 Task: Reply All to email with the signature Elijah Davis with the subject Request for a reference check from softage.1@softage.net with the message Please provide me with an update on the projects communications management plan., select first sentence, change the font color from current to maroon and background color to red Send the email
Action: Mouse moved to (831, 72)
Screenshot: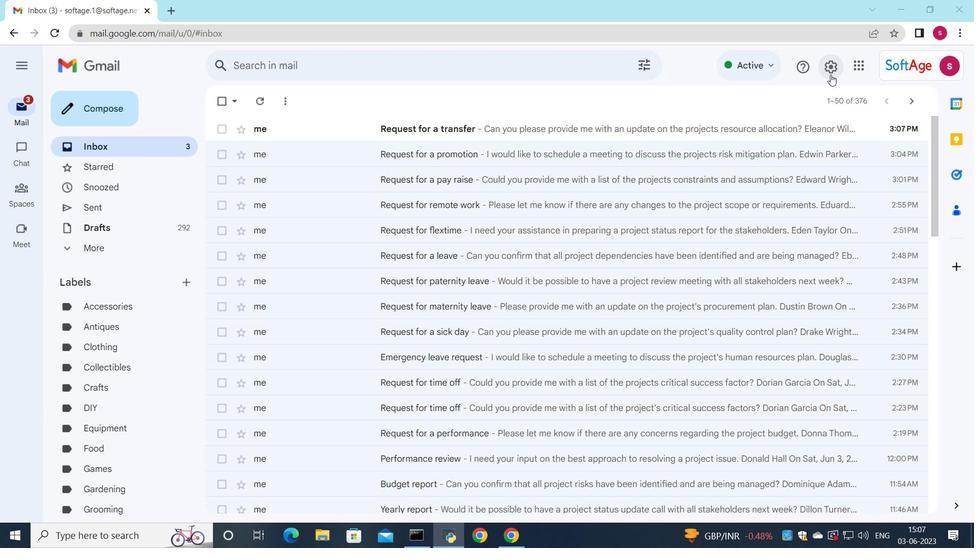 
Action: Mouse pressed left at (831, 72)
Screenshot: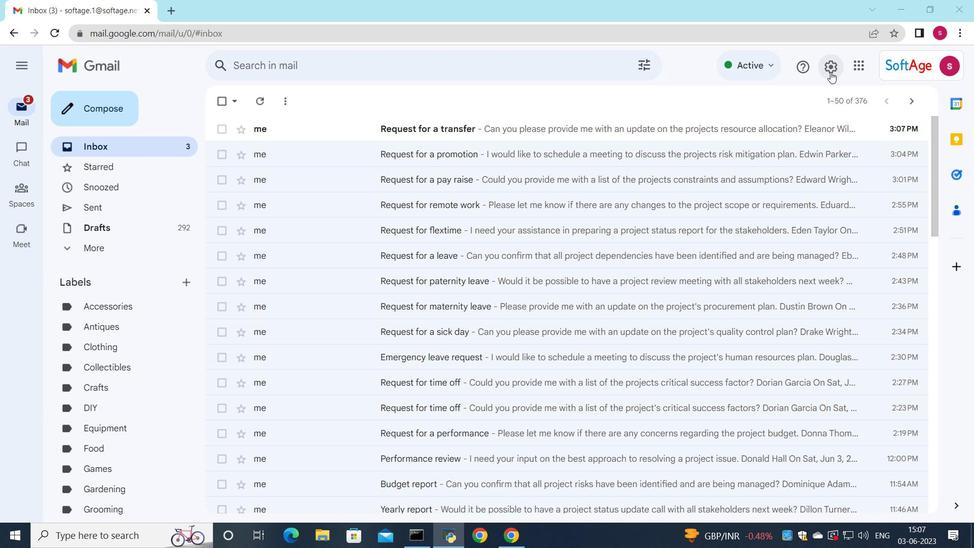 
Action: Mouse moved to (838, 122)
Screenshot: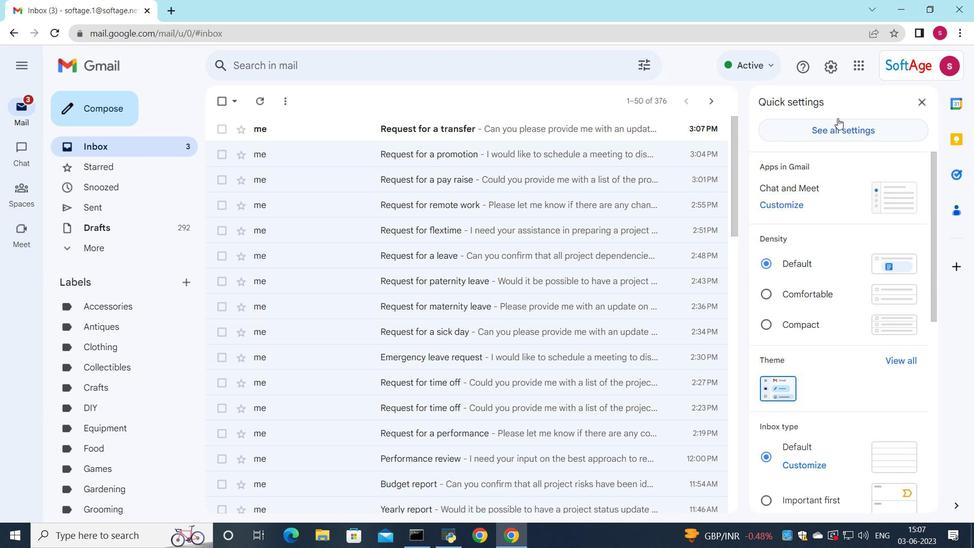 
Action: Mouse pressed left at (838, 122)
Screenshot: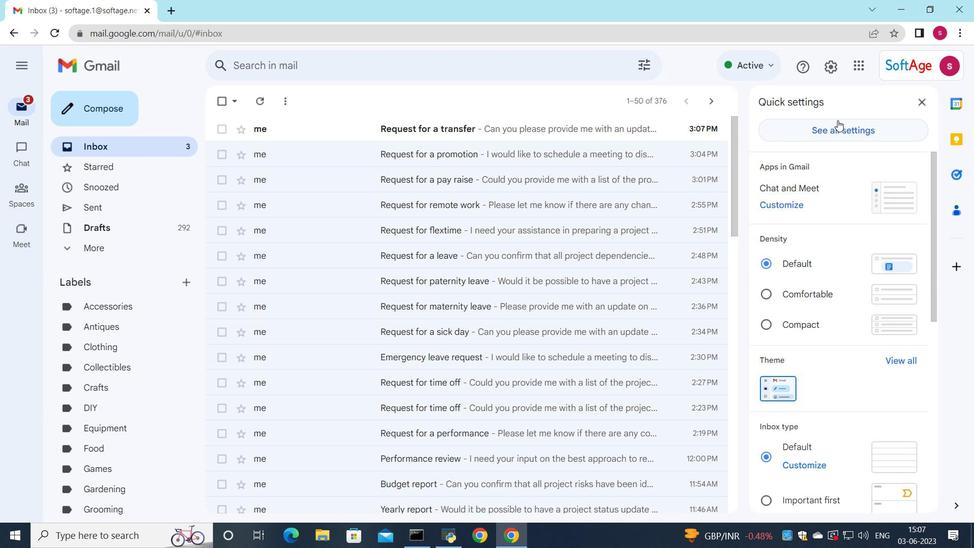 
Action: Mouse moved to (569, 204)
Screenshot: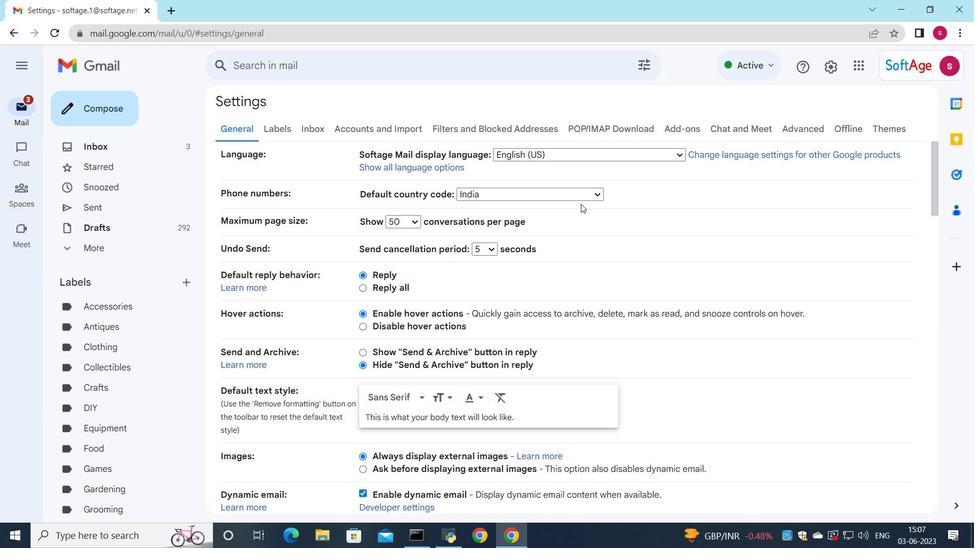 
Action: Mouse scrolled (569, 204) with delta (0, 0)
Screenshot: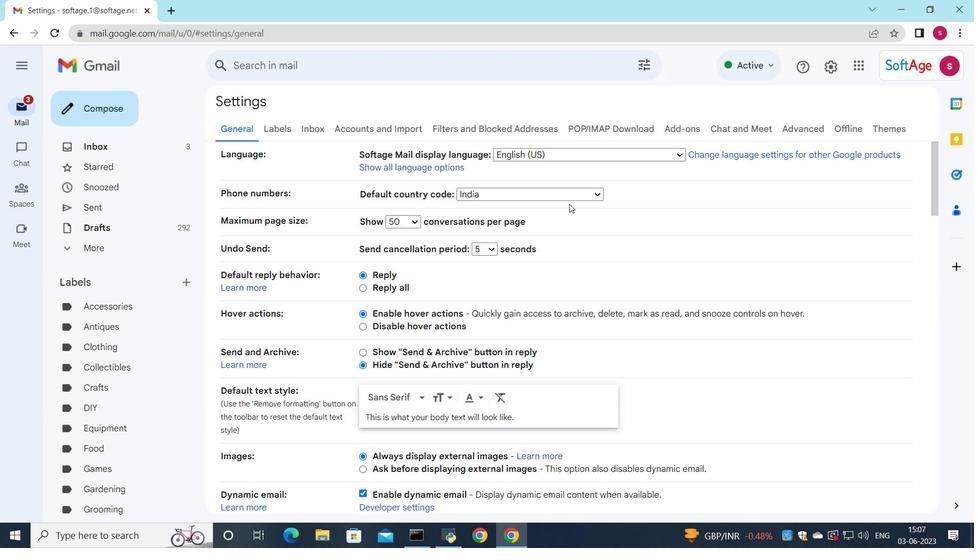 
Action: Mouse moved to (569, 204)
Screenshot: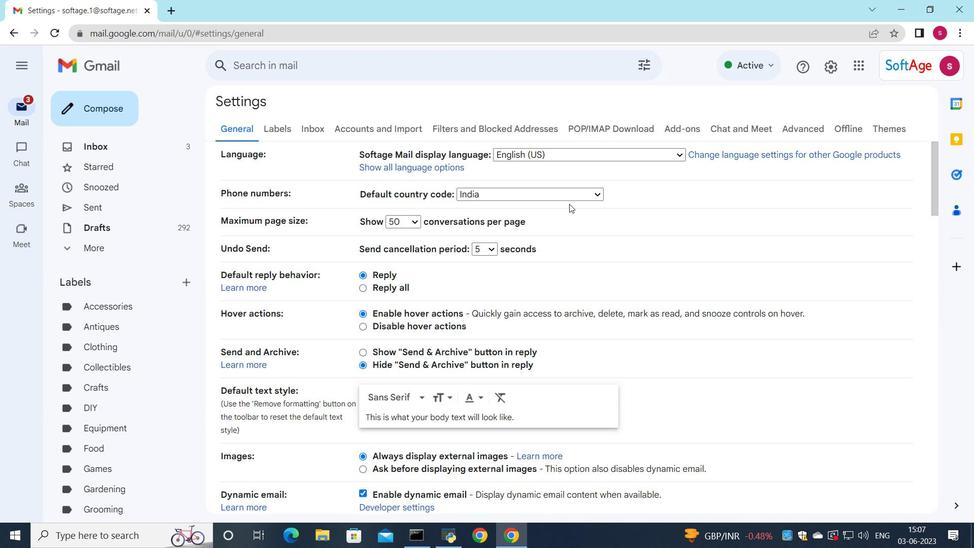 
Action: Mouse scrolled (569, 204) with delta (0, 0)
Screenshot: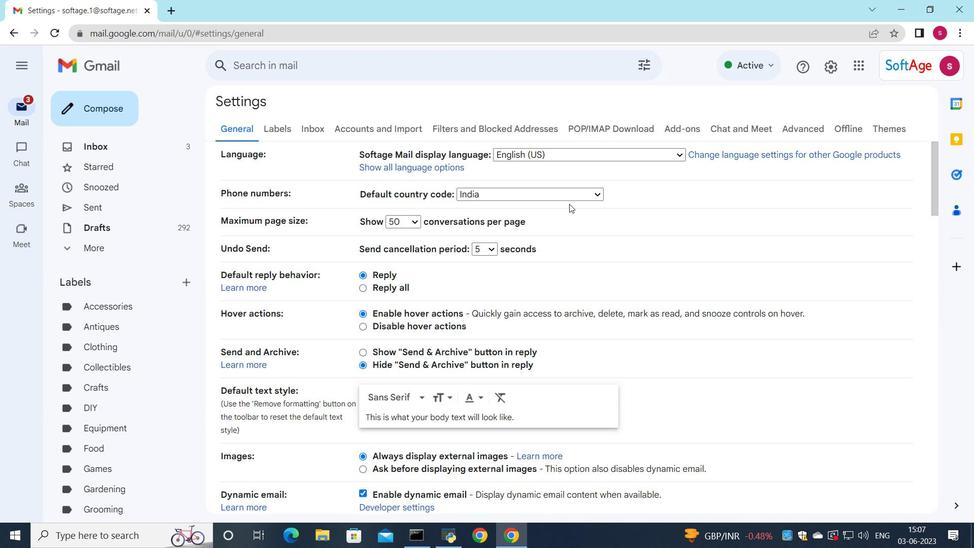 
Action: Mouse moved to (568, 205)
Screenshot: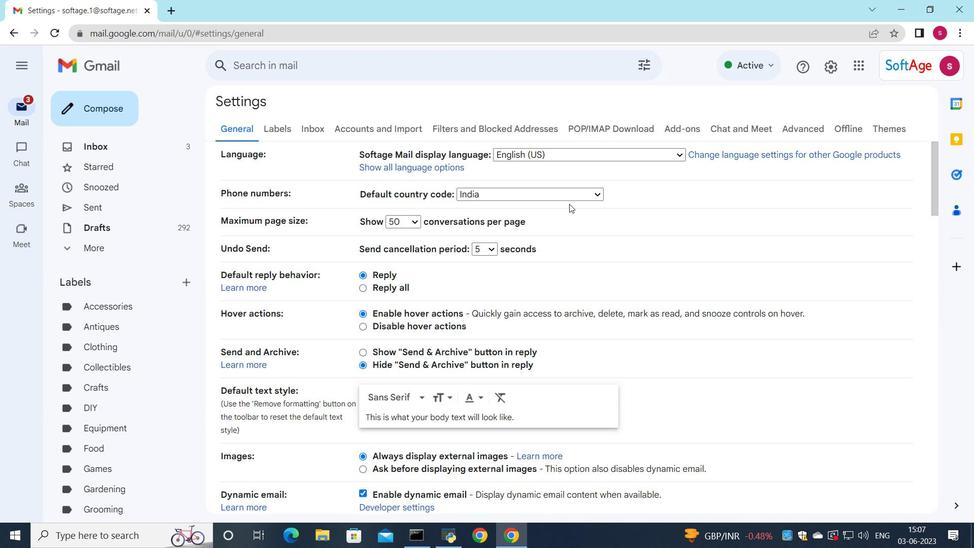 
Action: Mouse scrolled (568, 204) with delta (0, 0)
Screenshot: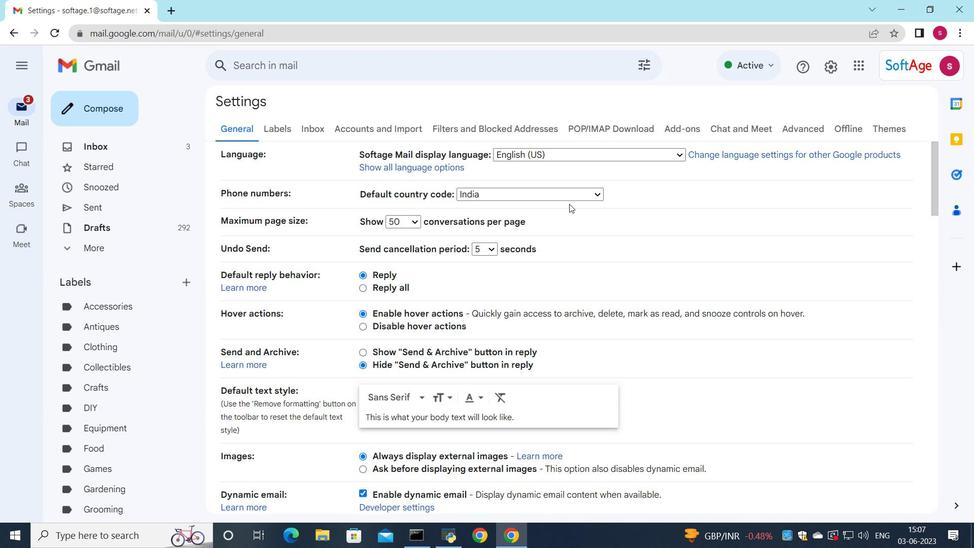 
Action: Mouse moved to (524, 226)
Screenshot: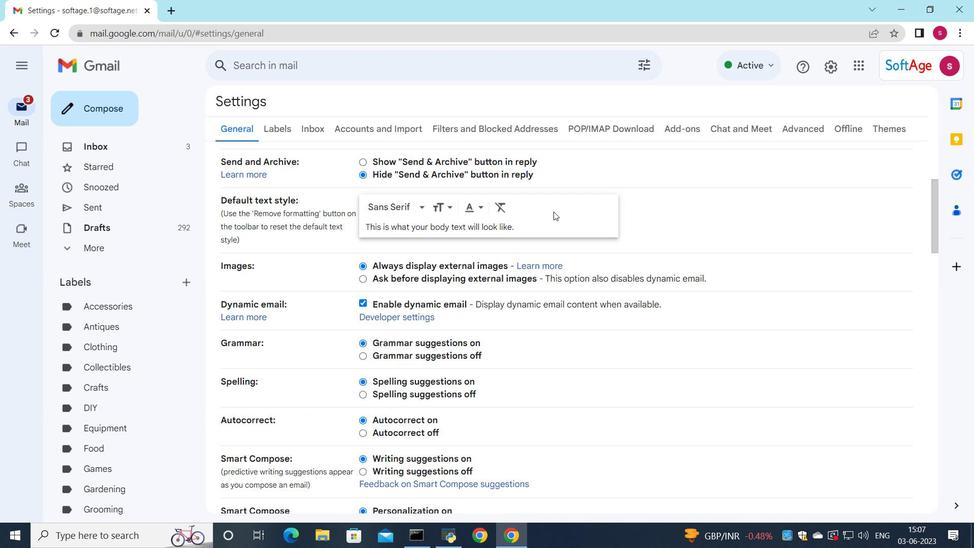 
Action: Mouse scrolled (524, 226) with delta (0, 0)
Screenshot: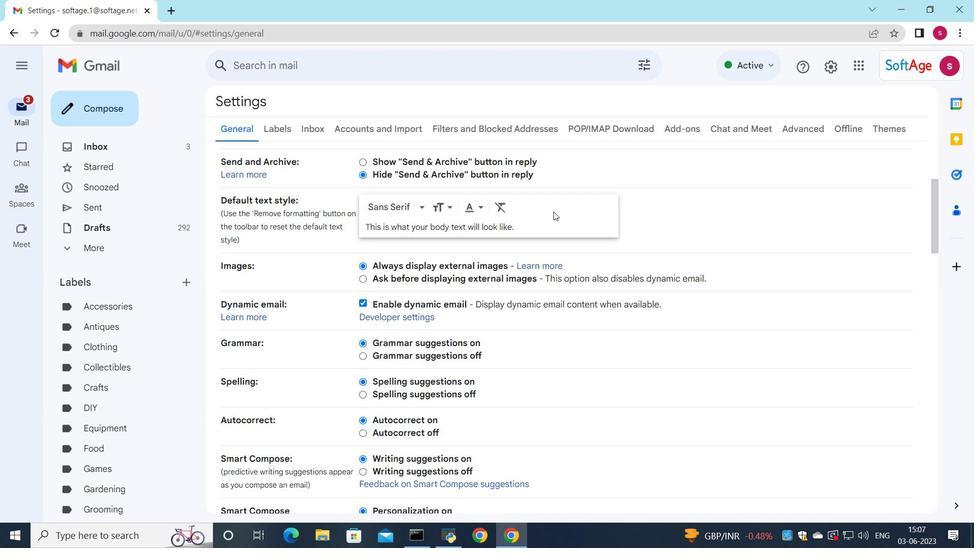 
Action: Mouse moved to (524, 227)
Screenshot: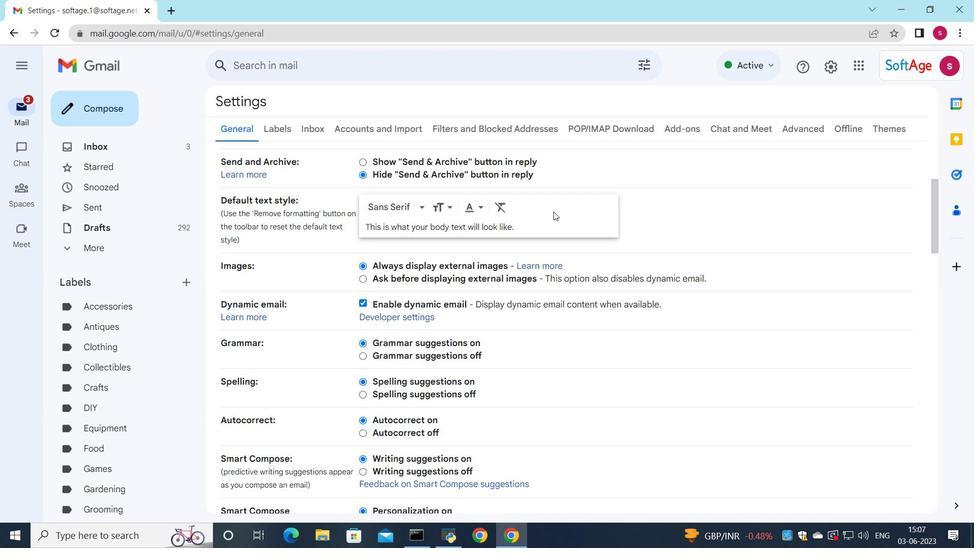 
Action: Mouse scrolled (524, 227) with delta (0, 0)
Screenshot: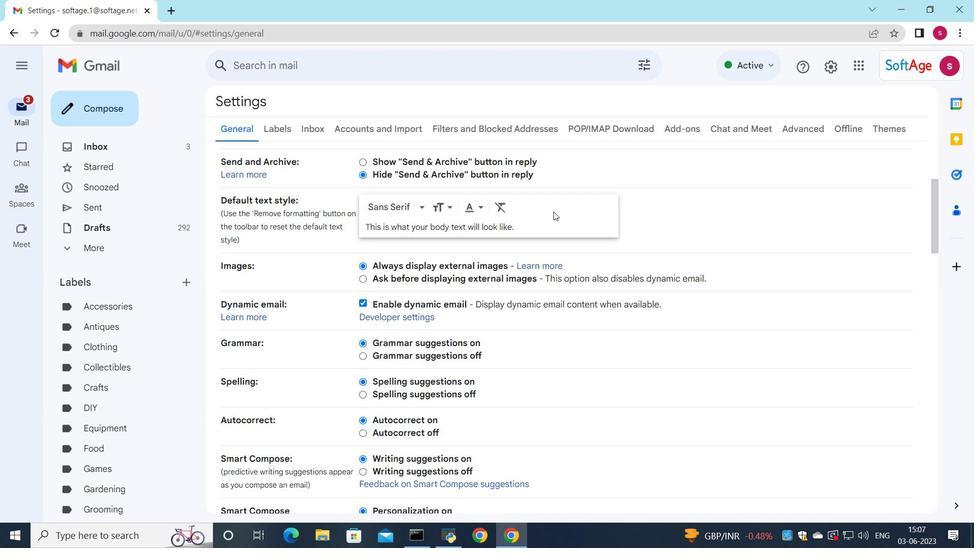 
Action: Mouse scrolled (524, 227) with delta (0, 0)
Screenshot: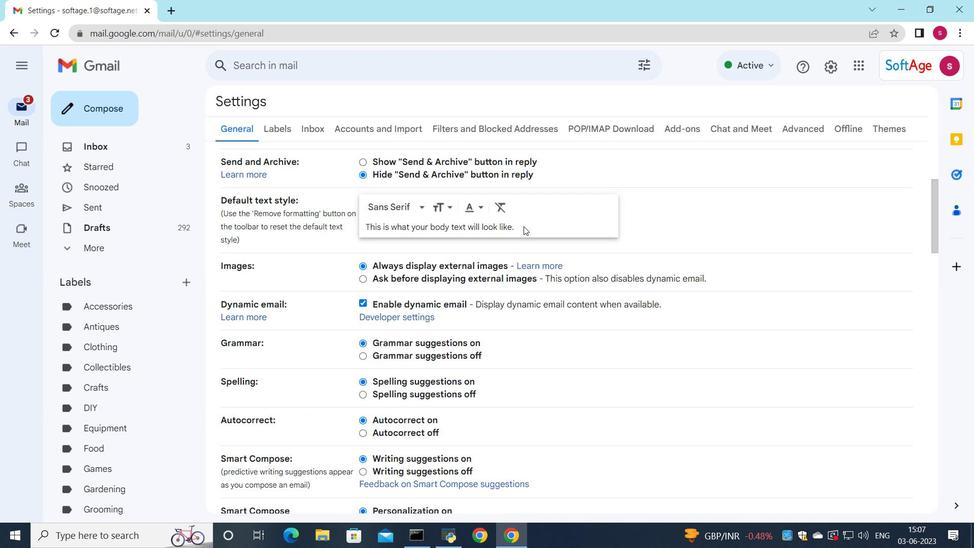 
Action: Mouse moved to (514, 230)
Screenshot: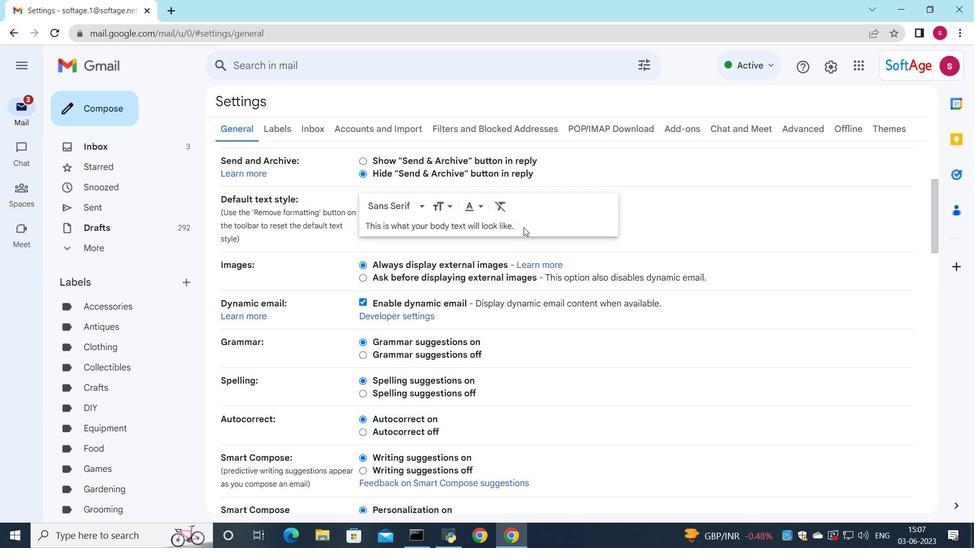 
Action: Mouse scrolled (514, 230) with delta (0, 0)
Screenshot: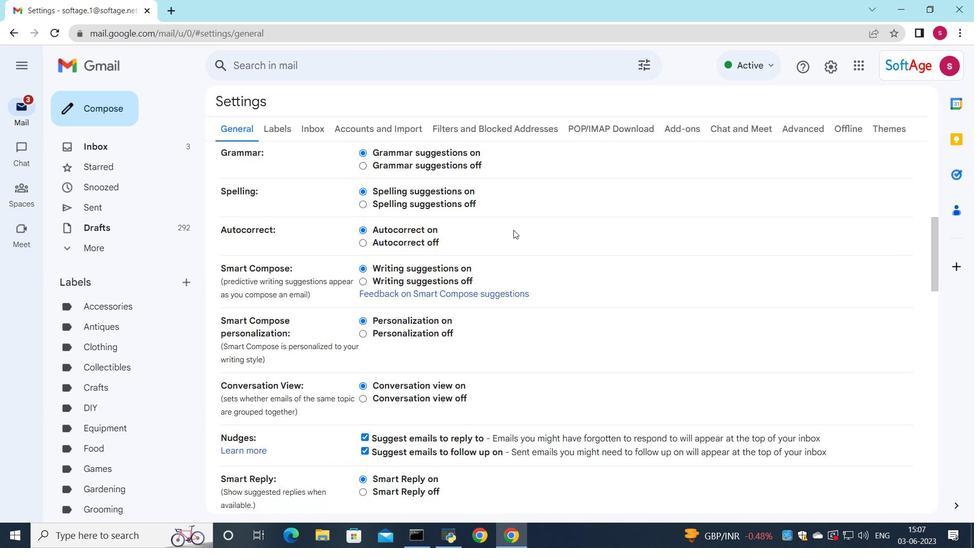 
Action: Mouse scrolled (514, 230) with delta (0, 0)
Screenshot: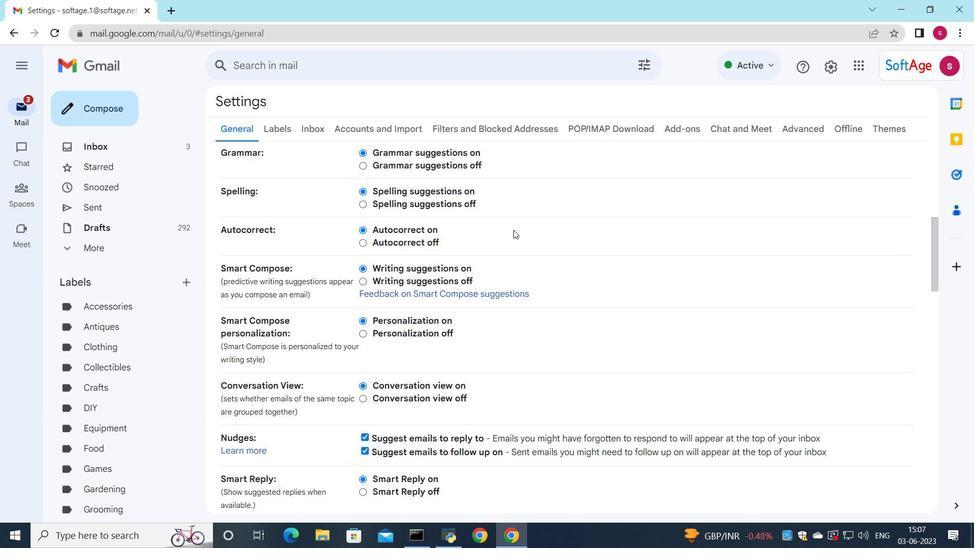 
Action: Mouse scrolled (514, 230) with delta (0, 0)
Screenshot: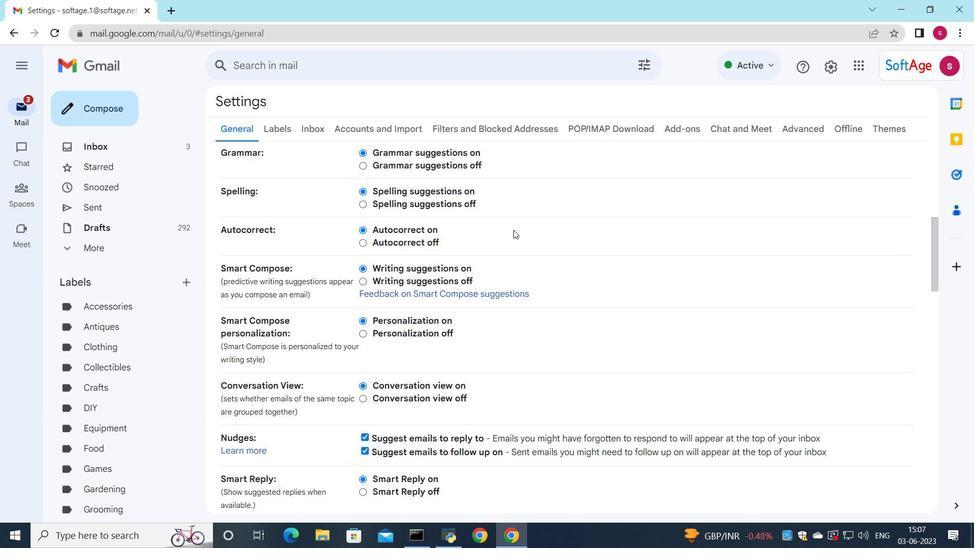 
Action: Mouse scrolled (514, 230) with delta (0, 0)
Screenshot: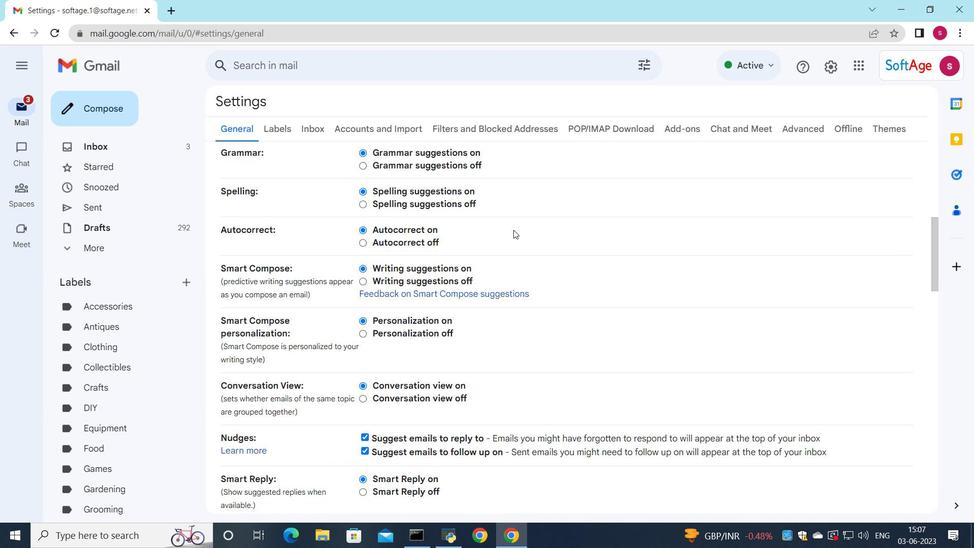 
Action: Mouse moved to (497, 186)
Screenshot: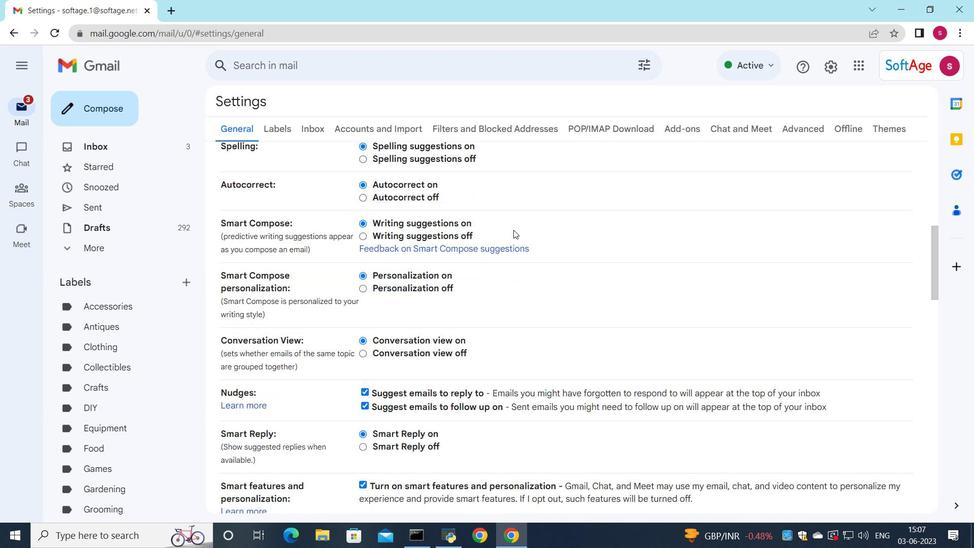 
Action: Mouse scrolled (497, 185) with delta (0, 0)
Screenshot: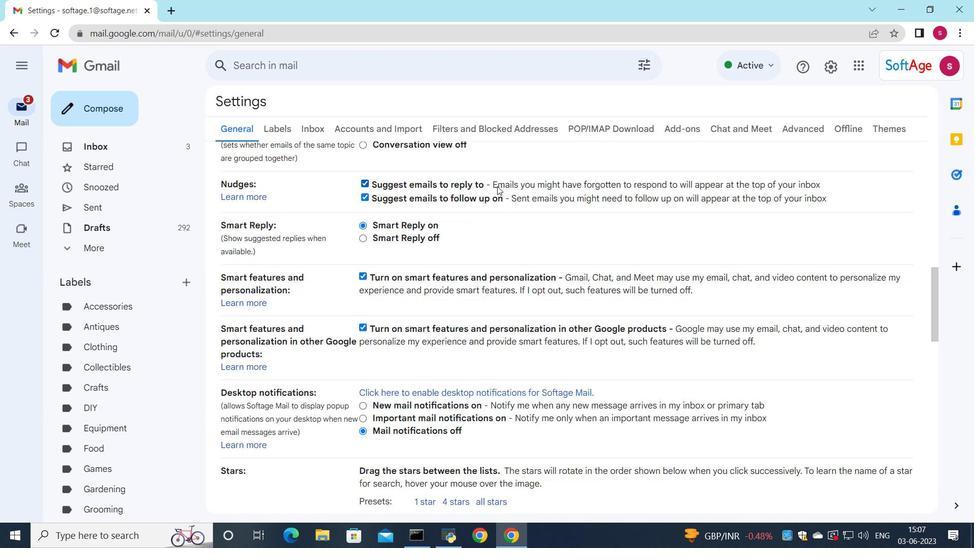 
Action: Mouse scrolled (497, 185) with delta (0, 0)
Screenshot: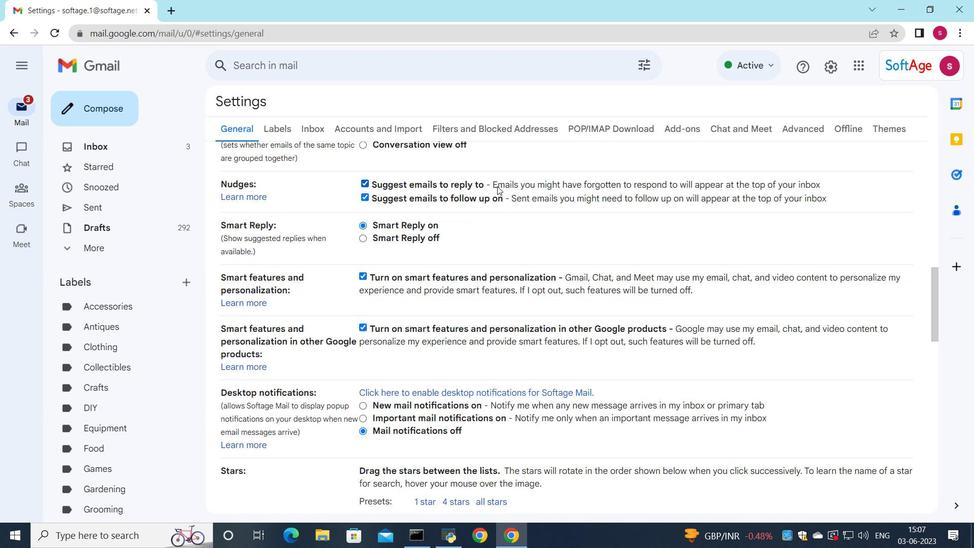 
Action: Mouse scrolled (497, 185) with delta (0, 0)
Screenshot: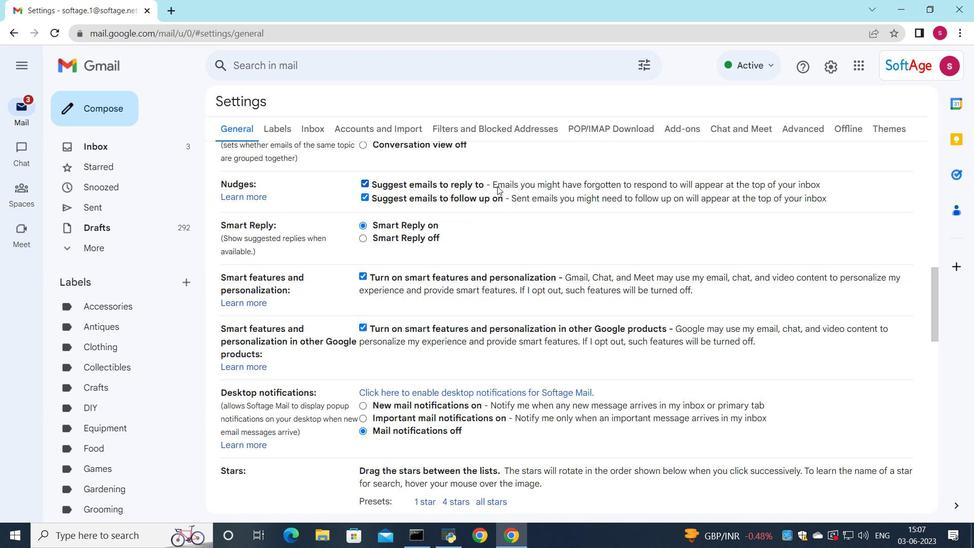 
Action: Mouse scrolled (497, 185) with delta (0, 0)
Screenshot: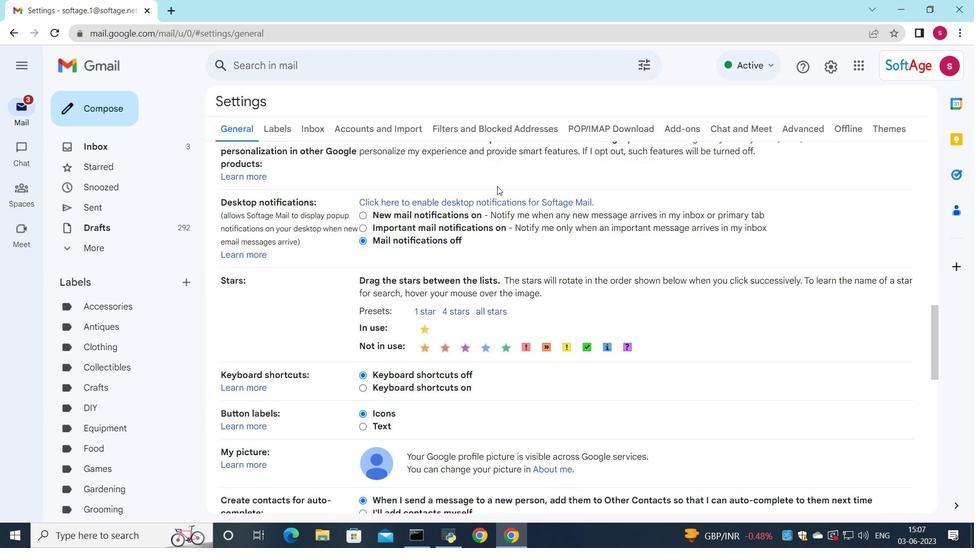 
Action: Mouse scrolled (497, 185) with delta (0, 0)
Screenshot: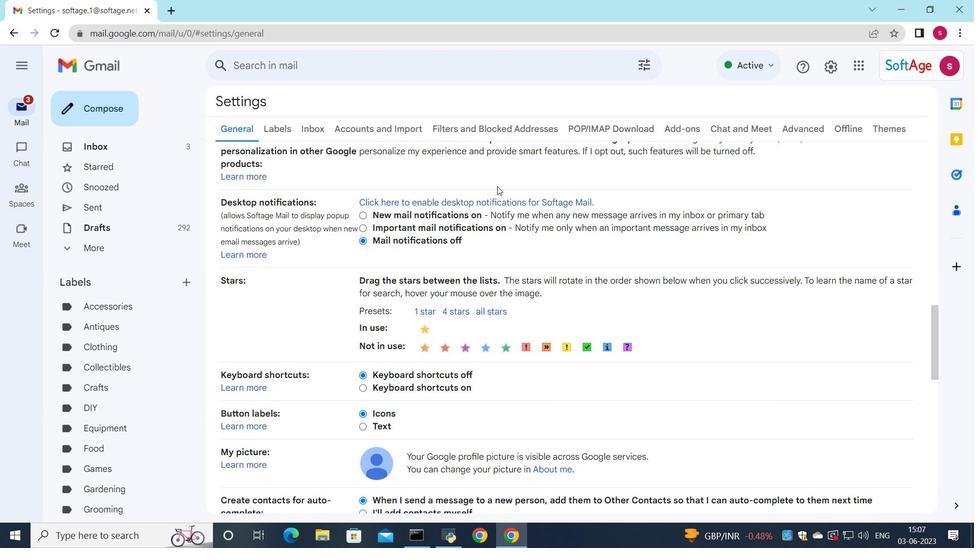 
Action: Mouse scrolled (497, 185) with delta (0, 0)
Screenshot: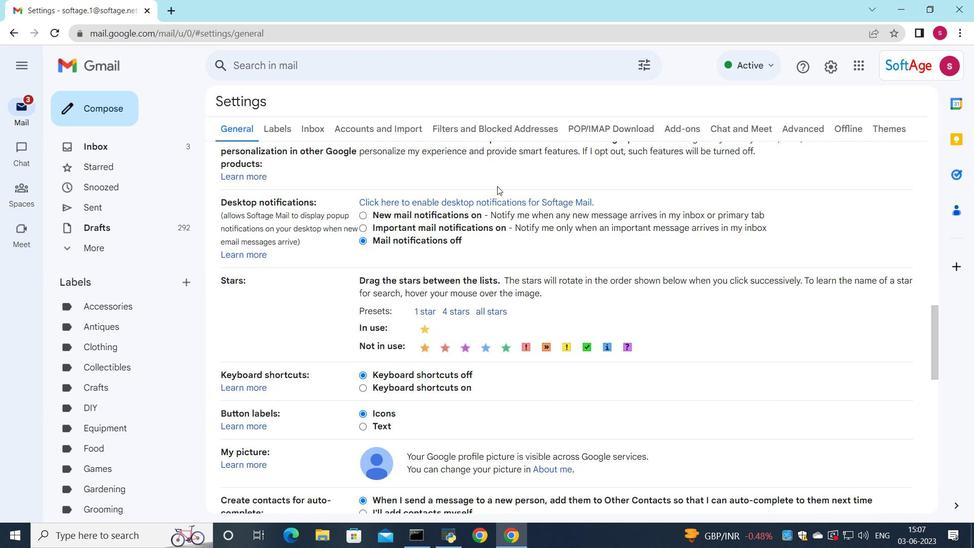 
Action: Mouse scrolled (497, 185) with delta (0, 0)
Screenshot: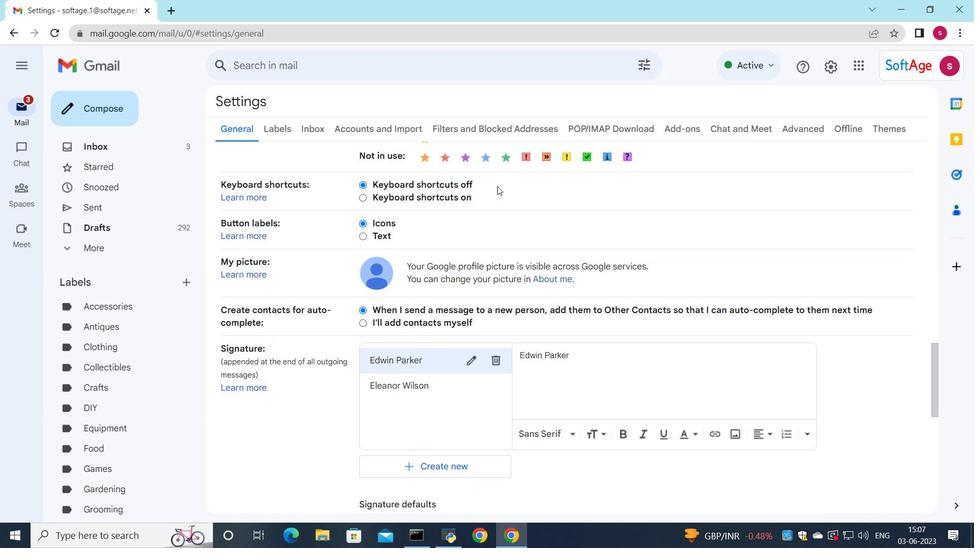 
Action: Mouse scrolled (497, 185) with delta (0, 0)
Screenshot: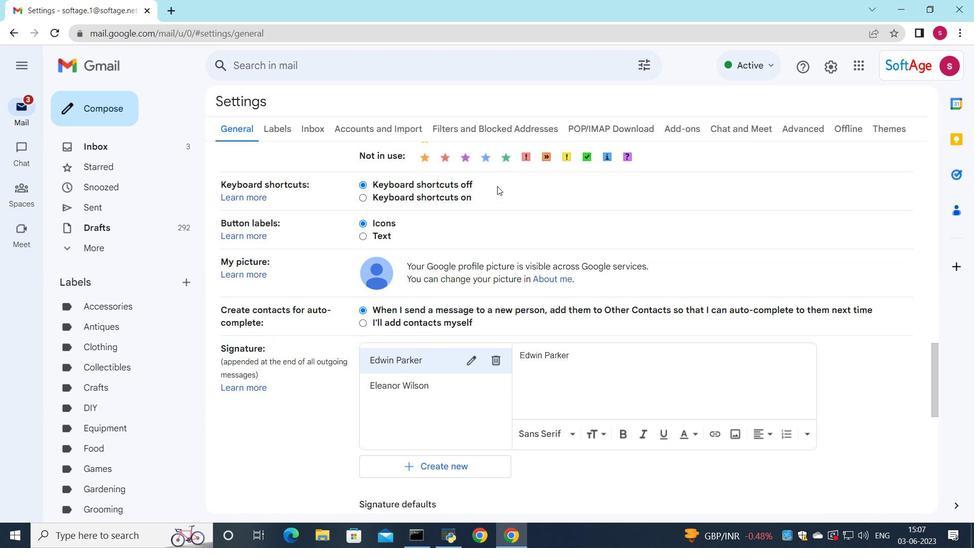 
Action: Mouse scrolled (497, 185) with delta (0, 0)
Screenshot: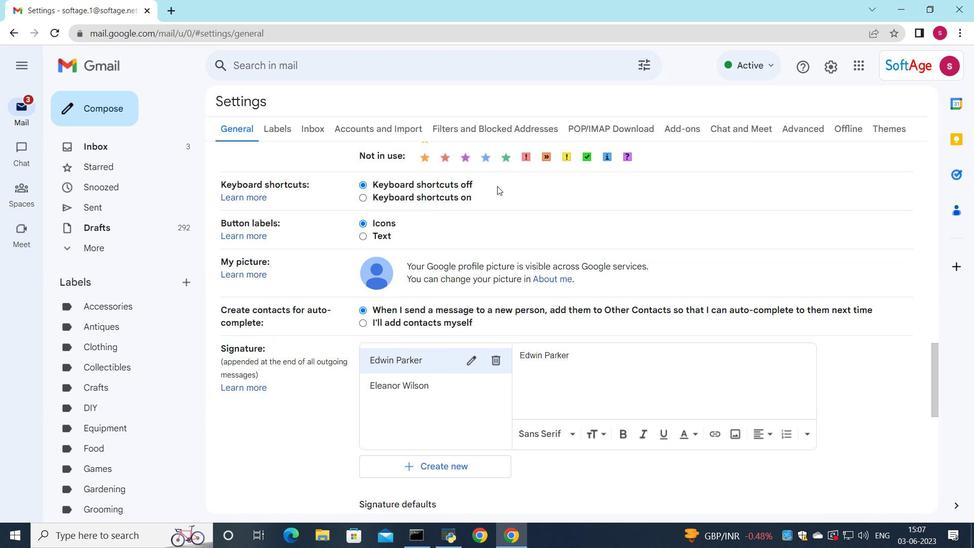 
Action: Mouse moved to (486, 274)
Screenshot: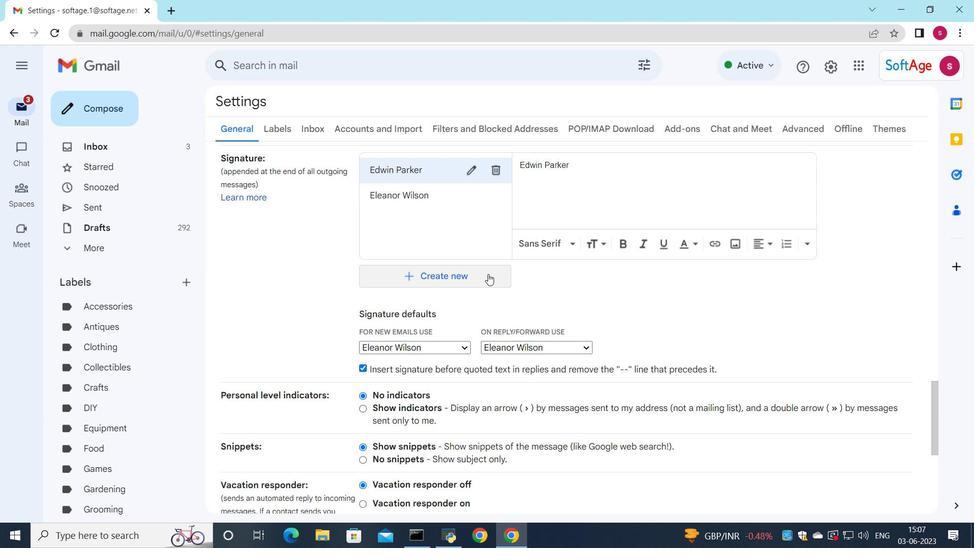 
Action: Mouse pressed left at (486, 274)
Screenshot: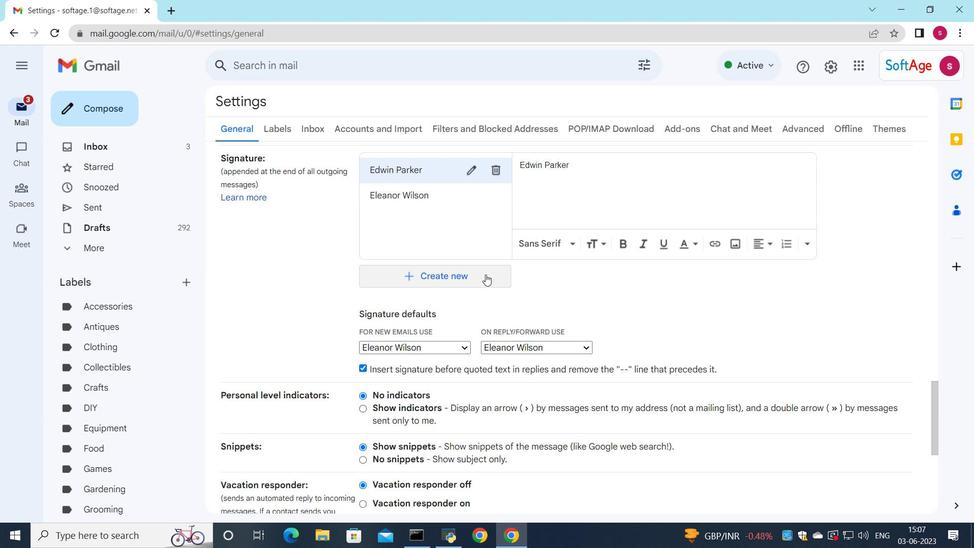 
Action: Mouse moved to (491, 264)
Screenshot: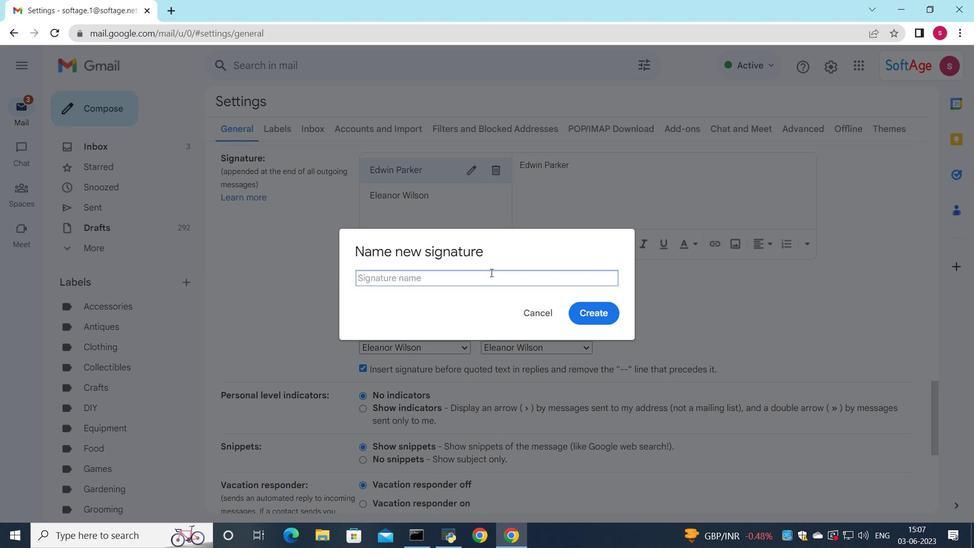 
Action: Key pressed <Key.shift>Elijah<Key.space><Key.shift>Davis
Screenshot: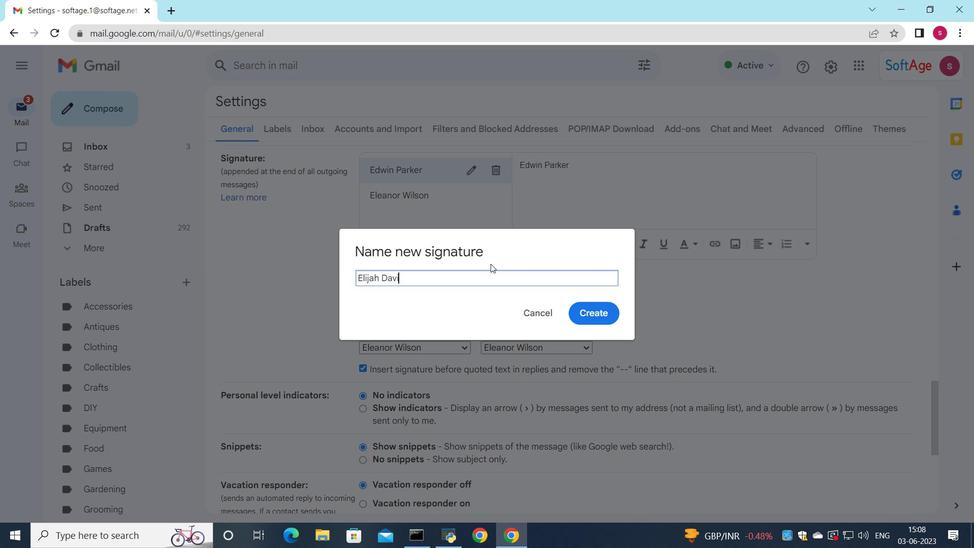 
Action: Mouse moved to (598, 313)
Screenshot: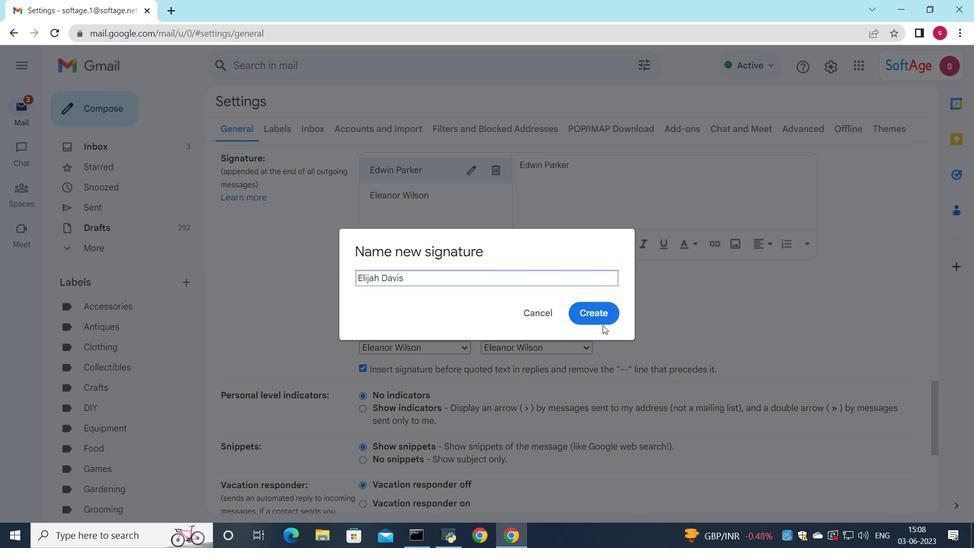 
Action: Mouse pressed left at (598, 313)
Screenshot: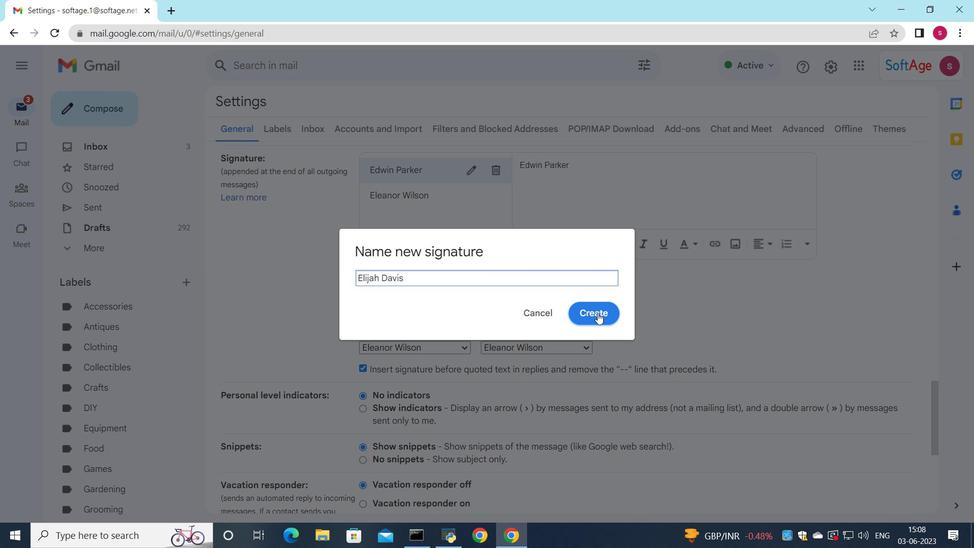 
Action: Mouse moved to (561, 203)
Screenshot: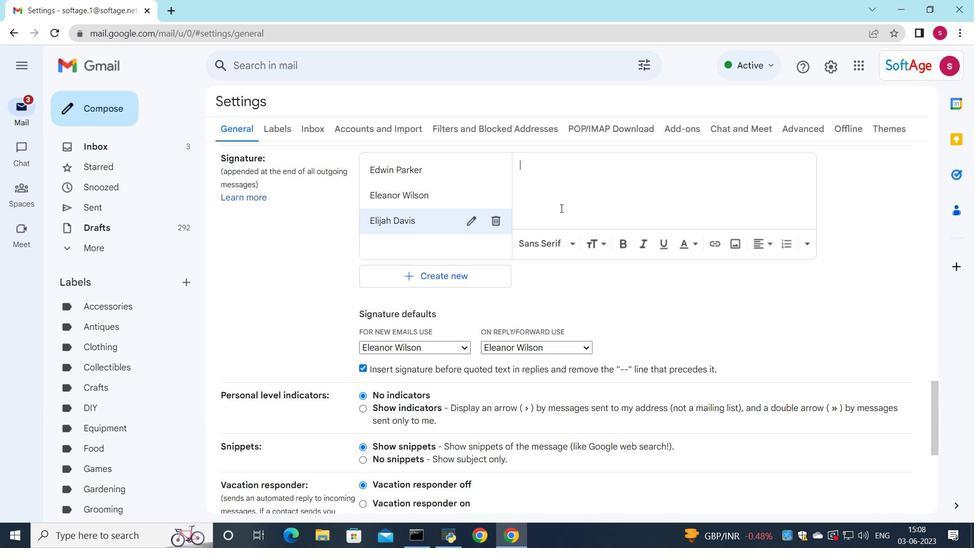 
Action: Mouse pressed left at (561, 203)
Screenshot: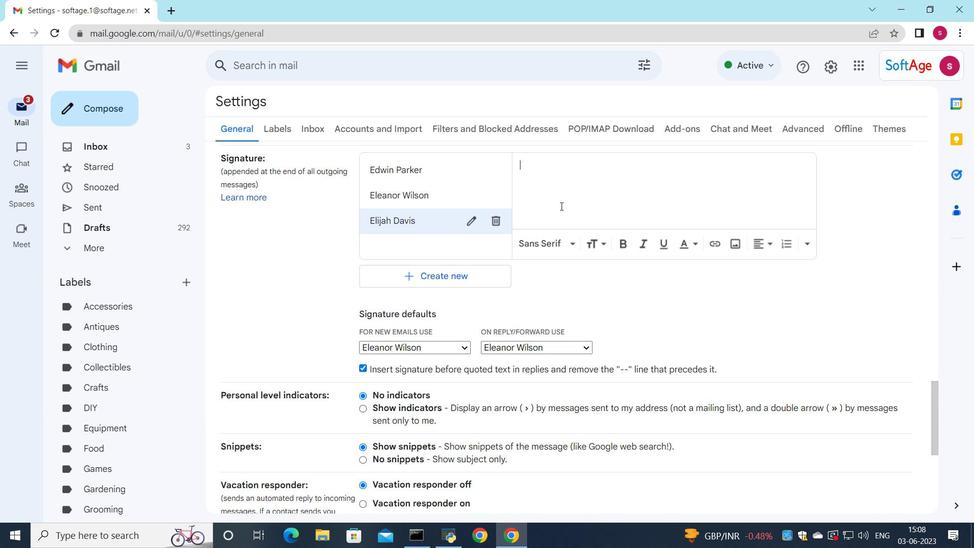
Action: Key pressed <Key.shift><Key.shift><Key.shift><Key.shift><Key.shift><Key.shift><Key.shift><Key.shift><Key.shift><Key.shift><Key.shift><Key.shift><Key.shift><Key.shift><Key.shift><Key.shift>Elijah<Key.space><Key.shift>Davis
Screenshot: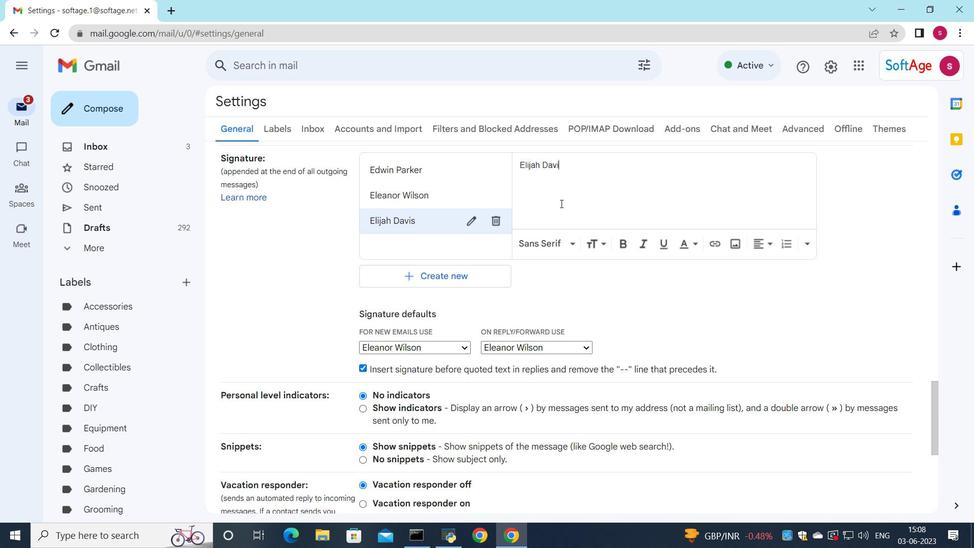 
Action: Mouse moved to (458, 346)
Screenshot: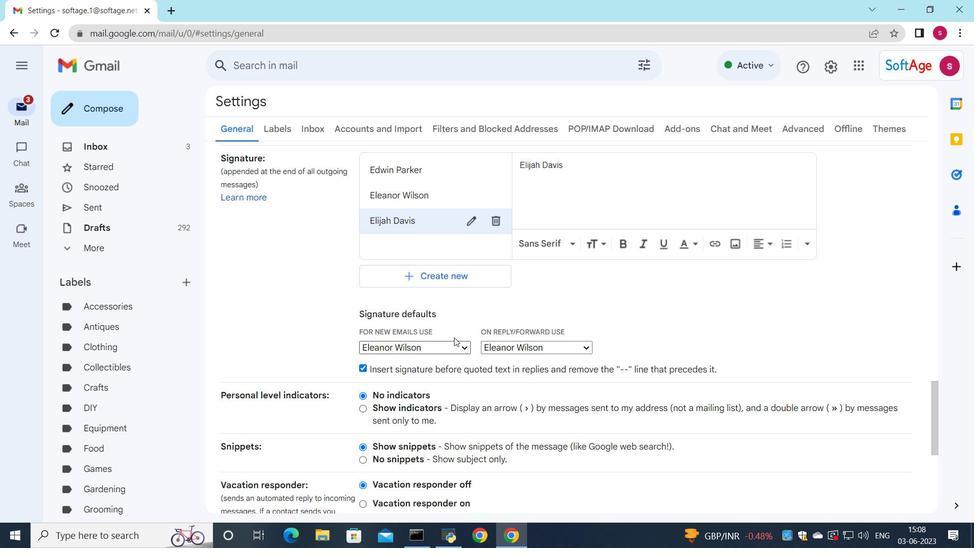 
Action: Mouse pressed left at (458, 346)
Screenshot: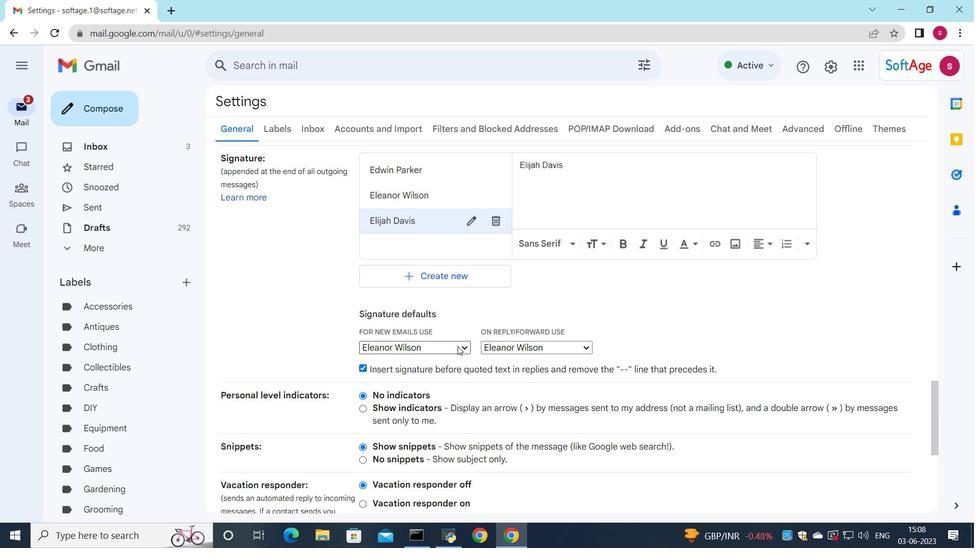 
Action: Mouse moved to (449, 392)
Screenshot: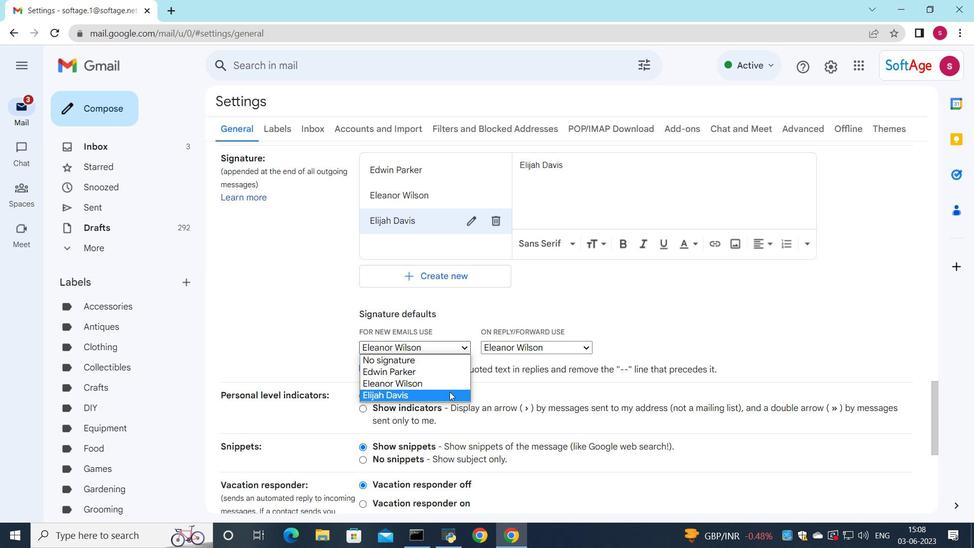 
Action: Mouse pressed left at (449, 392)
Screenshot: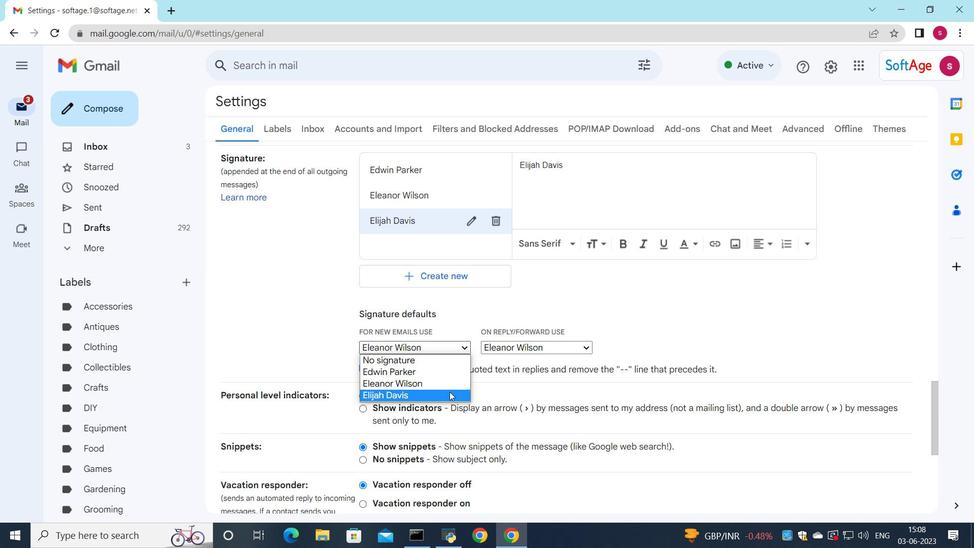 
Action: Mouse moved to (509, 347)
Screenshot: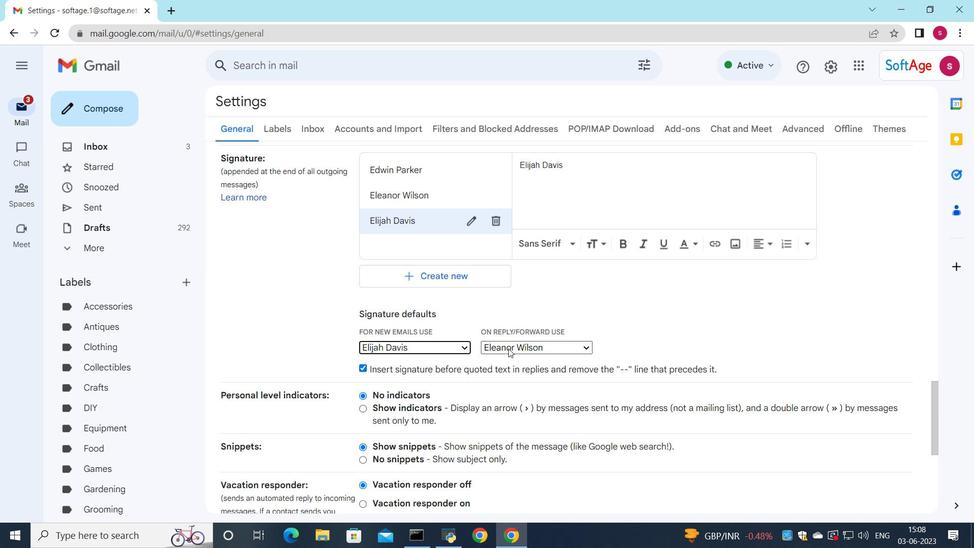 
Action: Mouse pressed left at (509, 347)
Screenshot: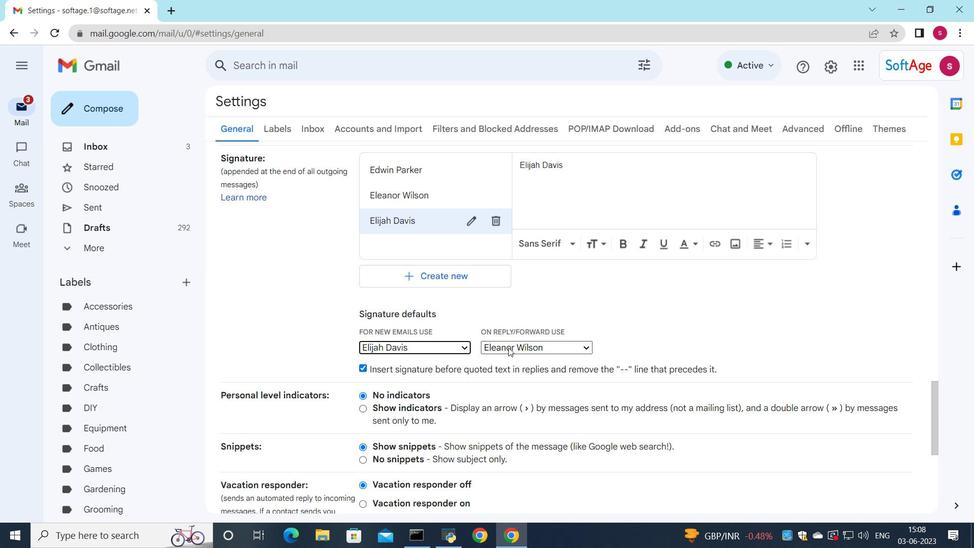 
Action: Mouse moved to (517, 392)
Screenshot: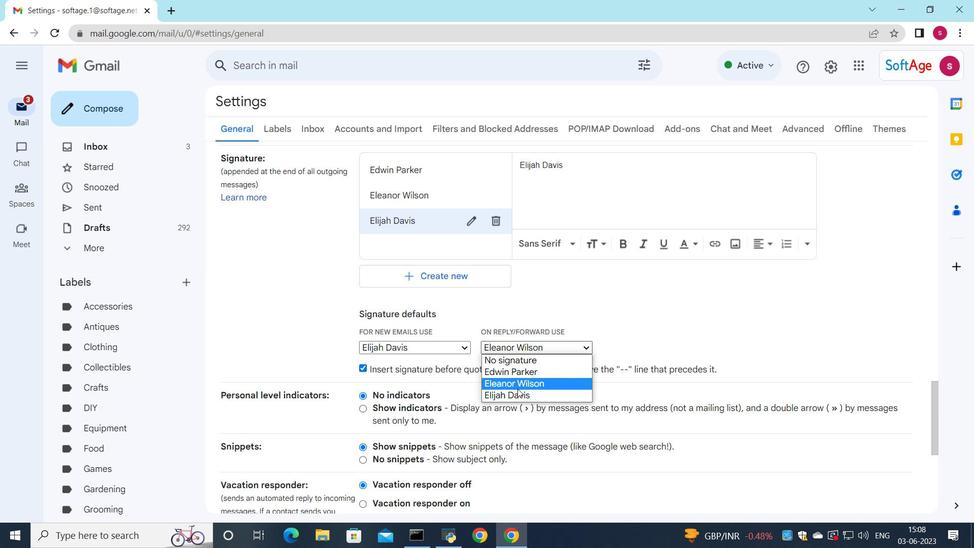 
Action: Mouse pressed left at (517, 392)
Screenshot: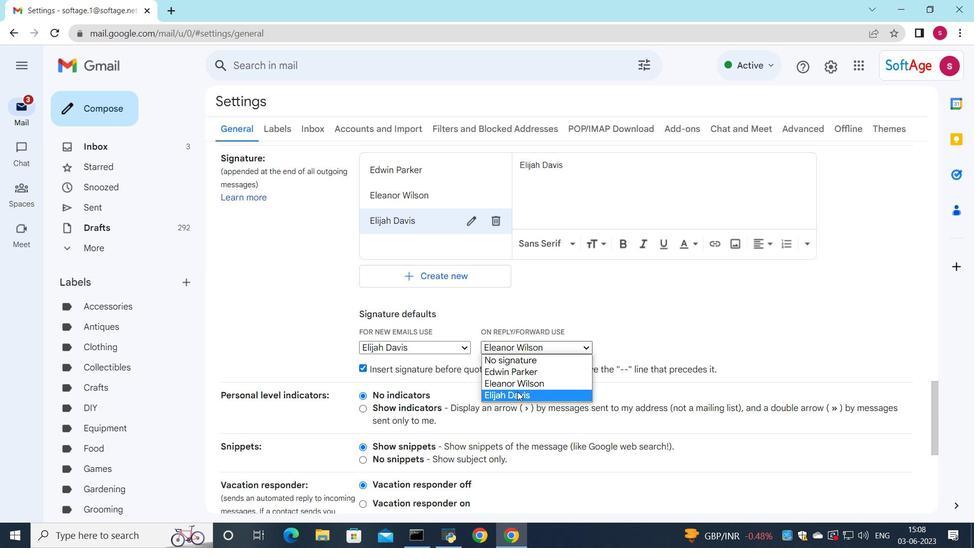 
Action: Mouse moved to (516, 364)
Screenshot: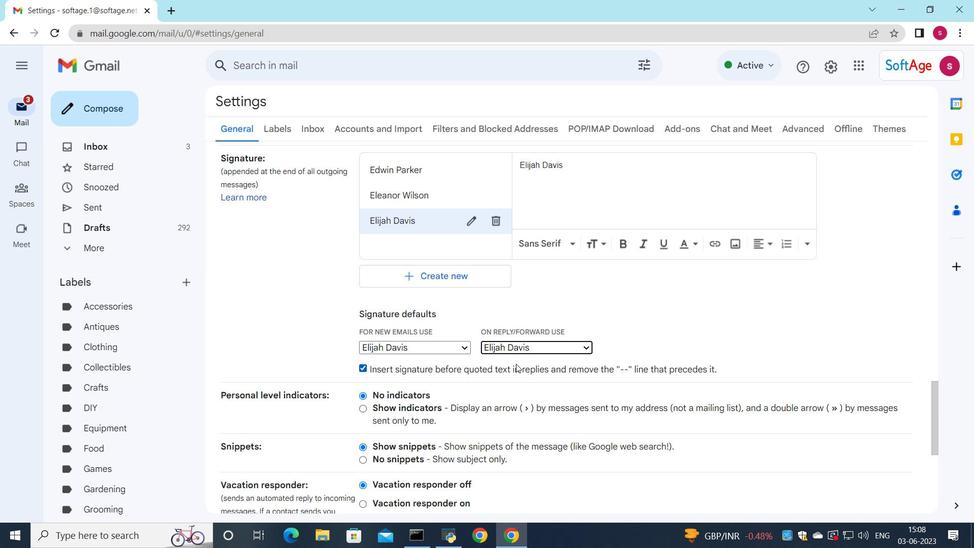
Action: Mouse scrolled (516, 364) with delta (0, 0)
Screenshot: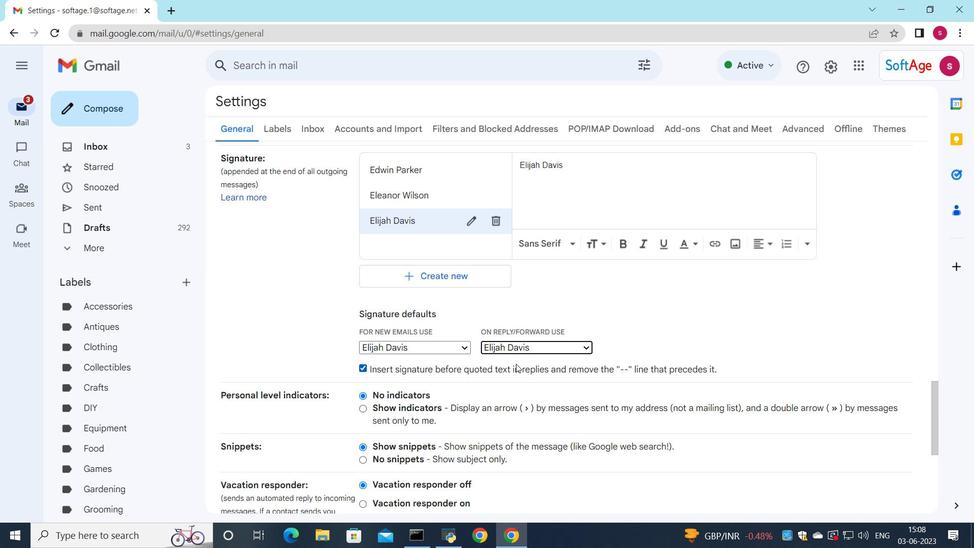 
Action: Mouse moved to (515, 366)
Screenshot: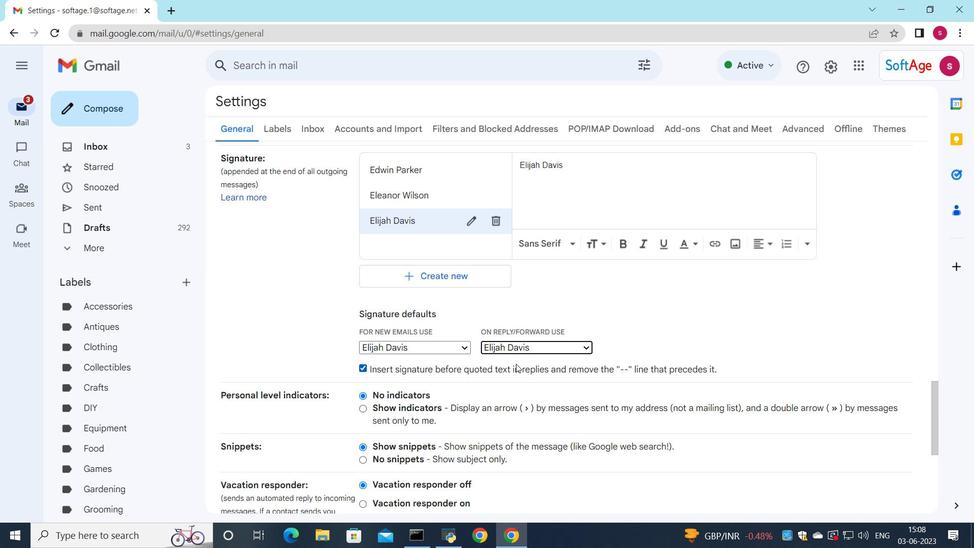 
Action: Mouse scrolled (515, 366) with delta (0, 0)
Screenshot: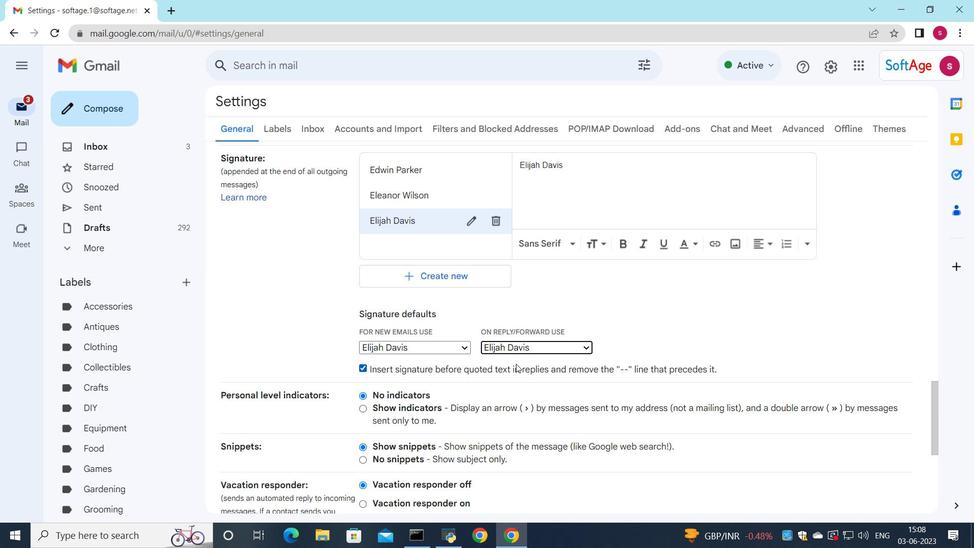 
Action: Mouse moved to (507, 369)
Screenshot: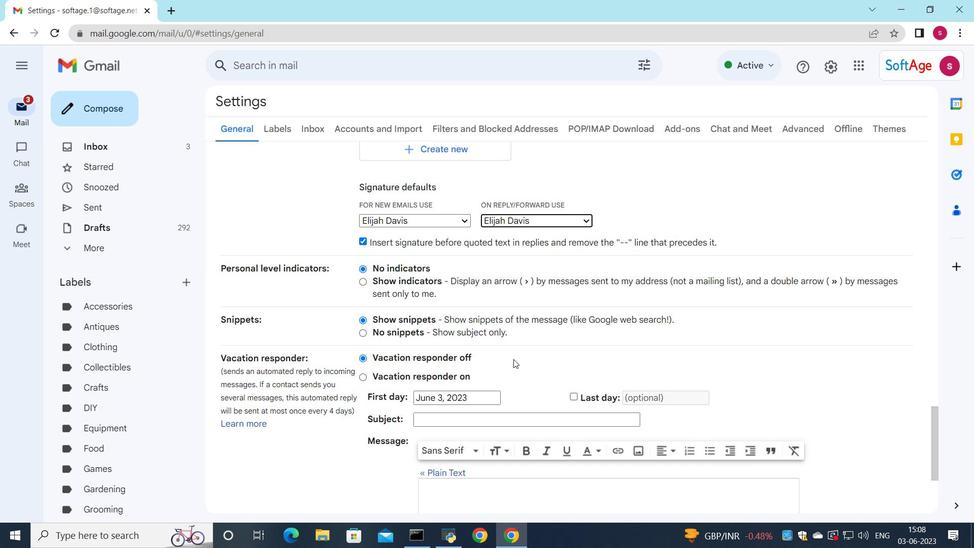 
Action: Mouse scrolled (507, 368) with delta (0, 0)
Screenshot: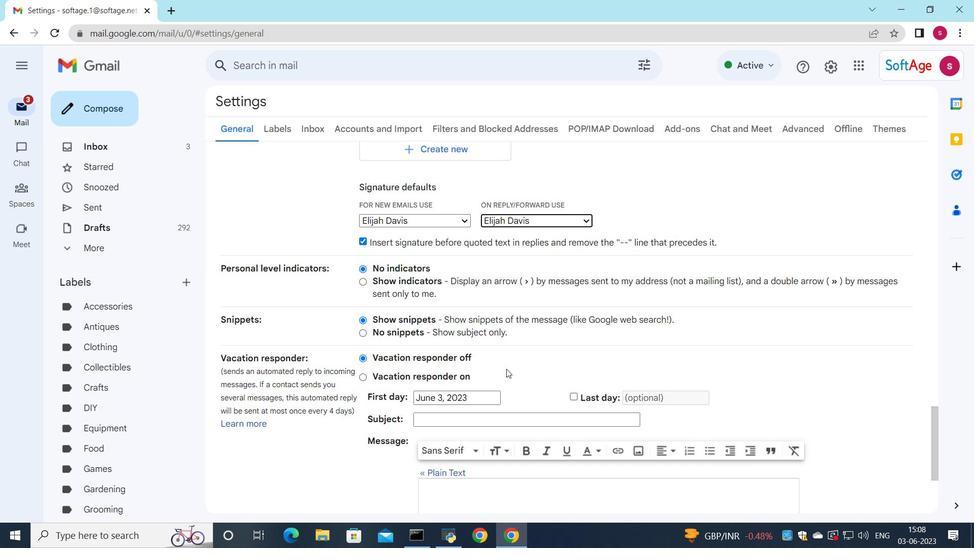 
Action: Mouse scrolled (507, 368) with delta (0, 0)
Screenshot: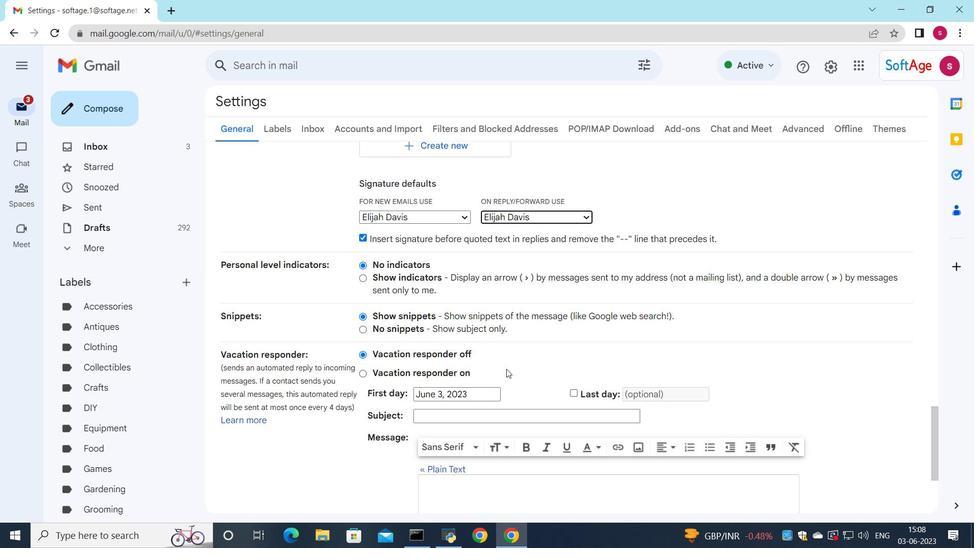 
Action: Mouse scrolled (507, 368) with delta (0, 0)
Screenshot: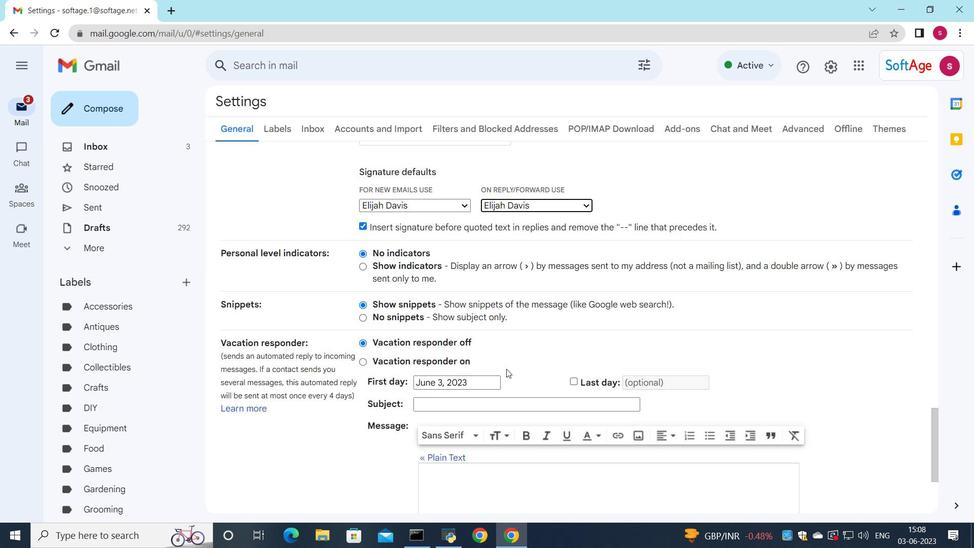 
Action: Mouse moved to (508, 395)
Screenshot: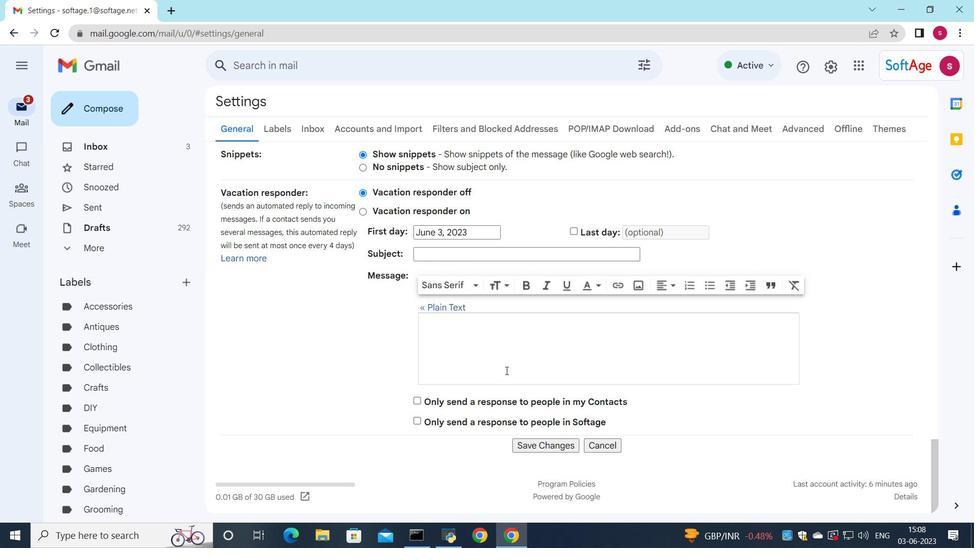 
Action: Mouse scrolled (508, 395) with delta (0, 0)
Screenshot: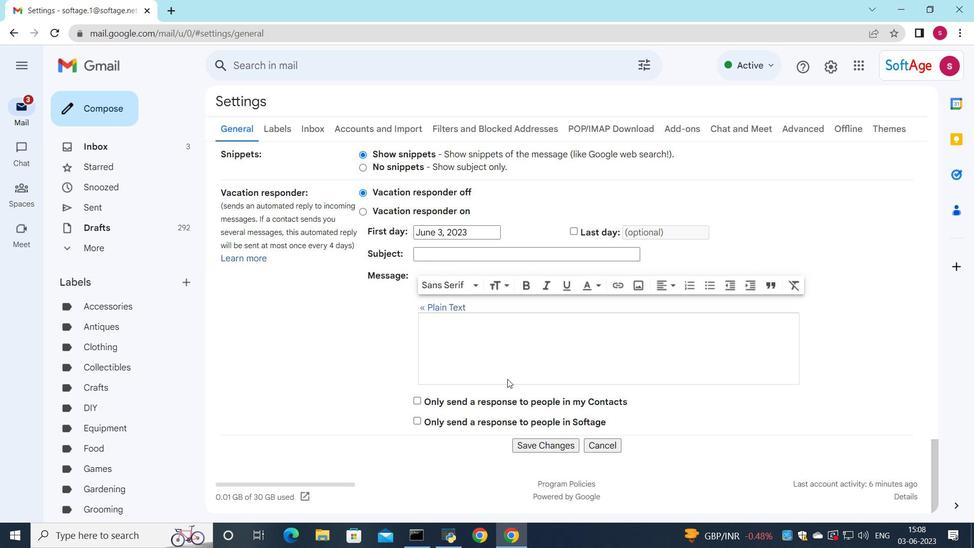 
Action: Mouse moved to (519, 440)
Screenshot: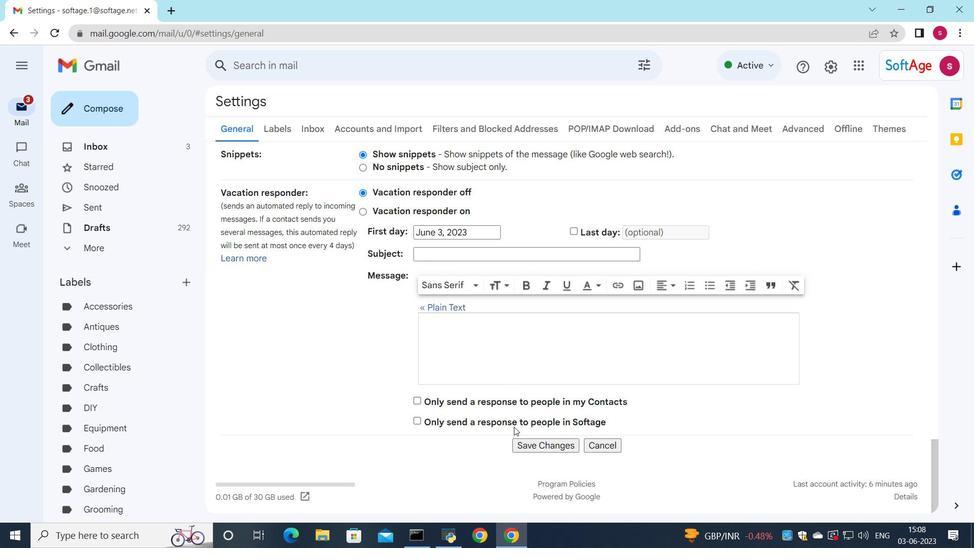 
Action: Mouse pressed left at (519, 440)
Screenshot: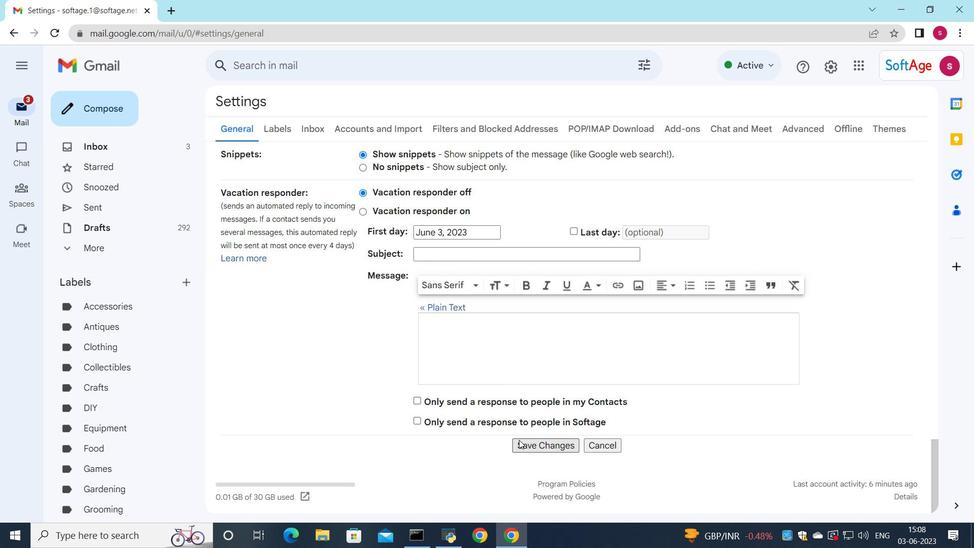 
Action: Mouse moved to (495, 132)
Screenshot: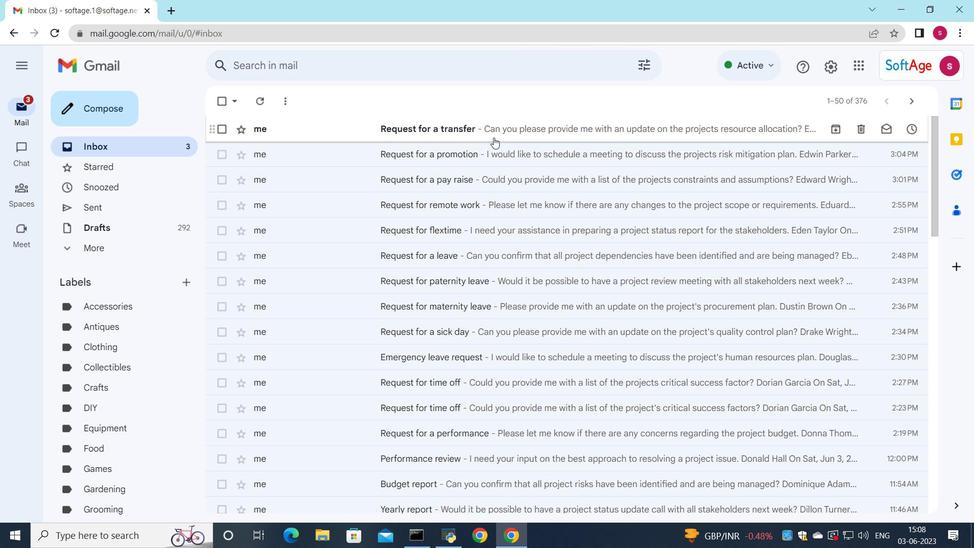 
Action: Mouse pressed left at (495, 132)
Screenshot: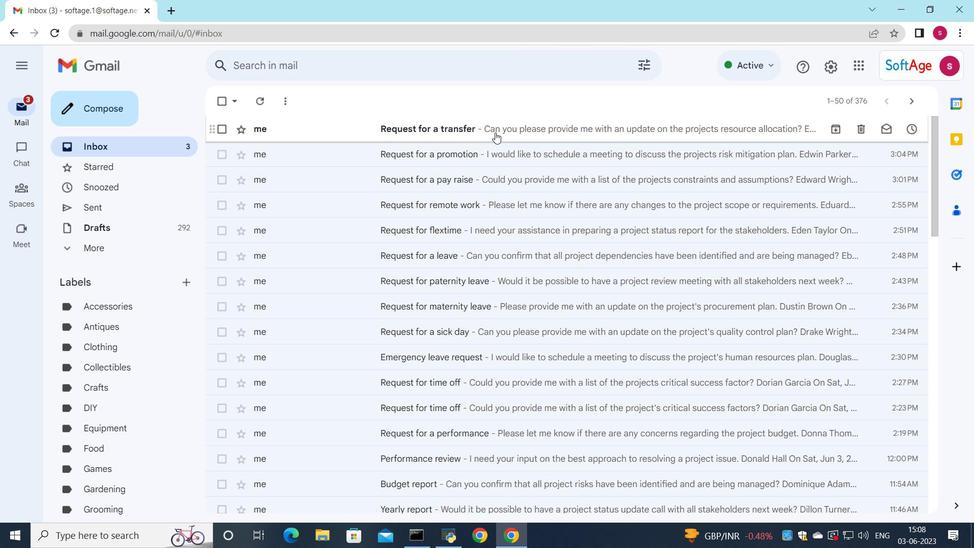 
Action: Mouse moved to (496, 144)
Screenshot: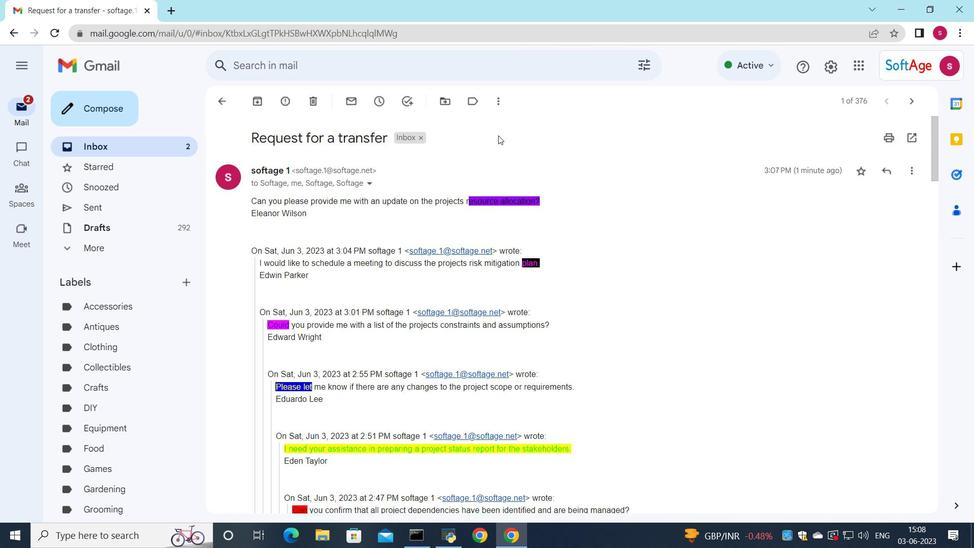 
Action: Mouse scrolled (496, 144) with delta (0, 0)
Screenshot: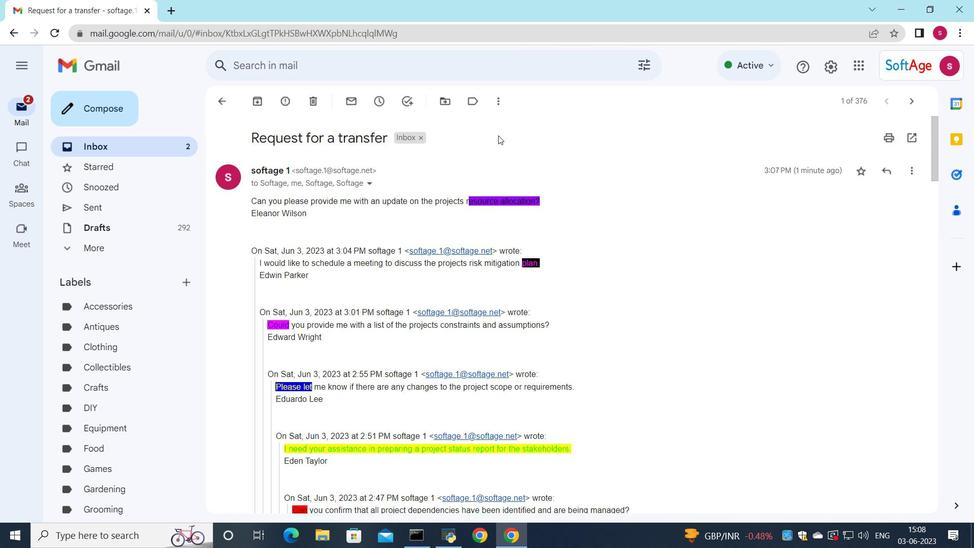 
Action: Mouse moved to (491, 159)
Screenshot: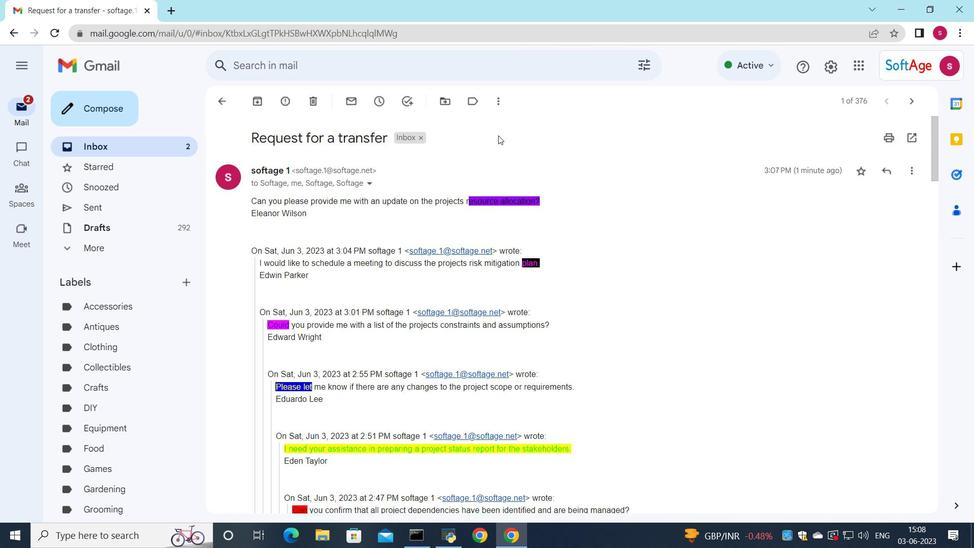 
Action: Mouse scrolled (491, 159) with delta (0, 0)
Screenshot: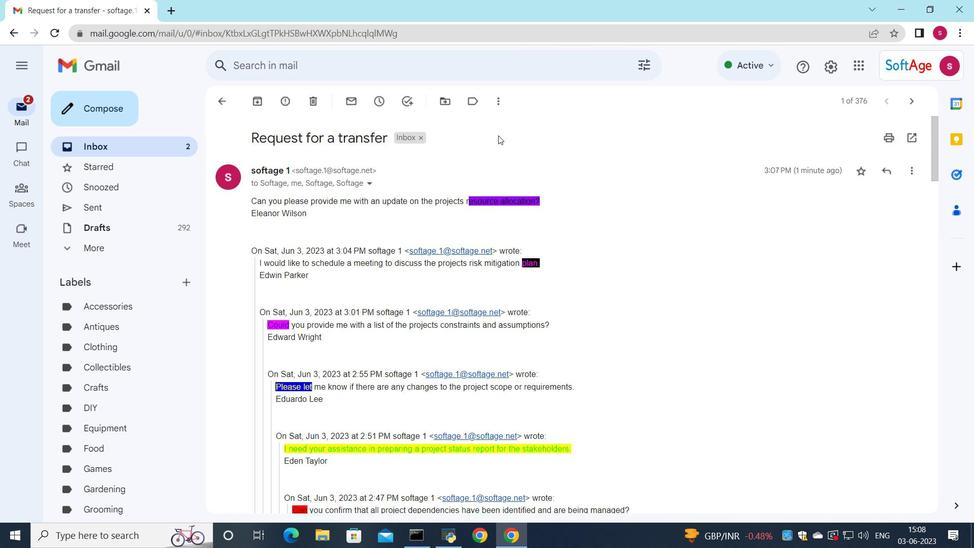 
Action: Mouse moved to (488, 171)
Screenshot: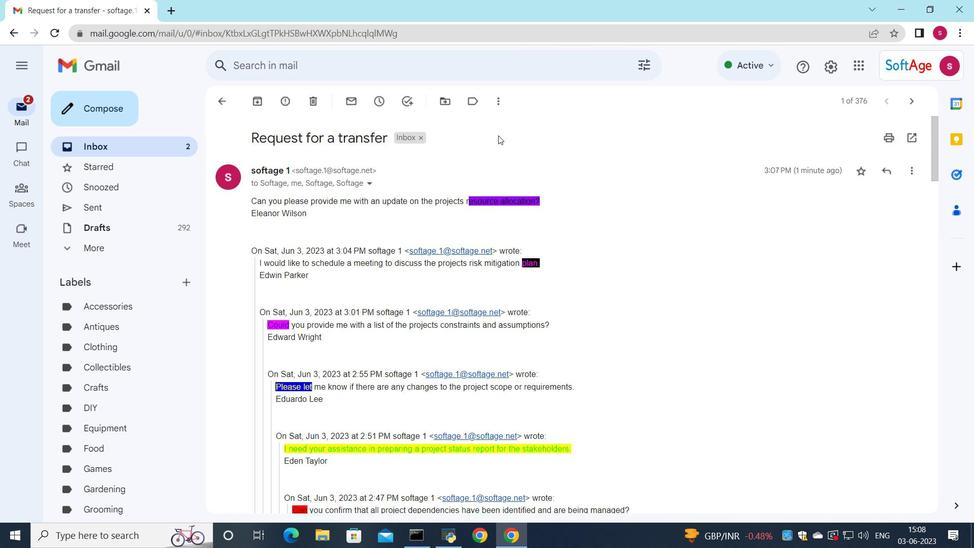 
Action: Mouse scrolled (488, 170) with delta (0, 0)
Screenshot: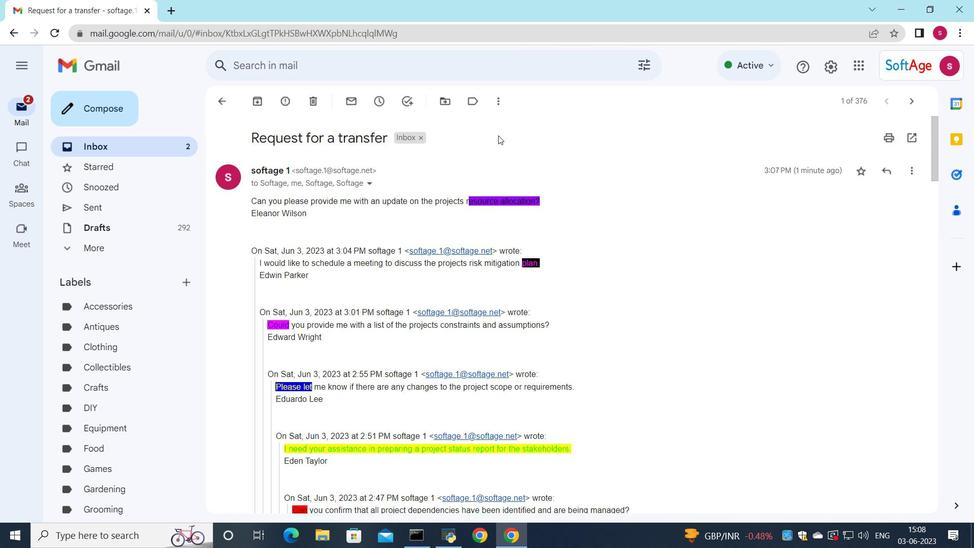 
Action: Mouse moved to (451, 263)
Screenshot: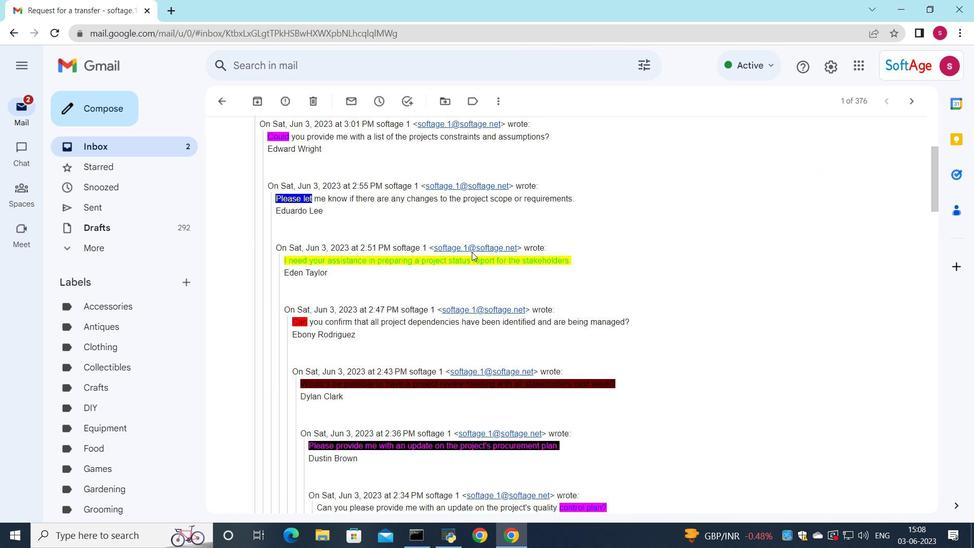 
Action: Mouse scrolled (451, 262) with delta (0, 0)
Screenshot: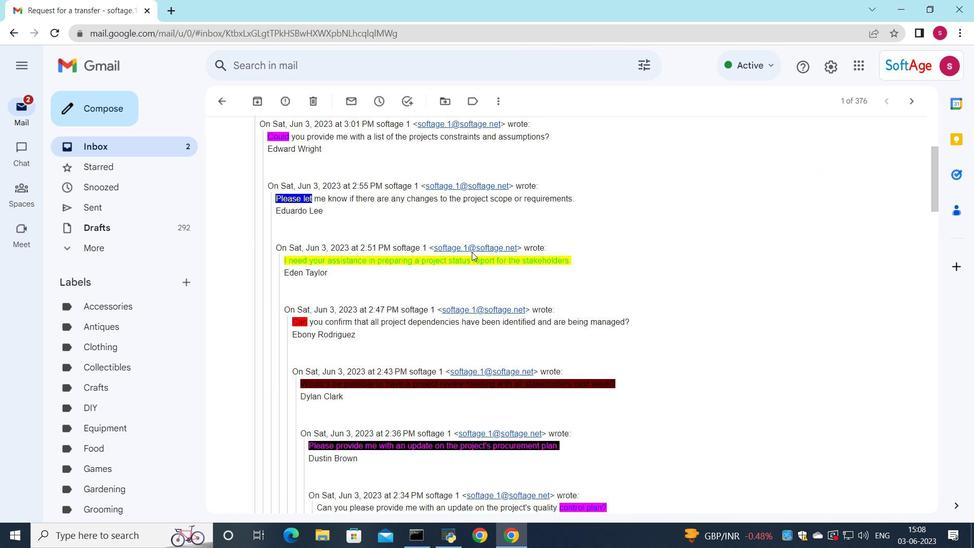 
Action: Mouse moved to (448, 270)
Screenshot: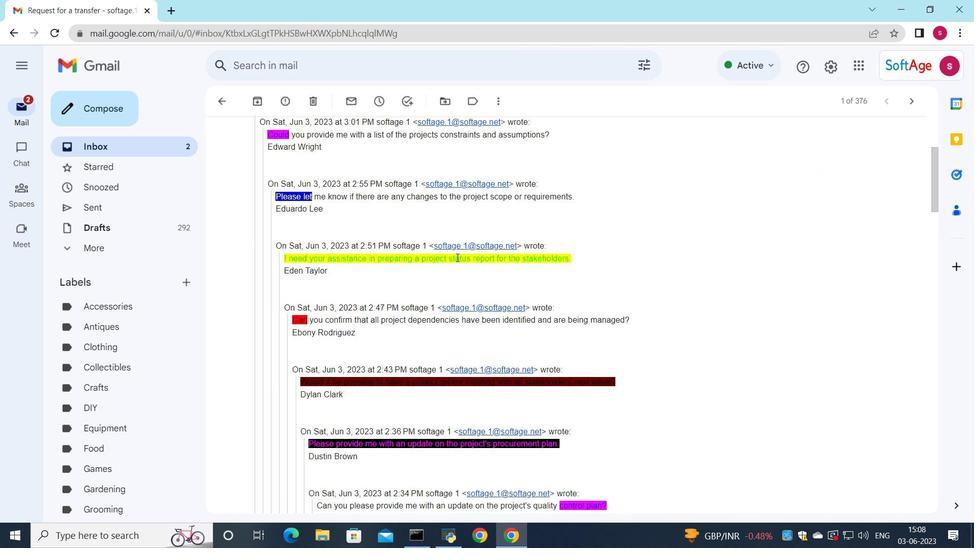
Action: Mouse scrolled (448, 269) with delta (0, 0)
Screenshot: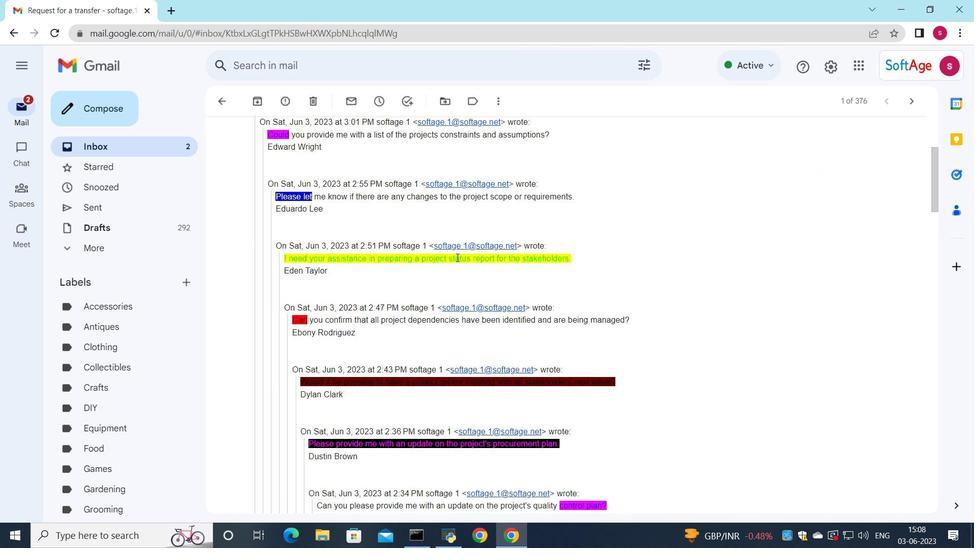 
Action: Mouse moved to (447, 272)
Screenshot: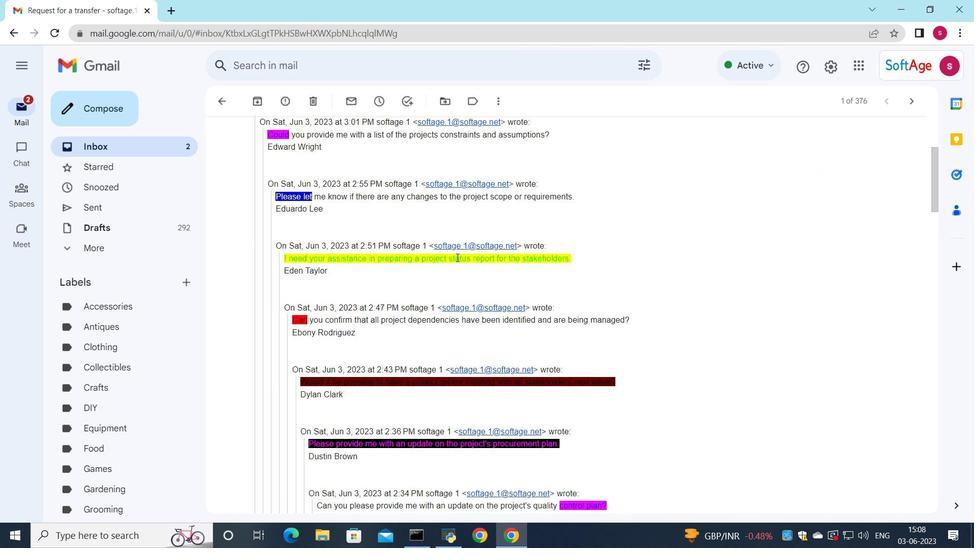 
Action: Mouse scrolled (447, 272) with delta (0, 0)
Screenshot: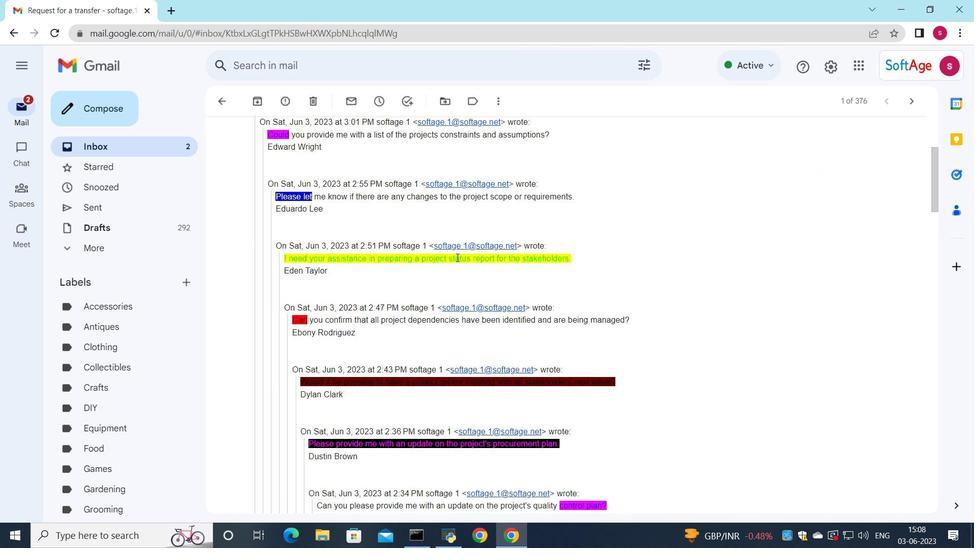 
Action: Mouse moved to (446, 274)
Screenshot: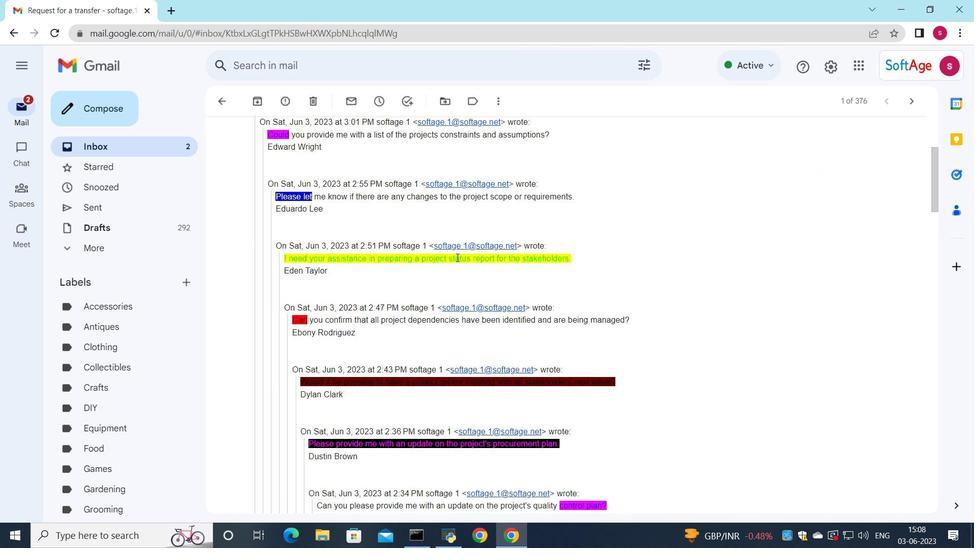 
Action: Mouse scrolled (446, 273) with delta (0, 0)
Screenshot: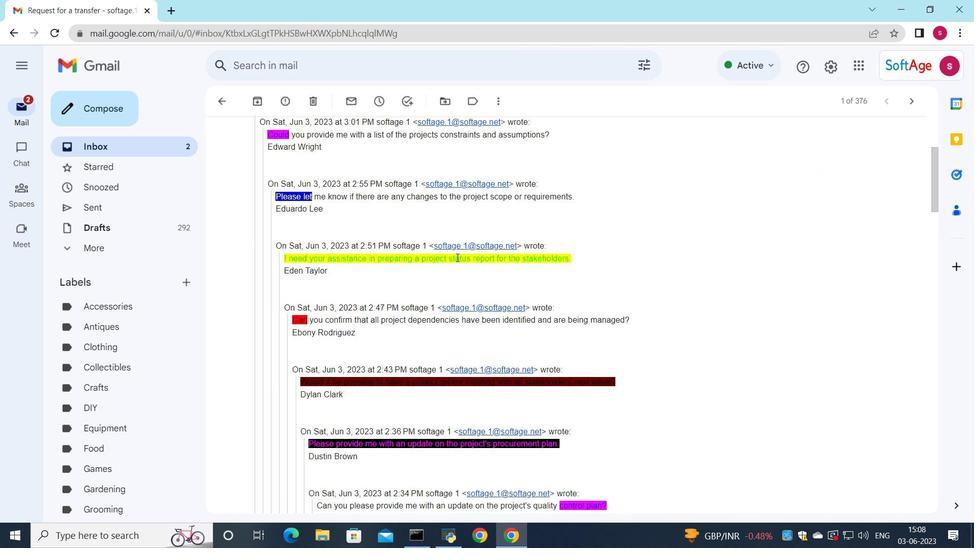 
Action: Mouse moved to (391, 293)
Screenshot: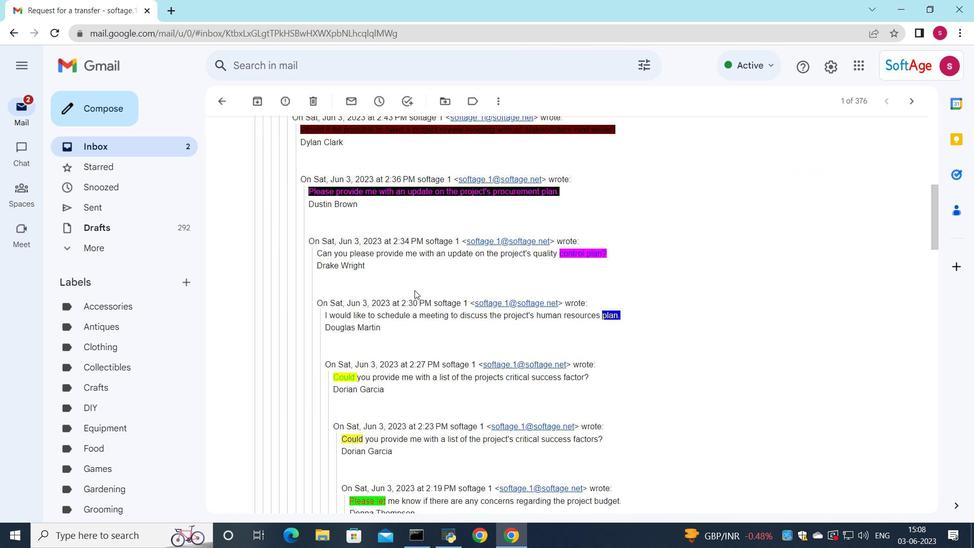 
Action: Mouse scrolled (391, 293) with delta (0, 0)
Screenshot: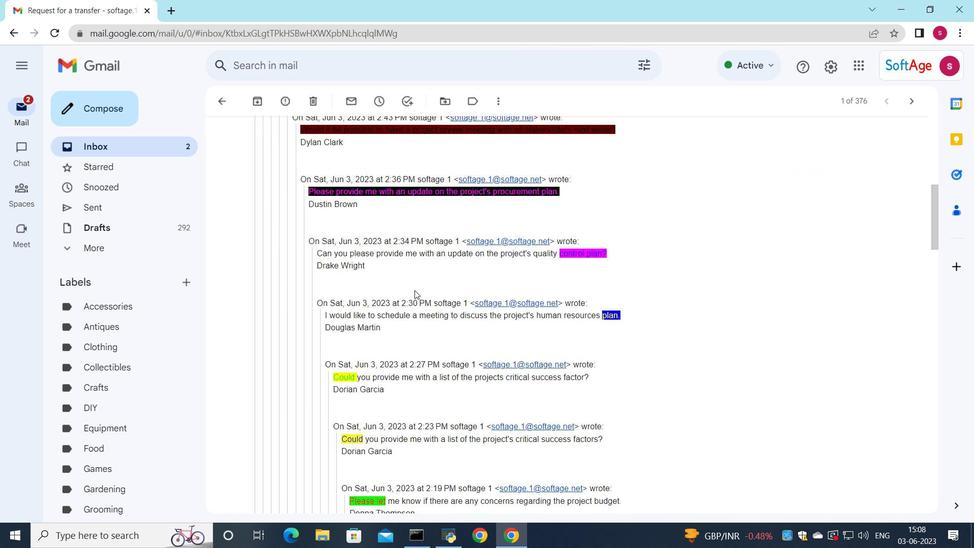 
Action: Mouse moved to (390, 297)
Screenshot: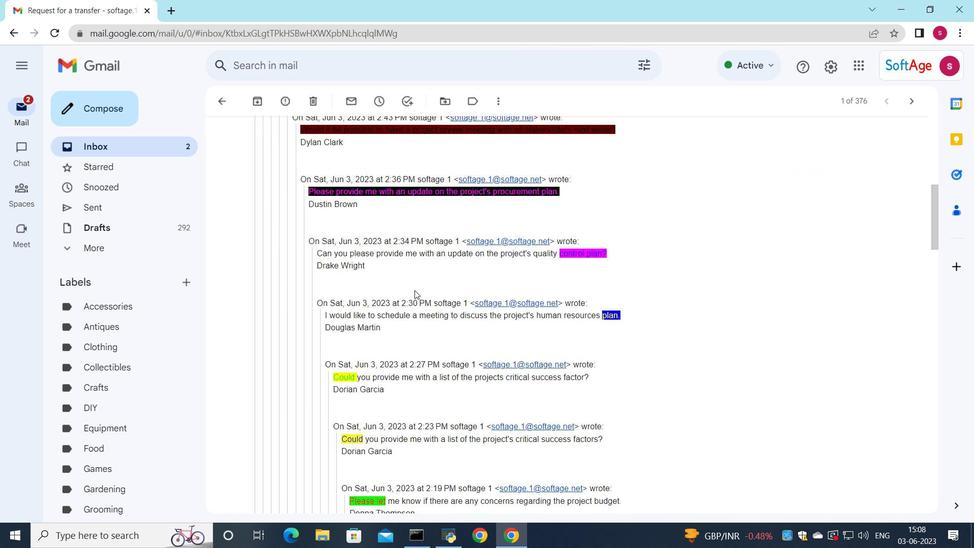 
Action: Mouse scrolled (390, 296) with delta (0, 0)
Screenshot: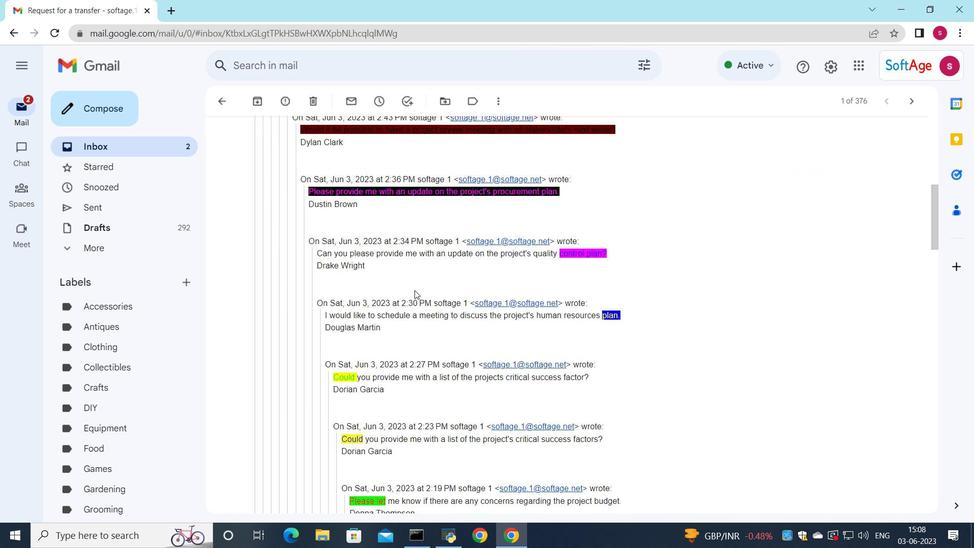 
Action: Mouse moved to (390, 298)
Screenshot: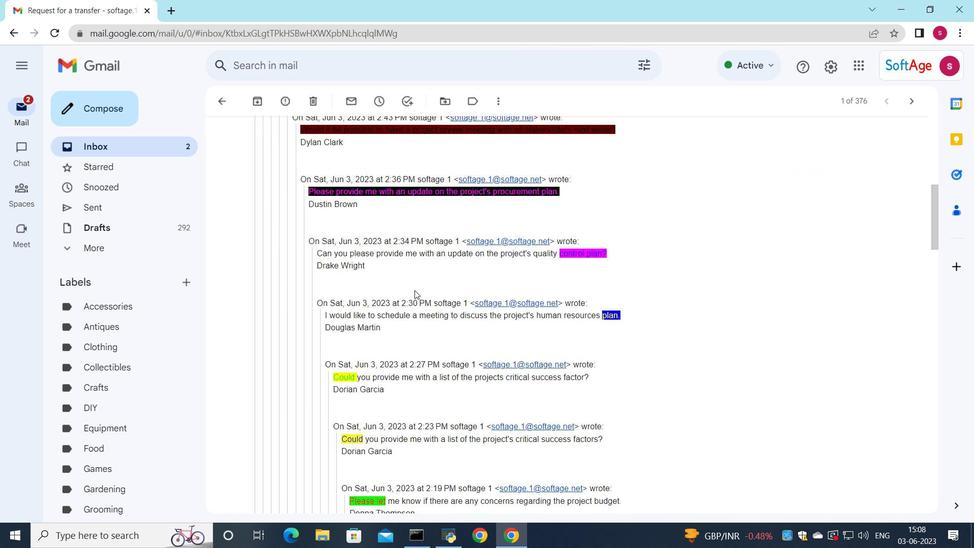 
Action: Mouse scrolled (390, 297) with delta (0, 0)
Screenshot: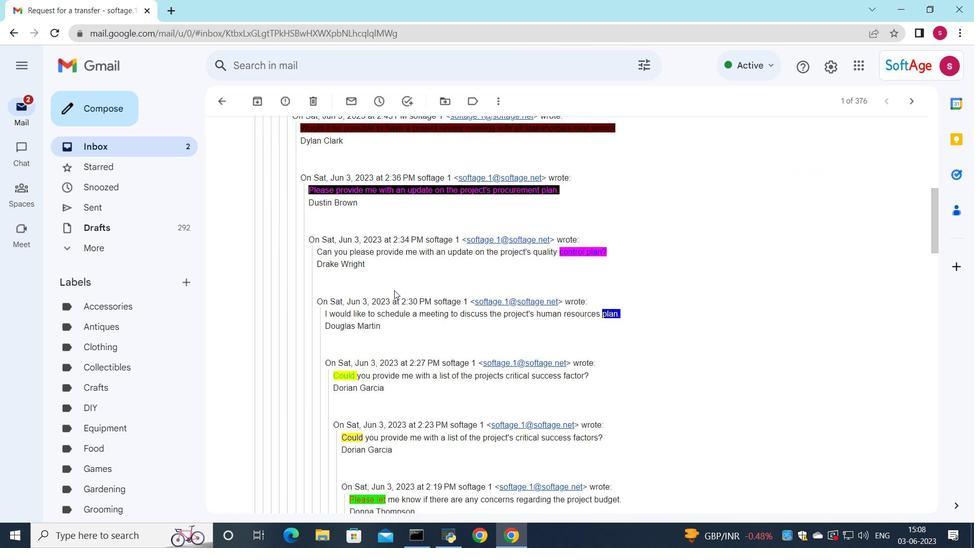 
Action: Mouse moved to (390, 300)
Screenshot: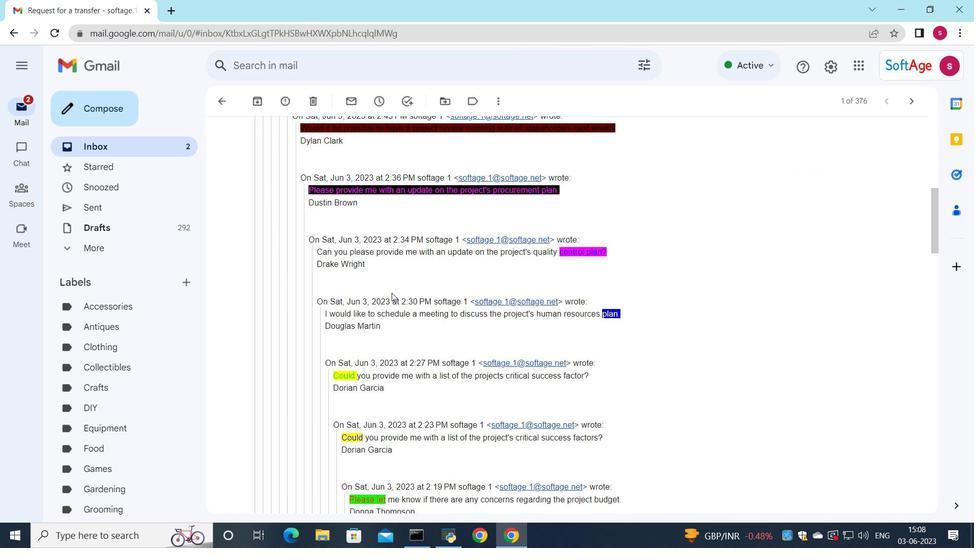 
Action: Mouse scrolled (390, 300) with delta (0, 0)
Screenshot: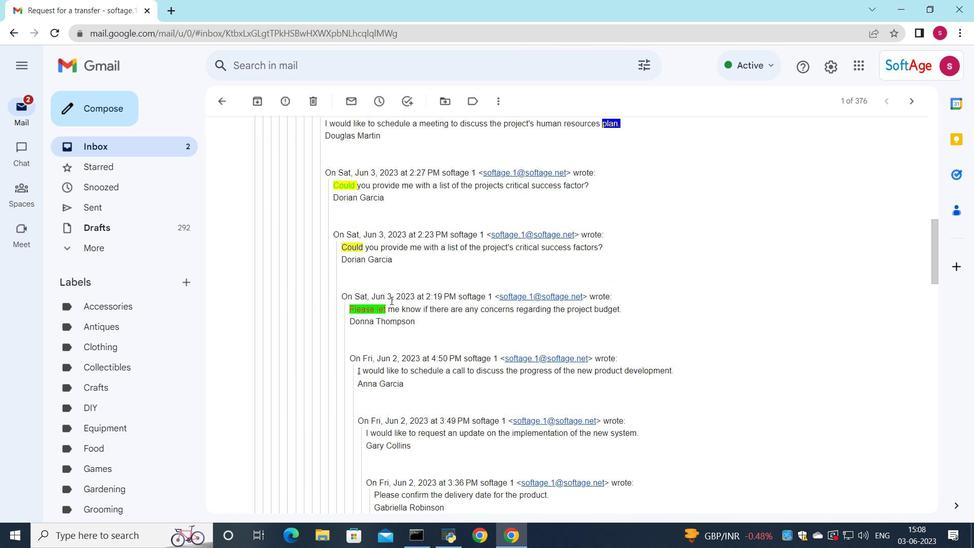 
Action: Mouse scrolled (390, 300) with delta (0, 0)
Screenshot: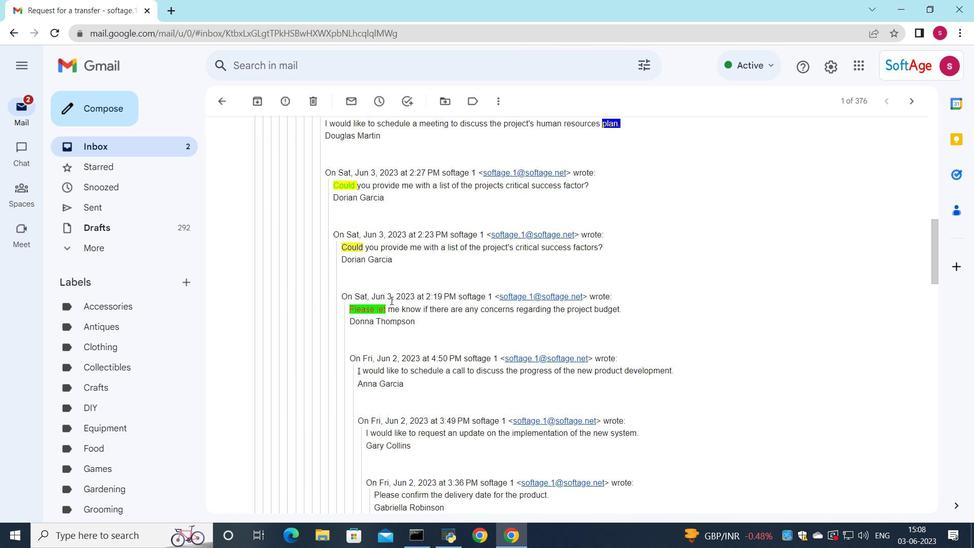 
Action: Mouse scrolled (390, 300) with delta (0, 0)
Screenshot: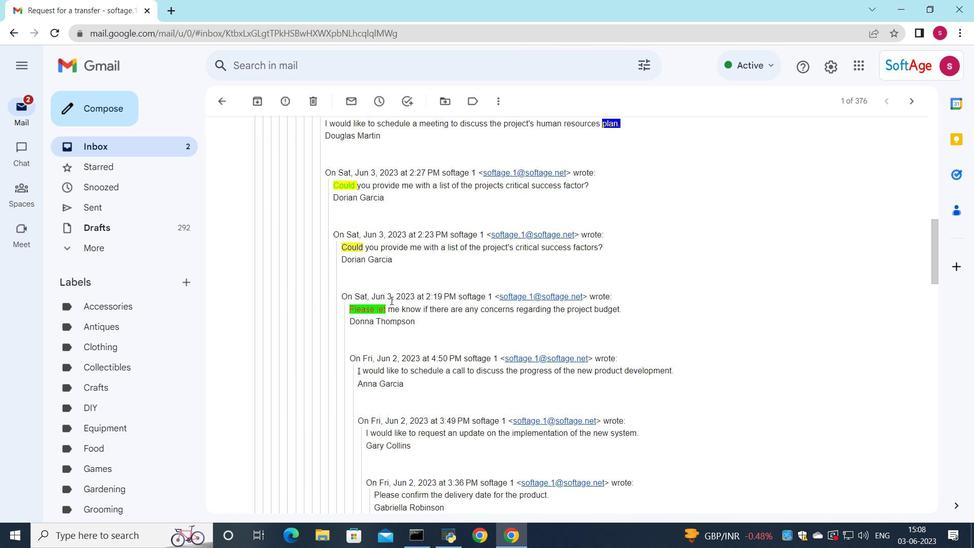 
Action: Mouse scrolled (390, 300) with delta (0, 0)
Screenshot: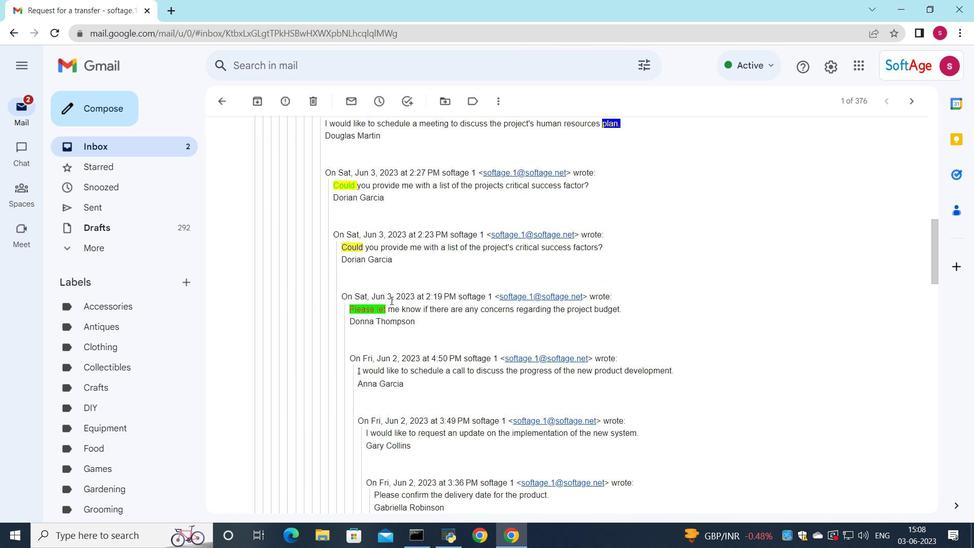 
Action: Mouse moved to (393, 302)
Screenshot: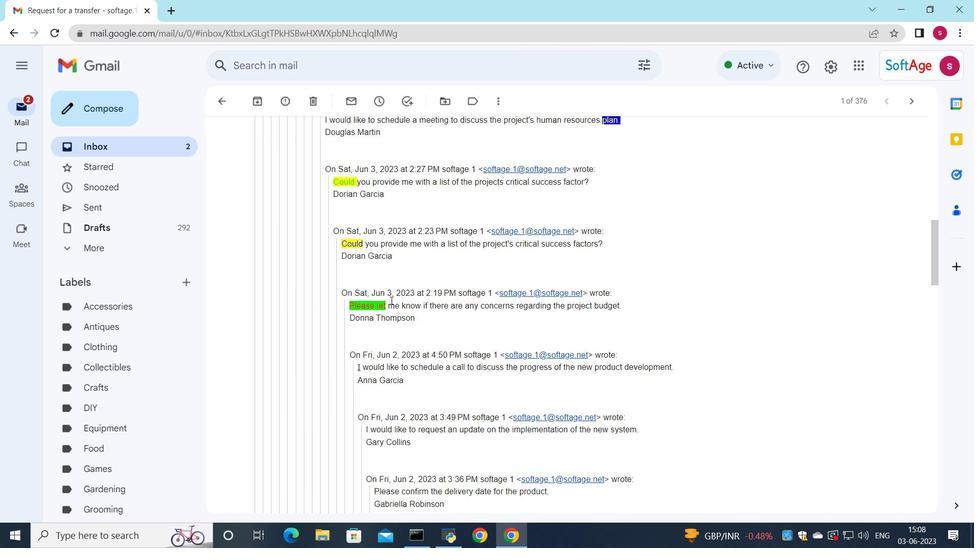 
Action: Mouse scrolled (393, 301) with delta (0, 0)
Screenshot: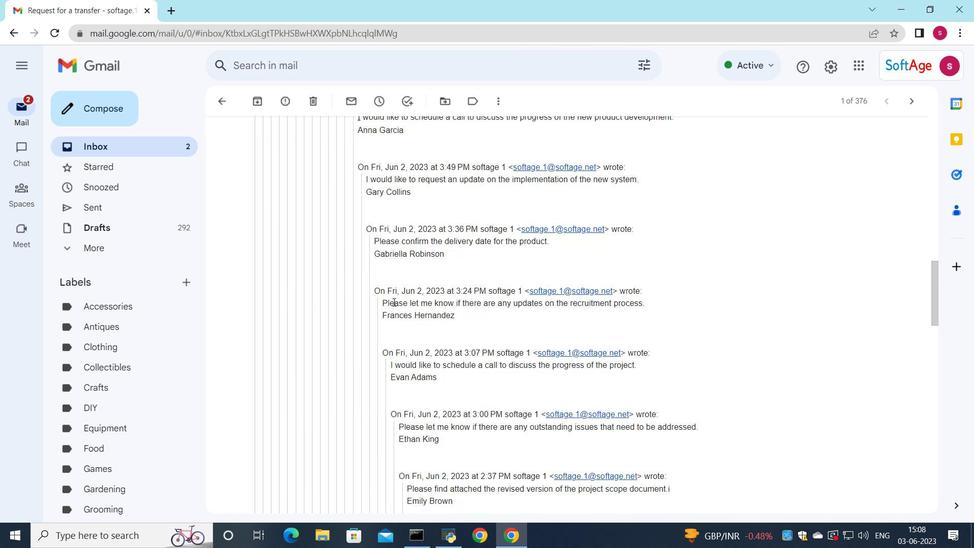 
Action: Mouse scrolled (393, 301) with delta (0, 0)
Screenshot: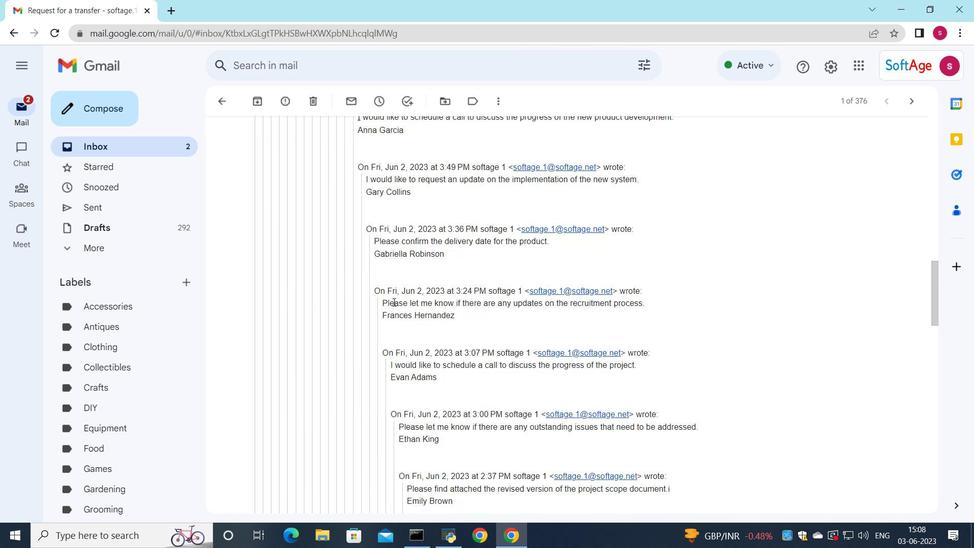 
Action: Mouse scrolled (393, 301) with delta (0, 0)
Screenshot: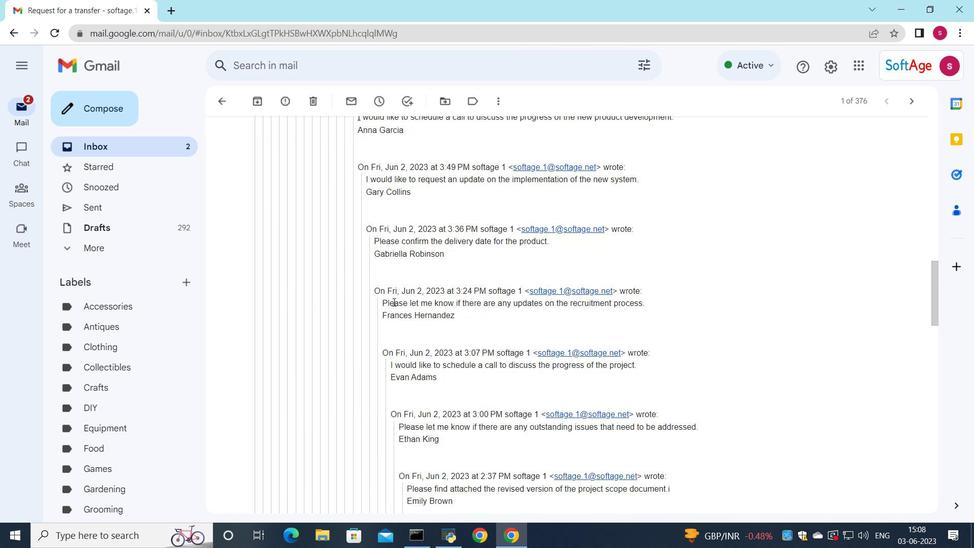 
Action: Mouse scrolled (393, 301) with delta (0, 0)
Screenshot: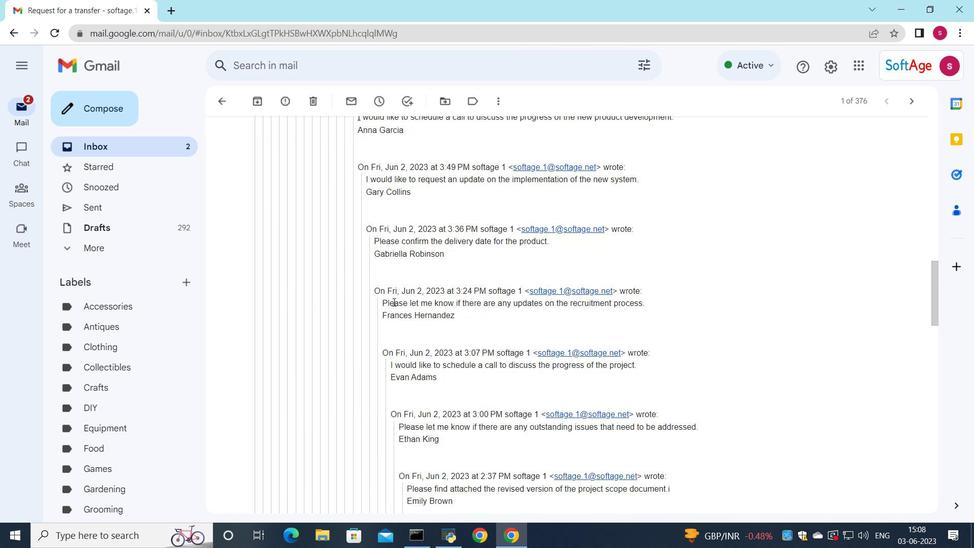 
Action: Mouse scrolled (393, 301) with delta (0, 0)
Screenshot: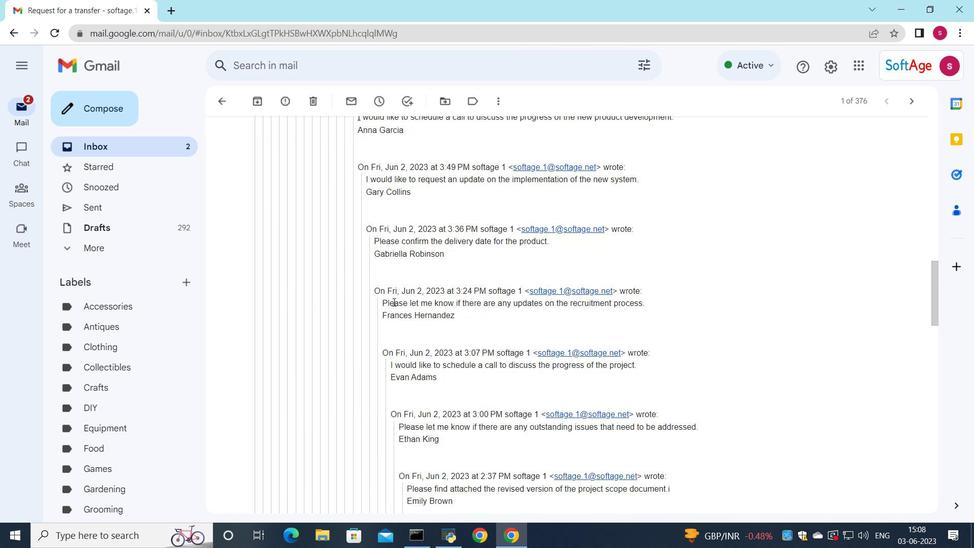
Action: Mouse scrolled (393, 301) with delta (0, 0)
Screenshot: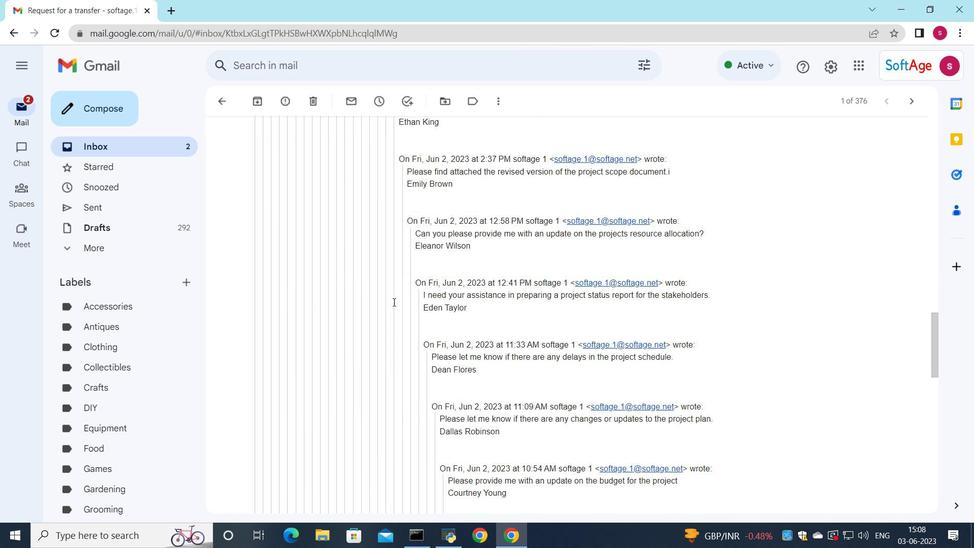 
Action: Mouse scrolled (393, 301) with delta (0, 0)
Screenshot: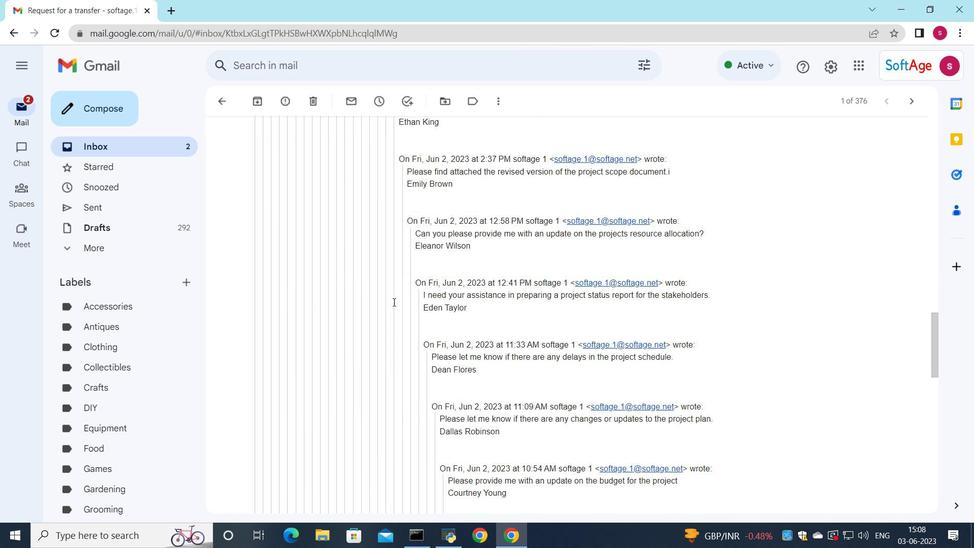 
Action: Mouse scrolled (393, 301) with delta (0, 0)
Screenshot: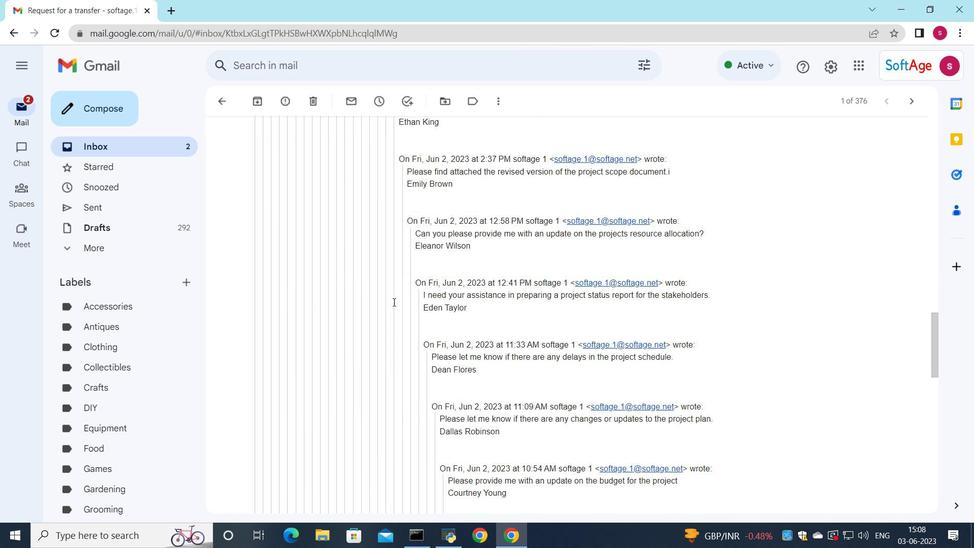 
Action: Mouse scrolled (393, 301) with delta (0, 0)
Screenshot: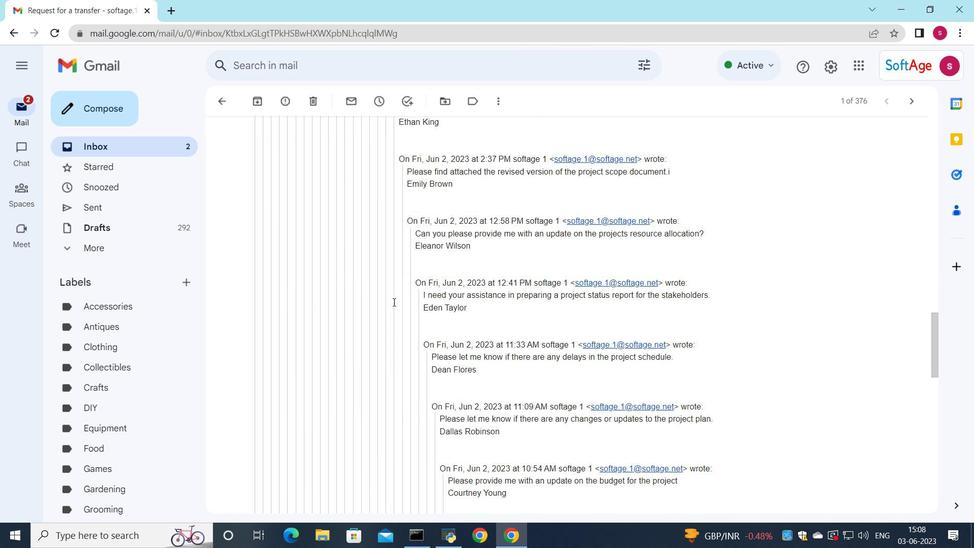 
Action: Mouse scrolled (393, 301) with delta (0, 0)
Screenshot: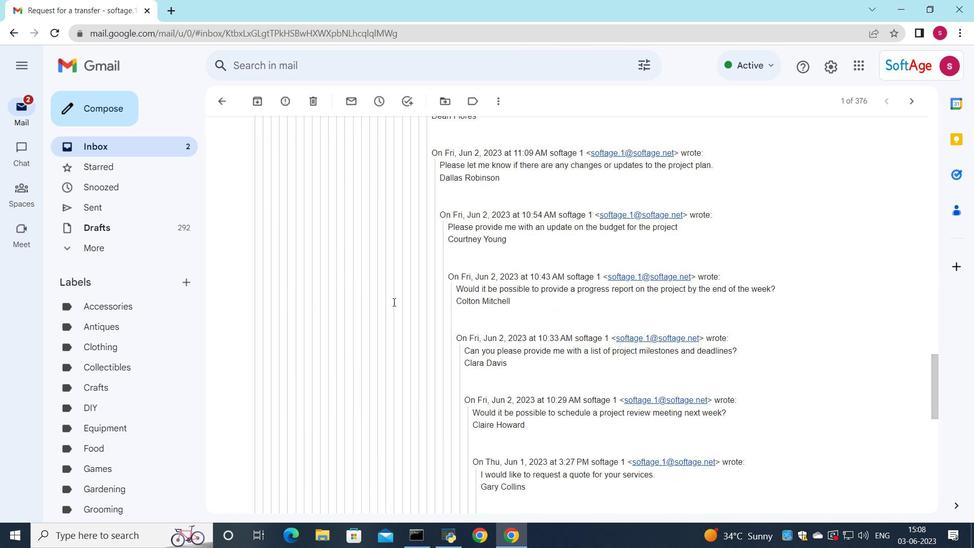 
Action: Mouse scrolled (393, 301) with delta (0, 0)
Screenshot: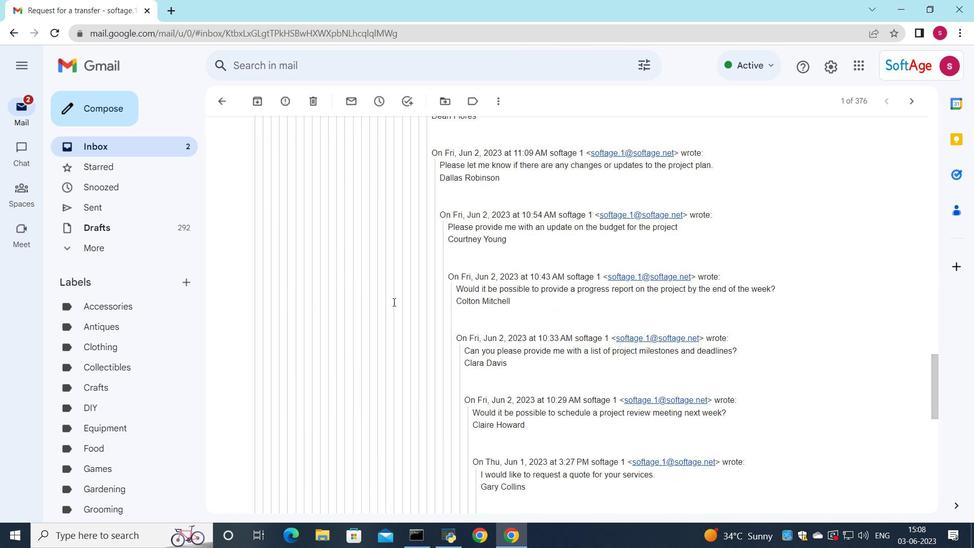 
Action: Mouse scrolled (393, 301) with delta (0, 0)
Screenshot: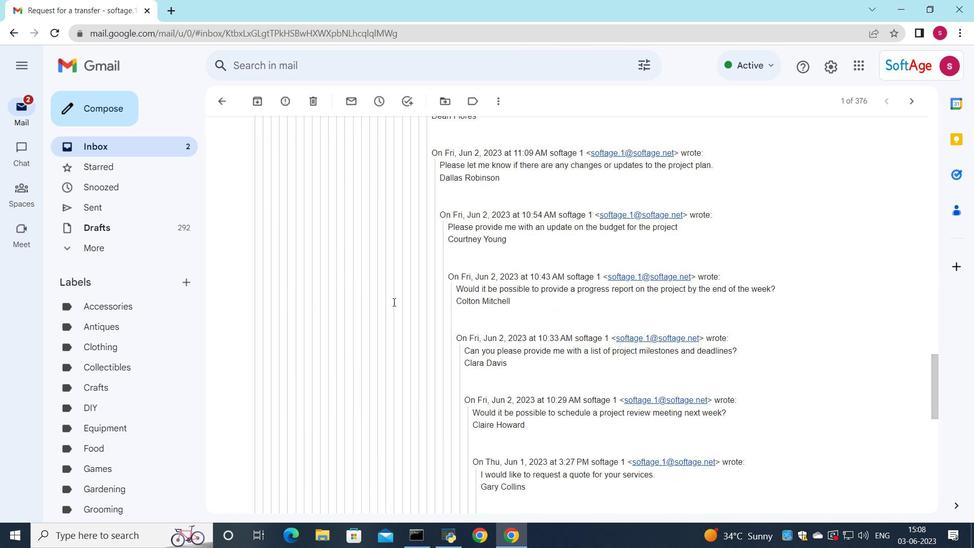 
Action: Mouse scrolled (393, 301) with delta (0, 0)
Screenshot: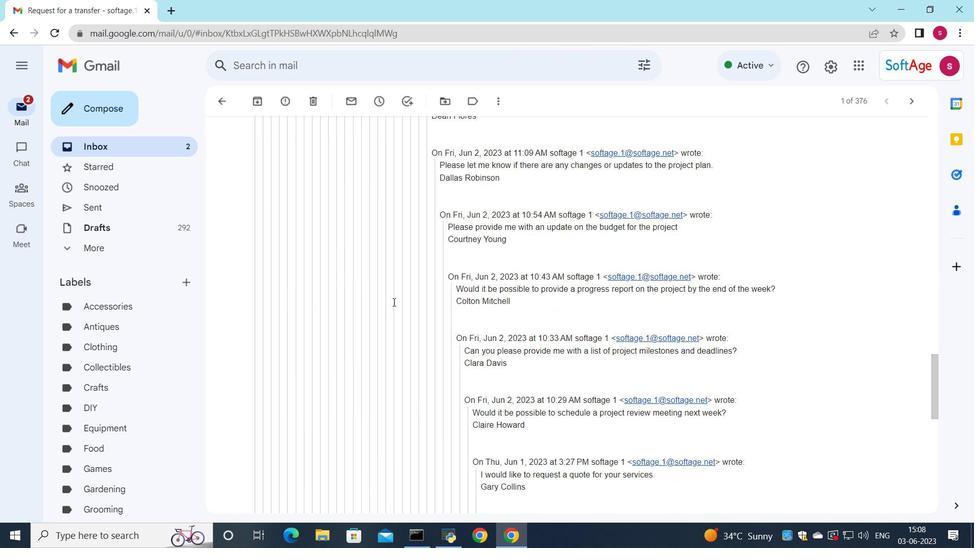 
Action: Mouse scrolled (393, 301) with delta (0, 0)
Screenshot: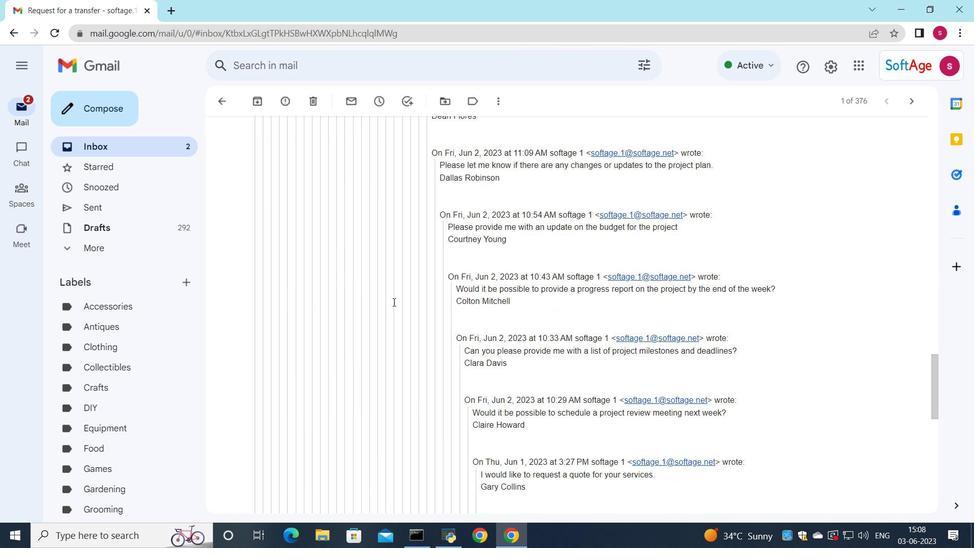 
Action: Mouse scrolled (393, 301) with delta (0, 0)
Screenshot: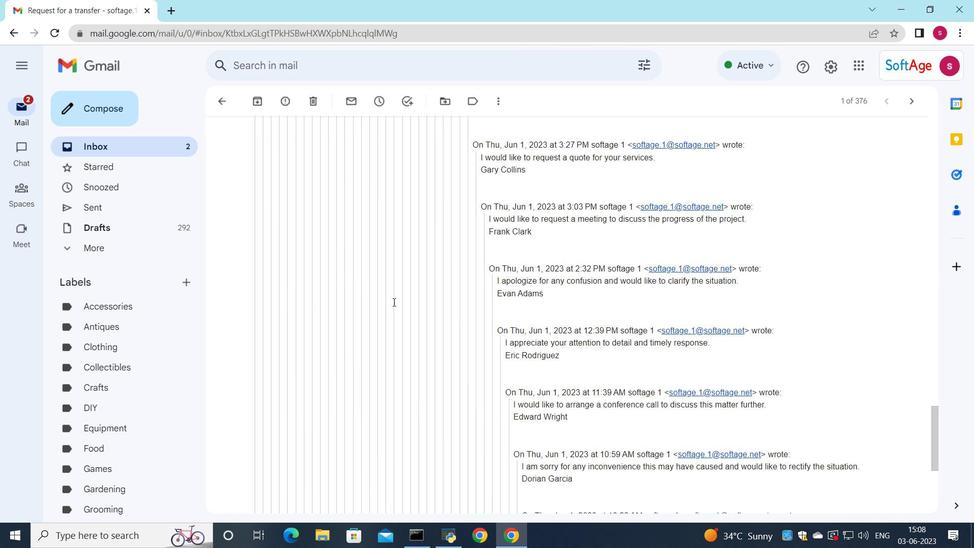 
Action: Mouse scrolled (393, 301) with delta (0, 0)
Screenshot: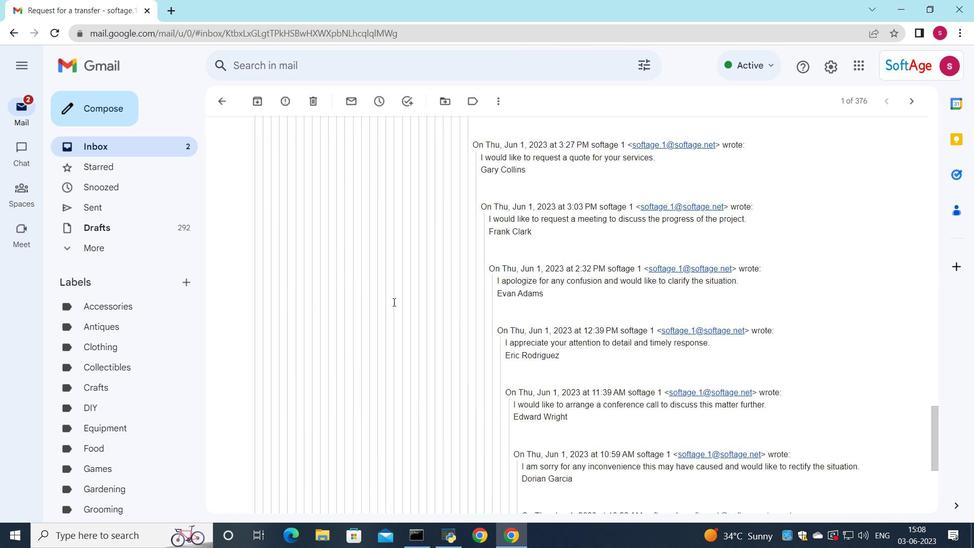 
Action: Mouse scrolled (393, 301) with delta (0, 0)
Screenshot: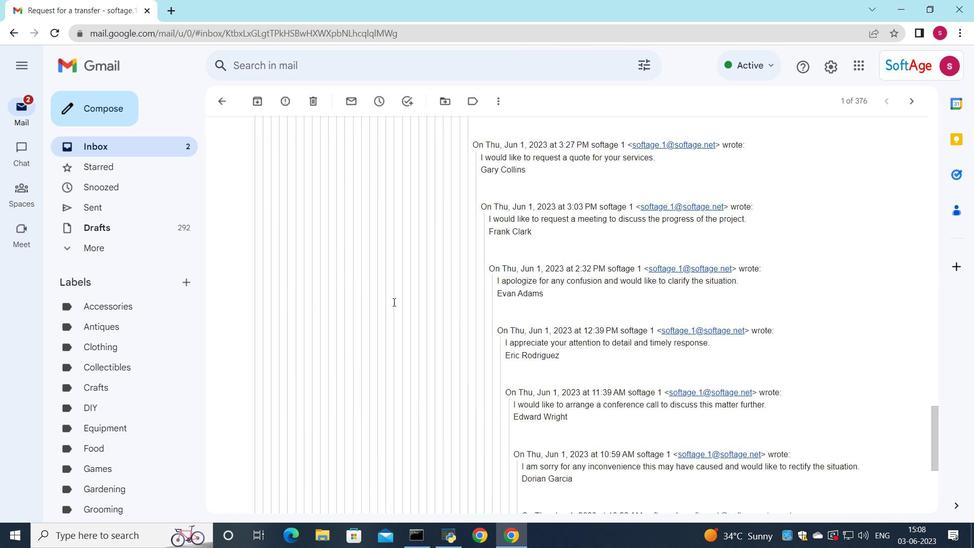 
Action: Mouse scrolled (393, 301) with delta (0, 0)
Screenshot: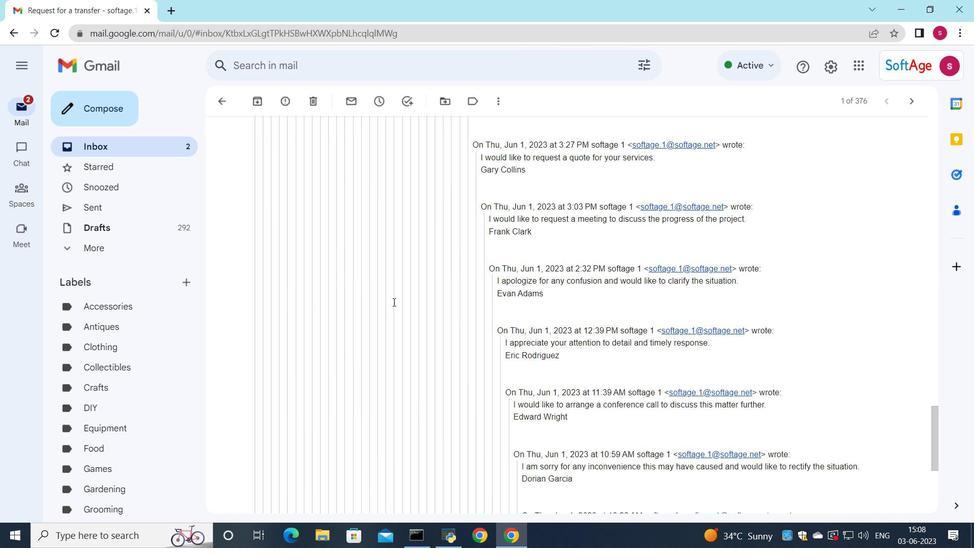 
Action: Mouse scrolled (393, 301) with delta (0, 0)
Screenshot: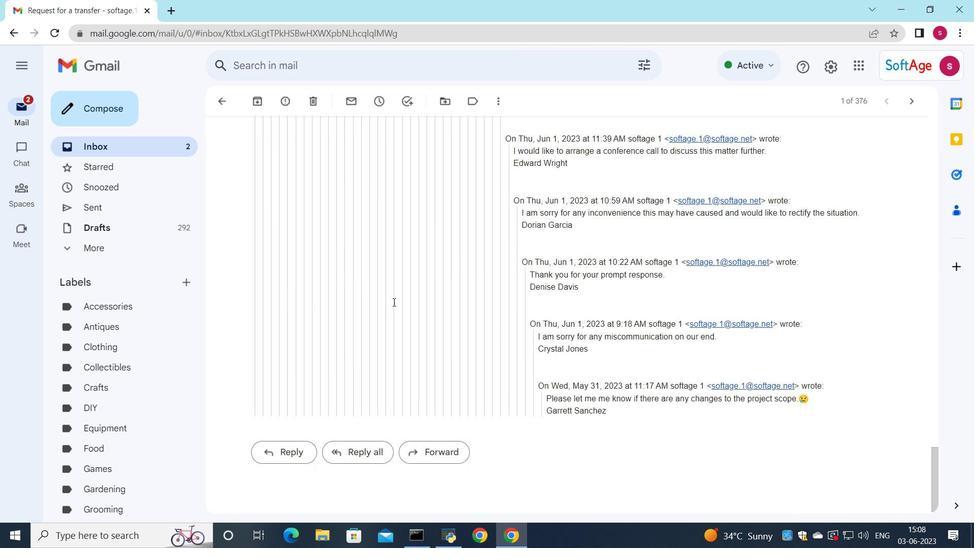 
Action: Mouse scrolled (393, 301) with delta (0, 0)
Screenshot: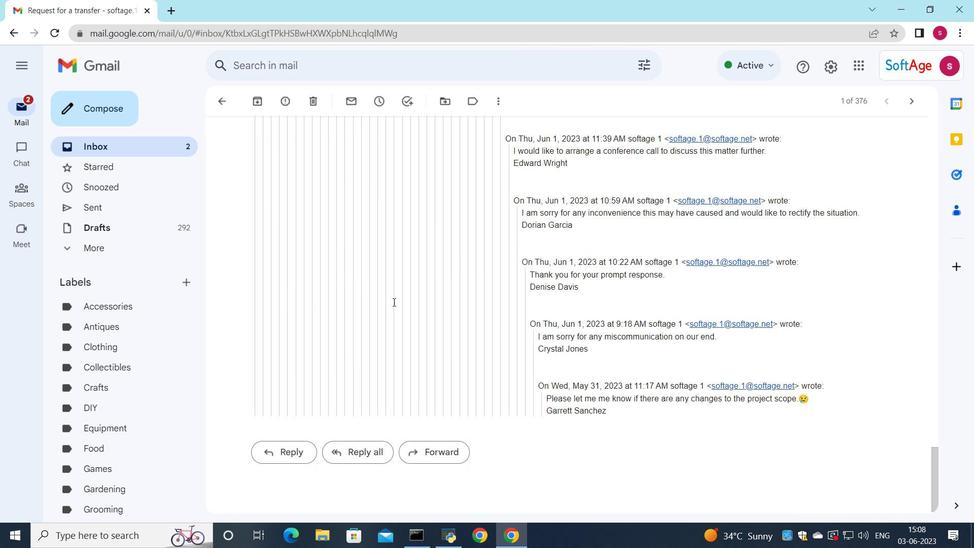 
Action: Mouse scrolled (393, 301) with delta (0, 0)
Screenshot: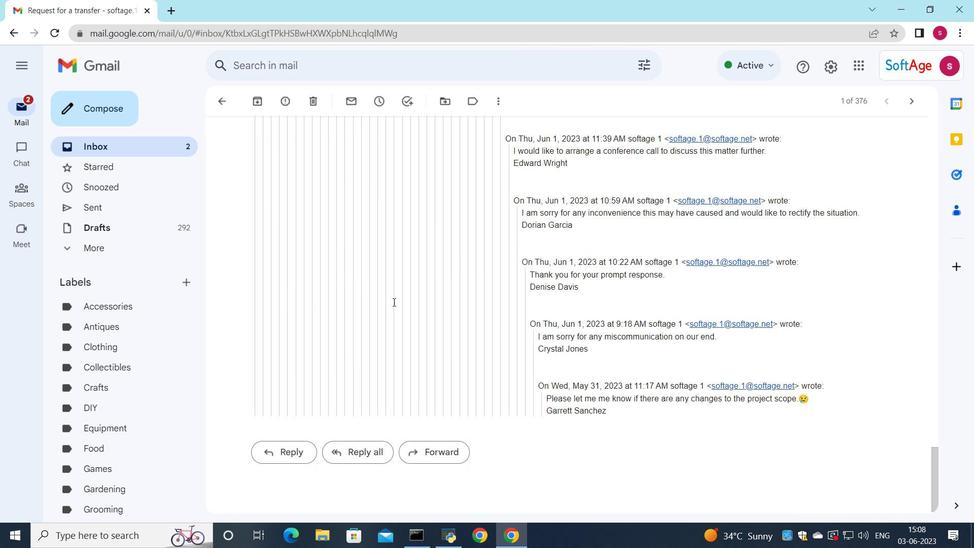 
Action: Mouse scrolled (393, 301) with delta (0, 0)
Screenshot: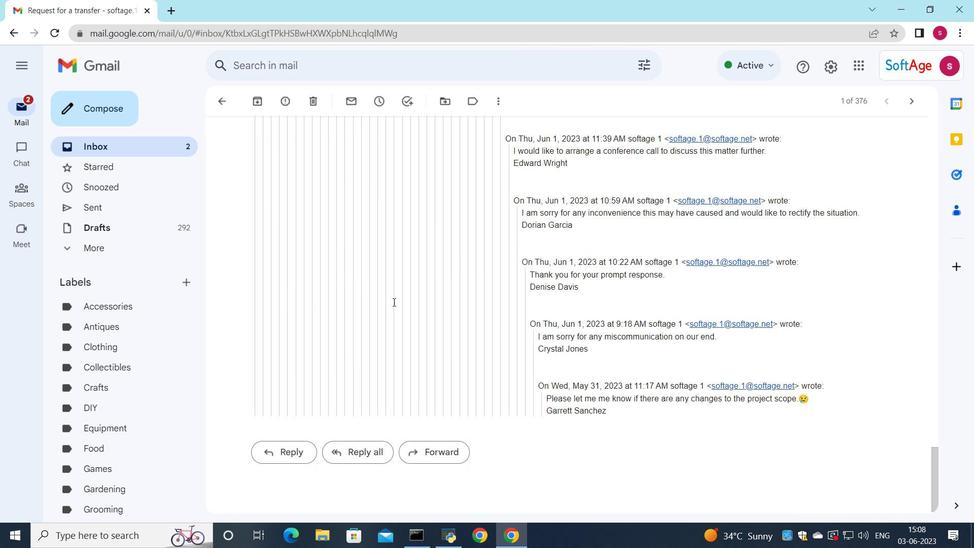 
Action: Mouse moved to (358, 443)
Screenshot: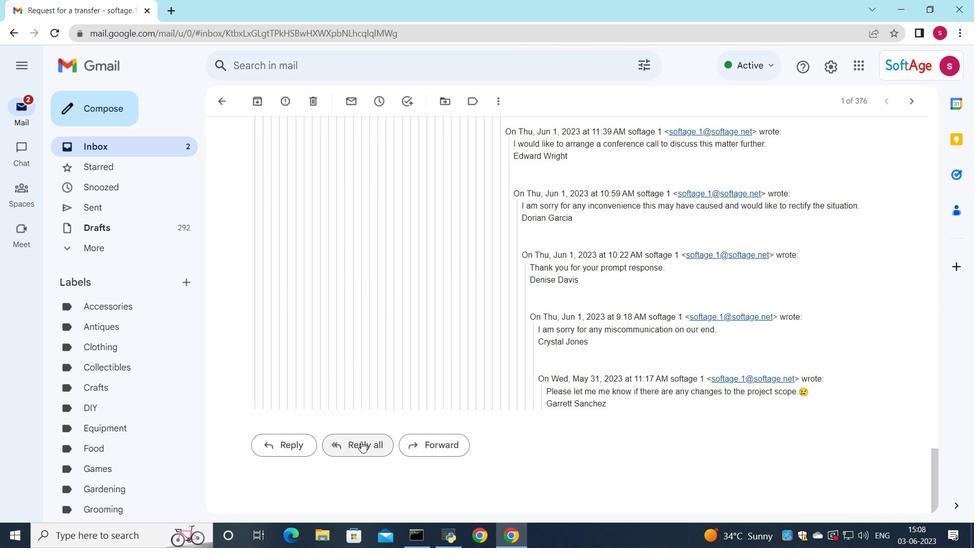 
Action: Mouse pressed left at (358, 443)
Screenshot: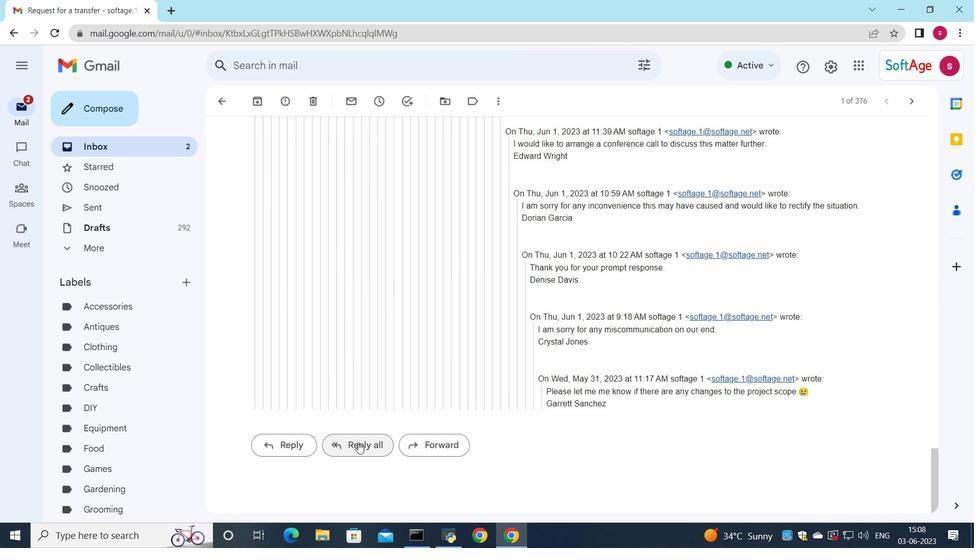 
Action: Mouse moved to (275, 349)
Screenshot: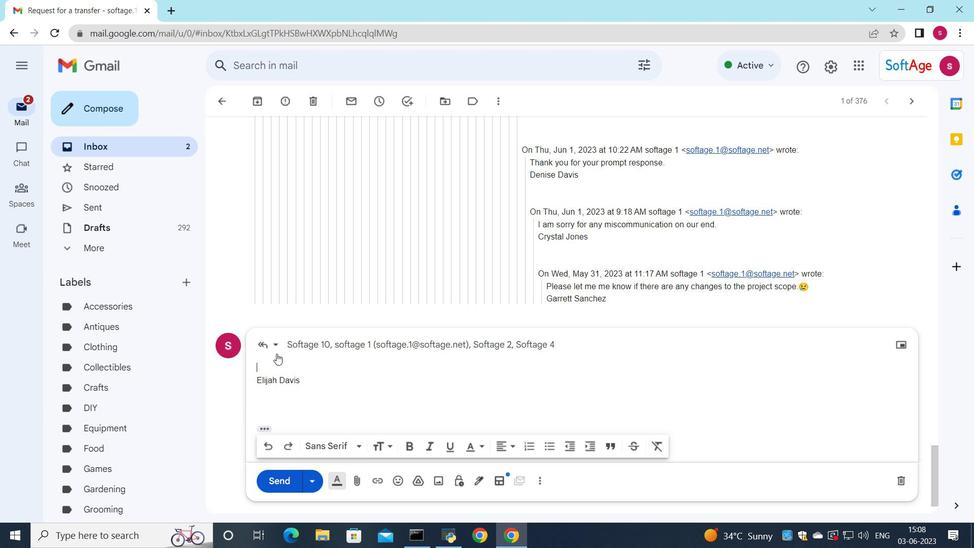
Action: Mouse pressed left at (275, 349)
Screenshot: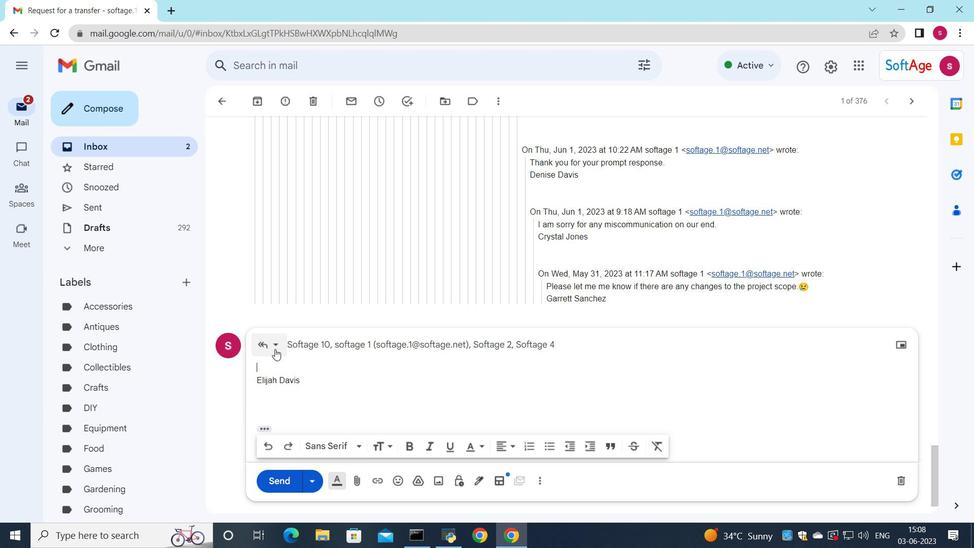 
Action: Mouse moved to (317, 432)
Screenshot: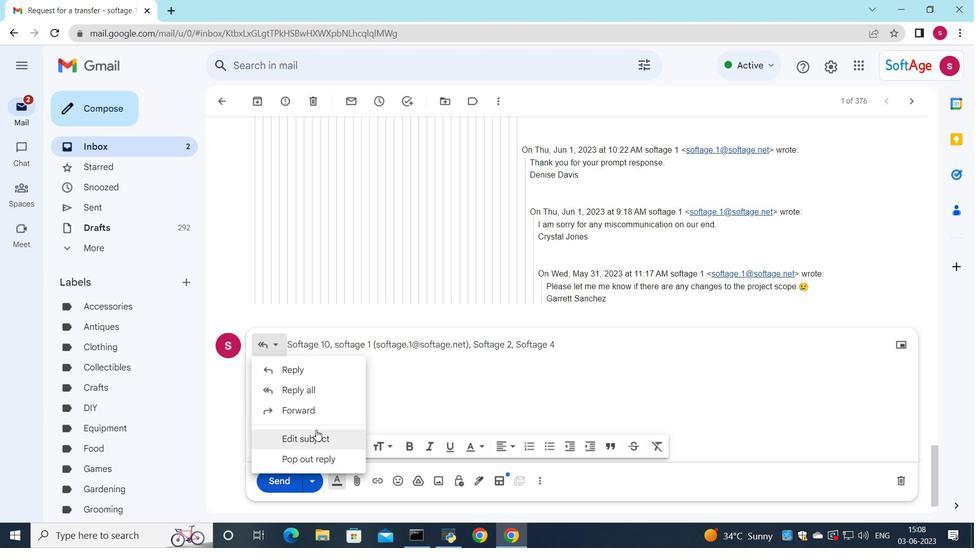 
Action: Mouse pressed left at (317, 432)
Screenshot: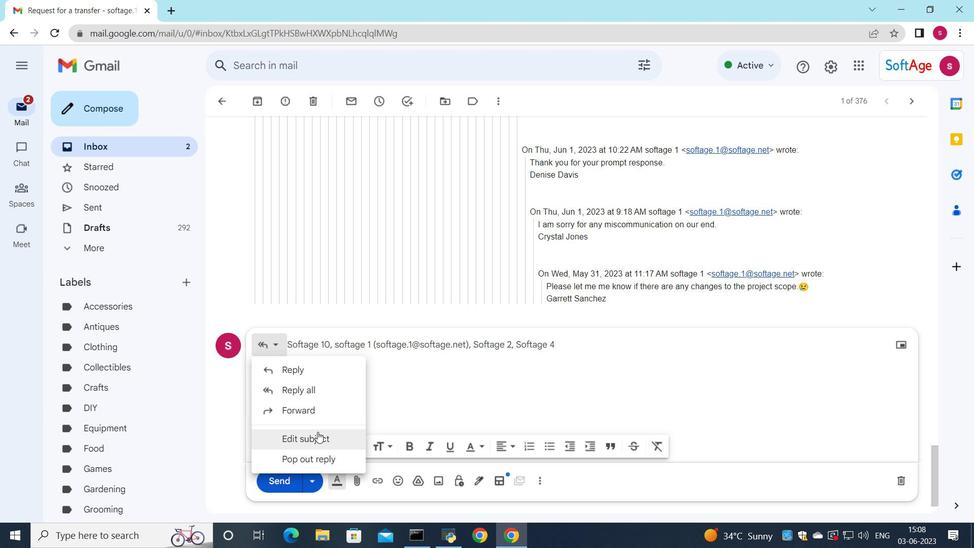 
Action: Mouse moved to (721, 143)
Screenshot: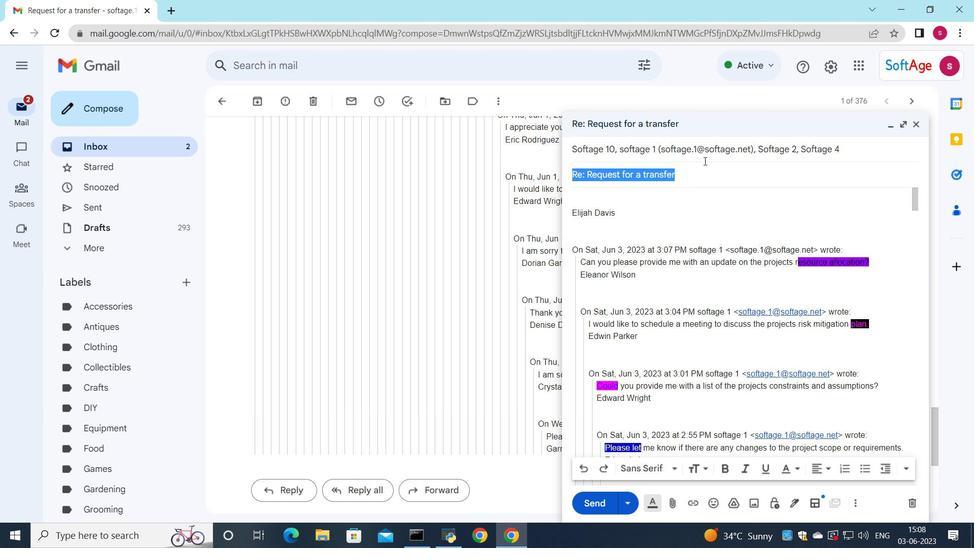
Action: Key pressed <Key.shift>Request<Key.space>for<Key.space>a<Key.space>reference<Key.space>check<Key.space>
Screenshot: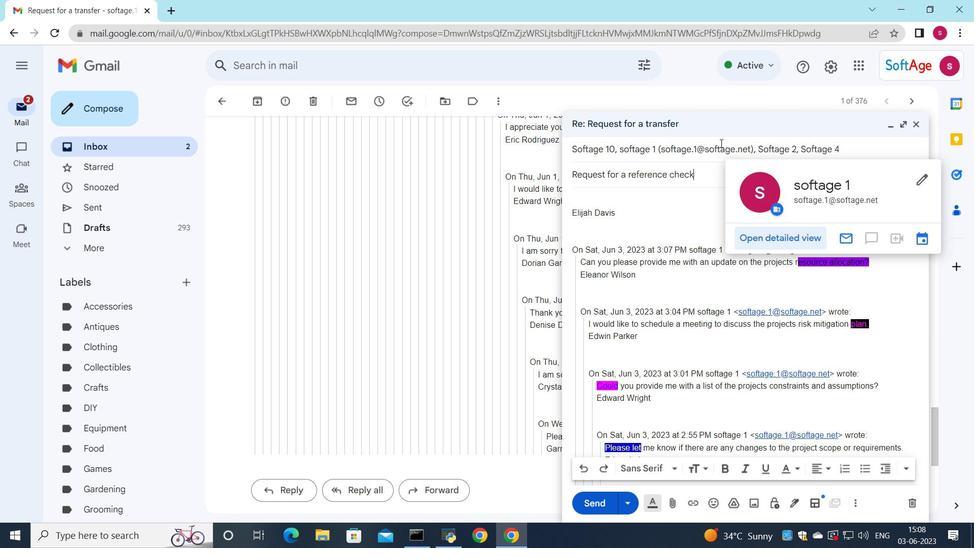 
Action: Mouse moved to (575, 197)
Screenshot: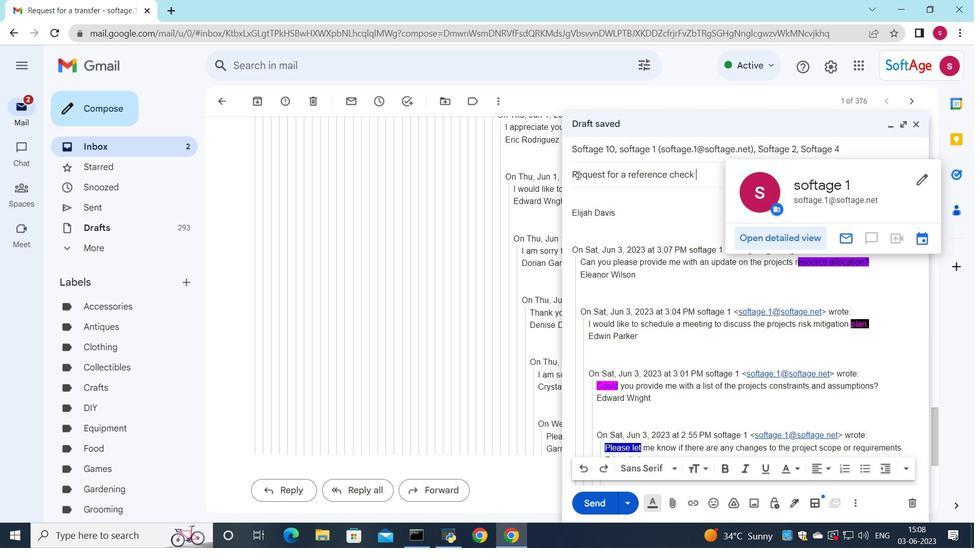 
Action: Mouse pressed left at (575, 197)
Screenshot: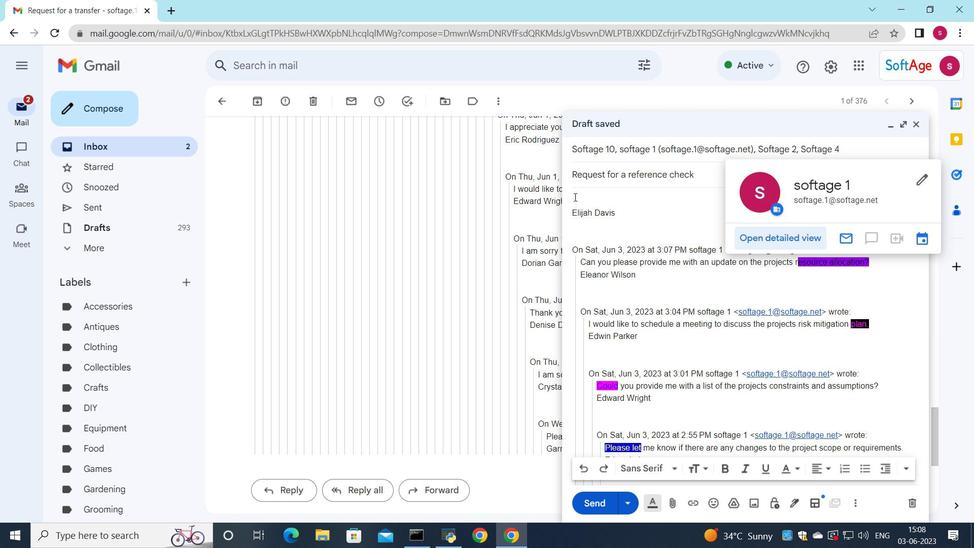 
Action: Key pressed <Key.shift>Please<Key.space>provide<Key.space>me<Key.space>with<Key.space>an<Key.space>update<Key.space>on<Key.space>the<Key.space>projects<Key.space>communication<Key.space><Key.backspace>s<Key.space>manage<Key.space><Key.backspace>ment<Key.space>plan.
Screenshot: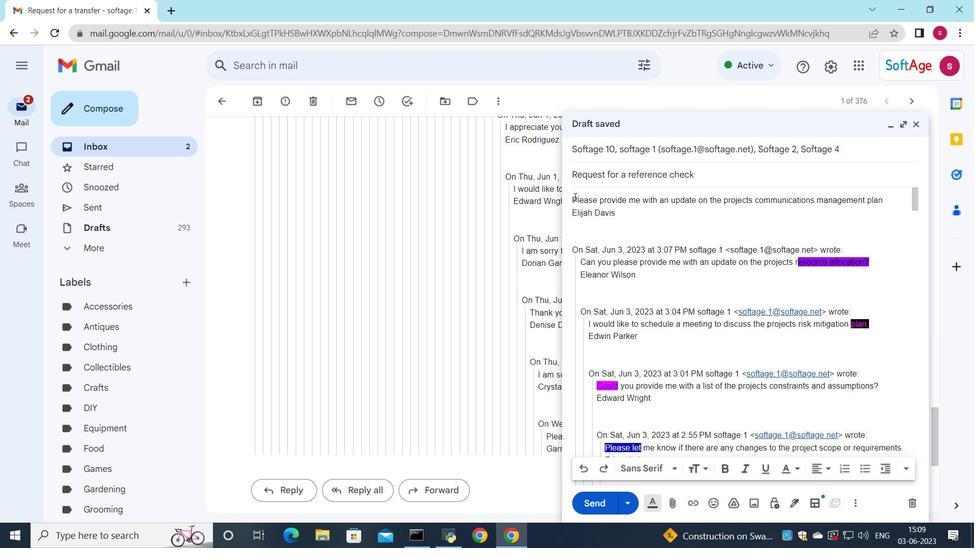 
Action: Mouse moved to (573, 199)
Screenshot: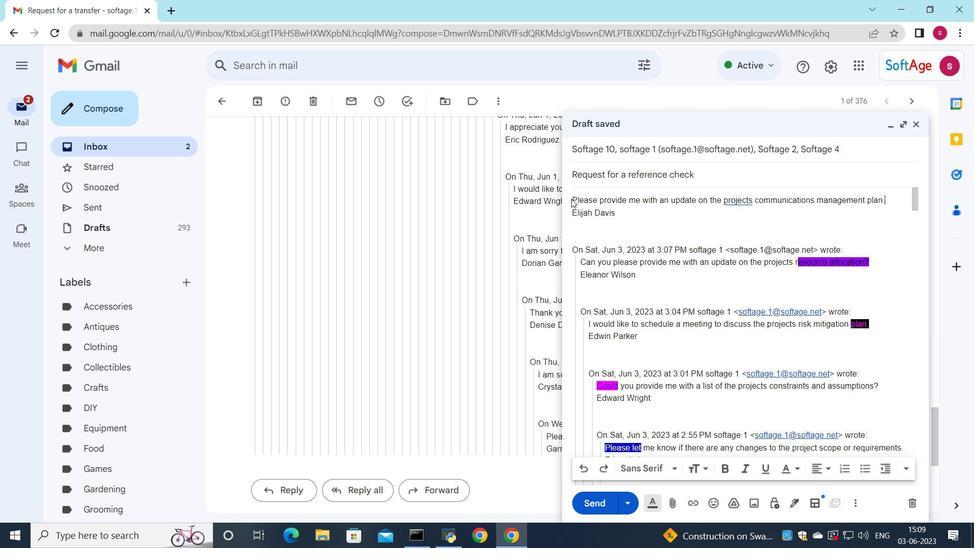 
Action: Mouse pressed left at (573, 199)
Screenshot: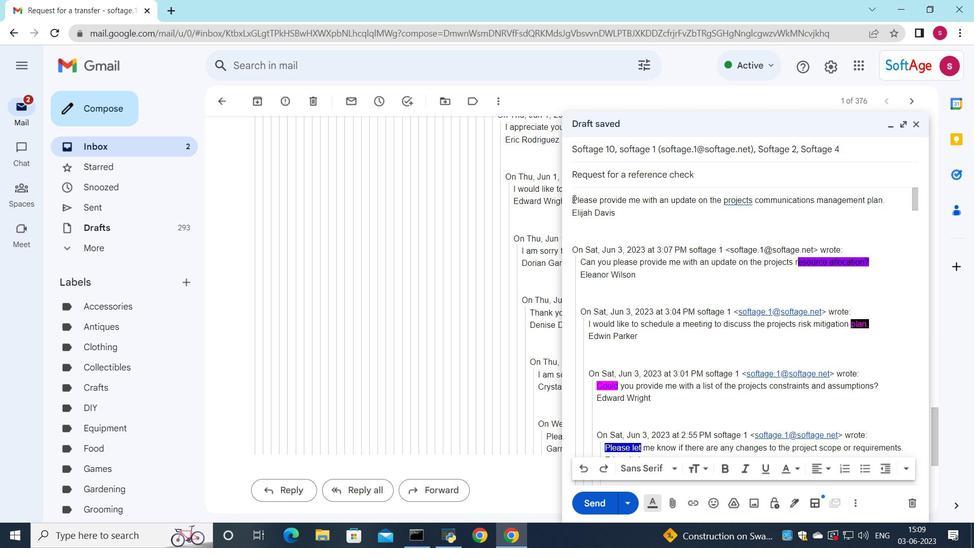 
Action: Mouse moved to (796, 468)
Screenshot: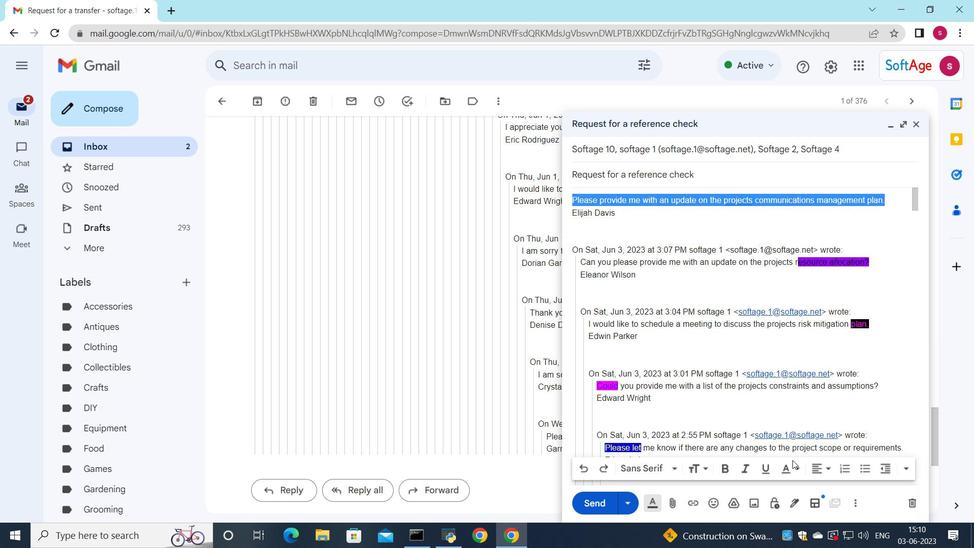 
Action: Mouse pressed left at (796, 468)
Screenshot: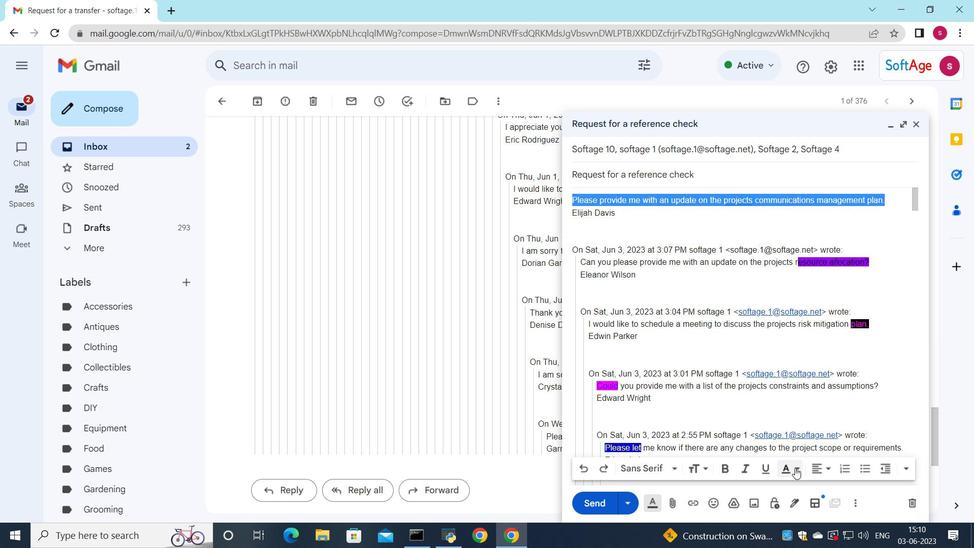 
Action: Mouse moved to (782, 382)
Screenshot: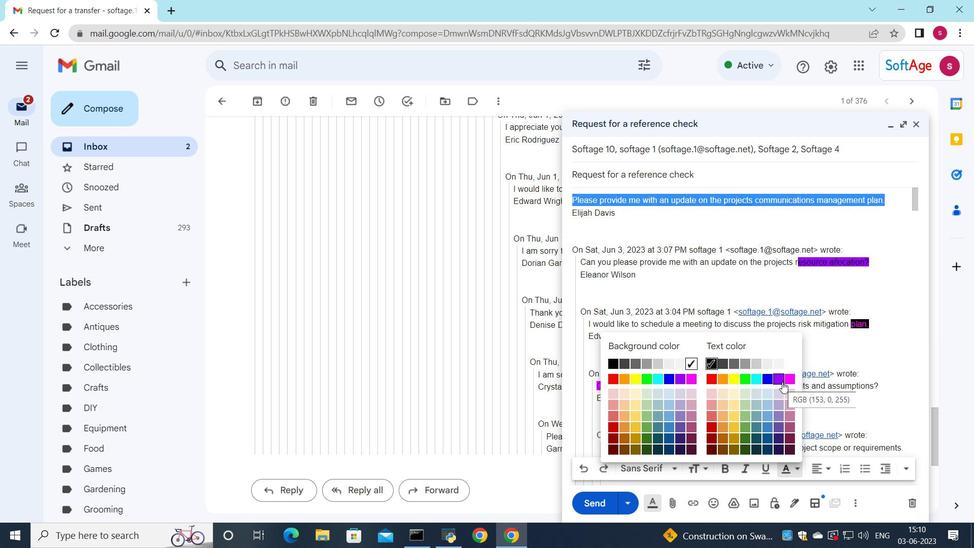 
Action: Mouse pressed left at (782, 382)
Screenshot: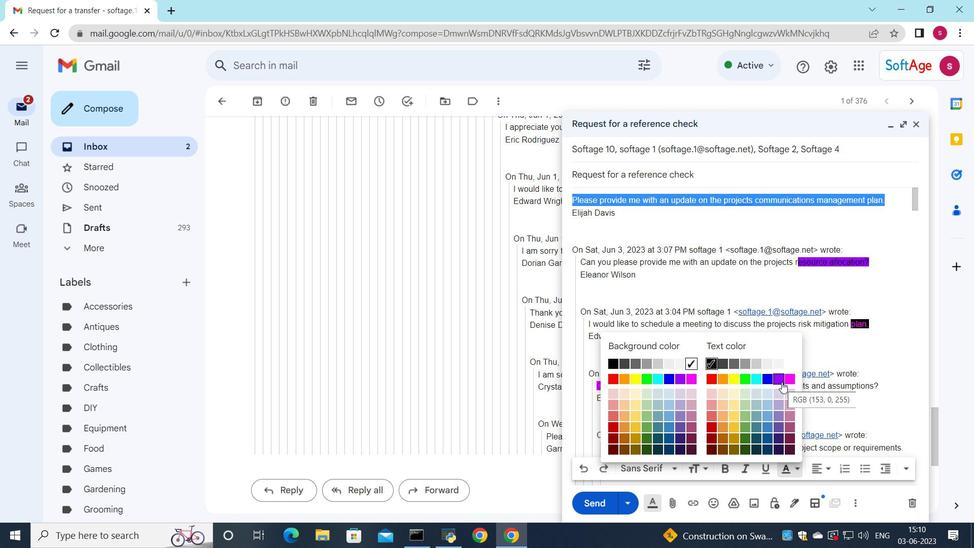 
Action: Mouse moved to (794, 472)
Screenshot: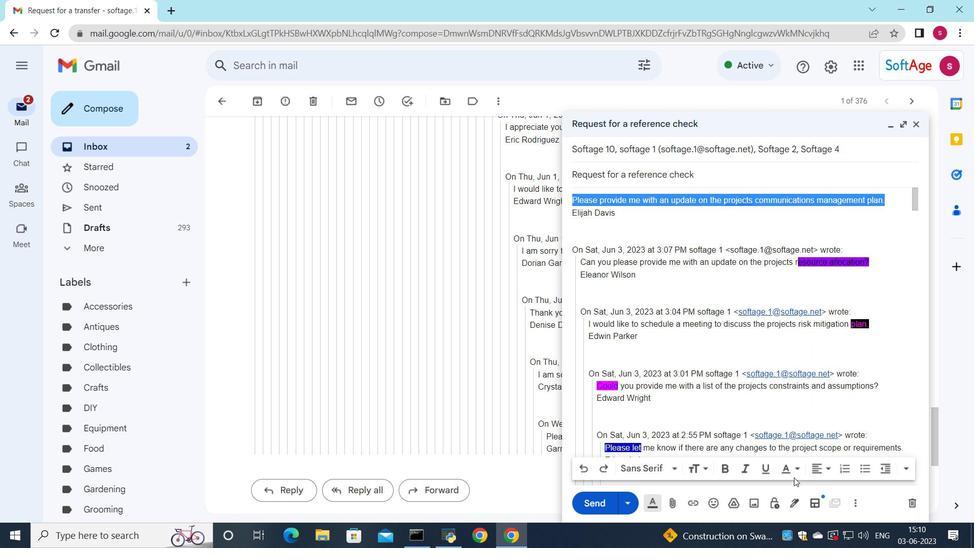 
Action: Mouse pressed left at (794, 472)
Screenshot: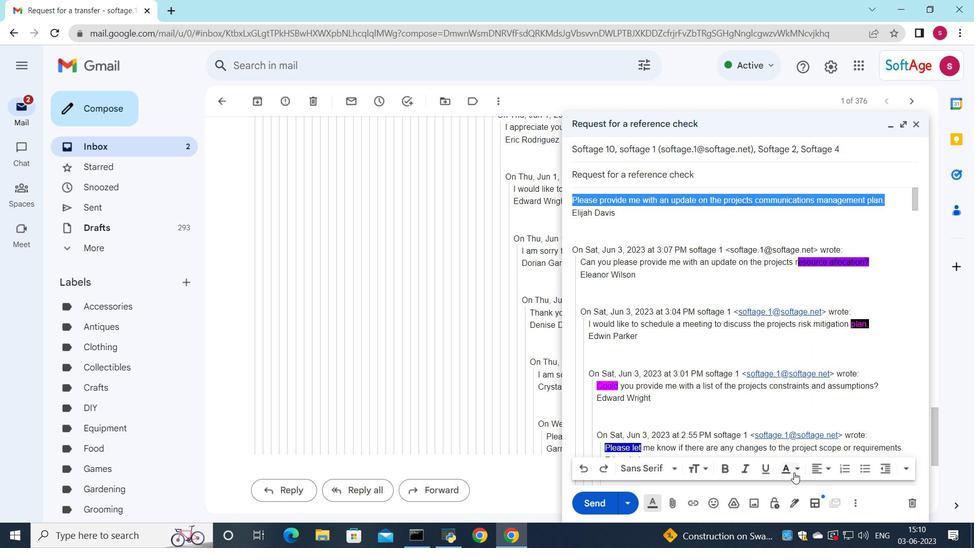 
Action: Mouse moved to (612, 377)
Screenshot: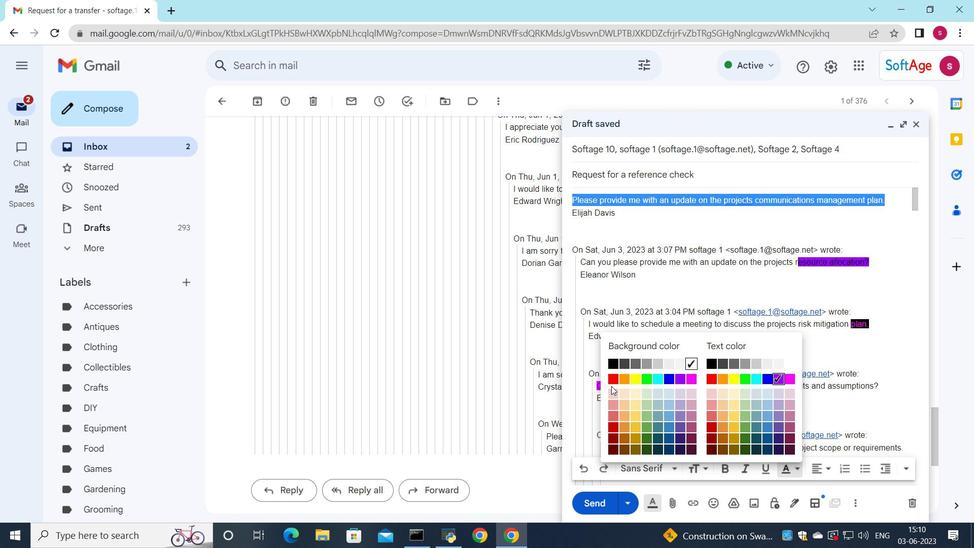 
Action: Mouse pressed left at (612, 377)
Screenshot: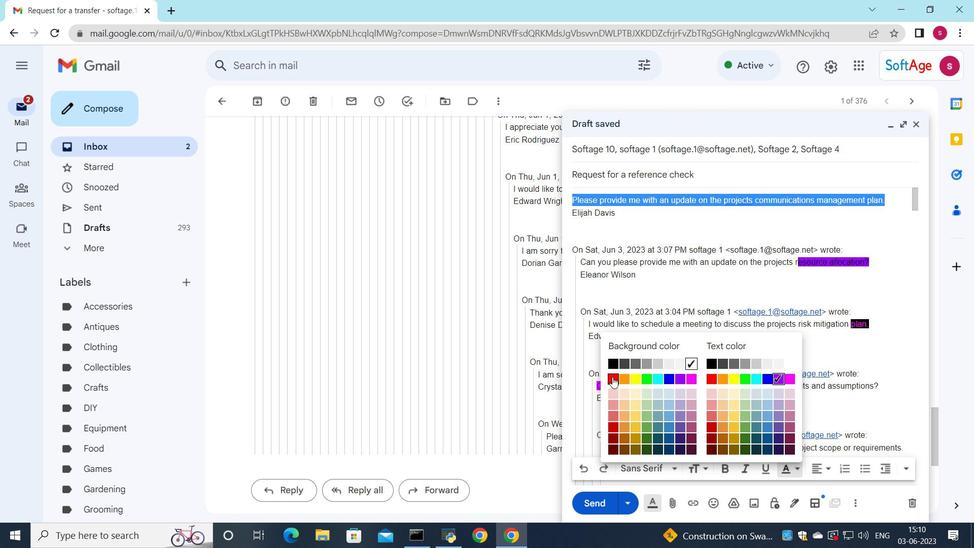 
Action: Mouse moved to (607, 499)
Screenshot: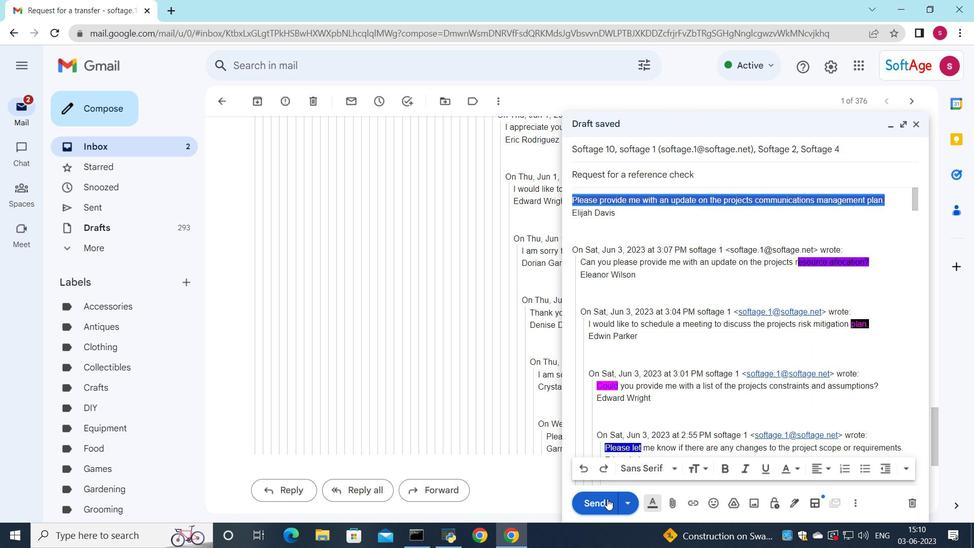 
Action: Mouse pressed left at (607, 499)
Screenshot: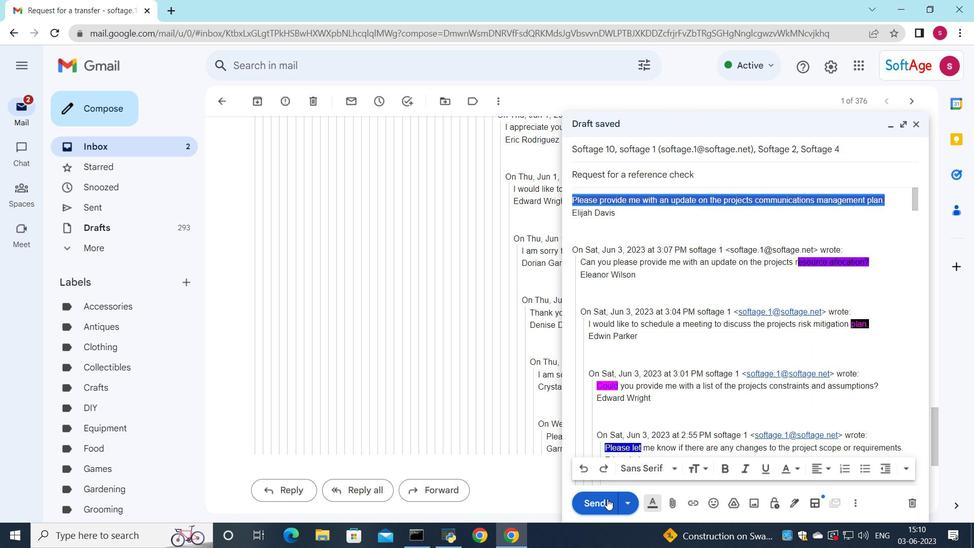 
Action: Mouse moved to (166, 150)
Screenshot: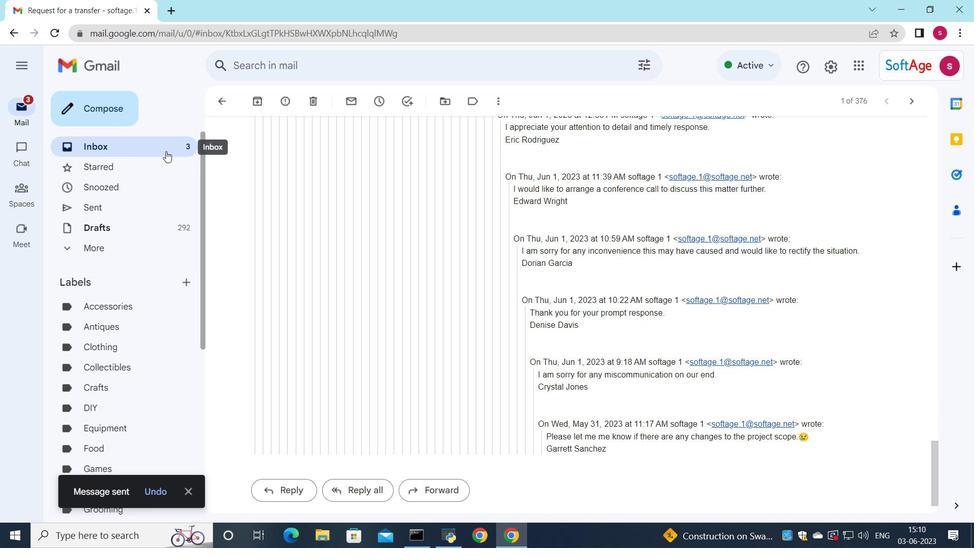 
Action: Mouse pressed left at (166, 150)
Screenshot: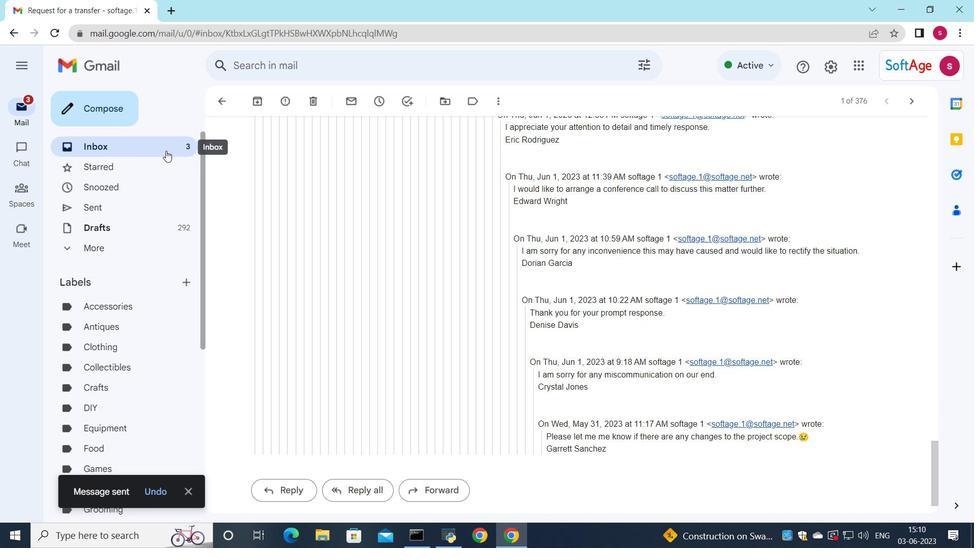 
Action: Mouse moved to (368, 136)
Screenshot: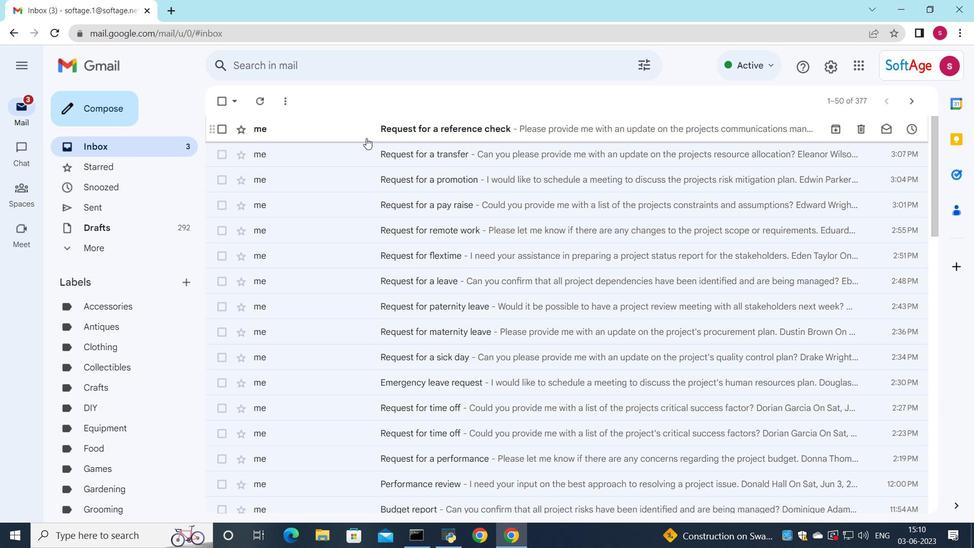 
Action: Mouse pressed left at (368, 136)
Screenshot: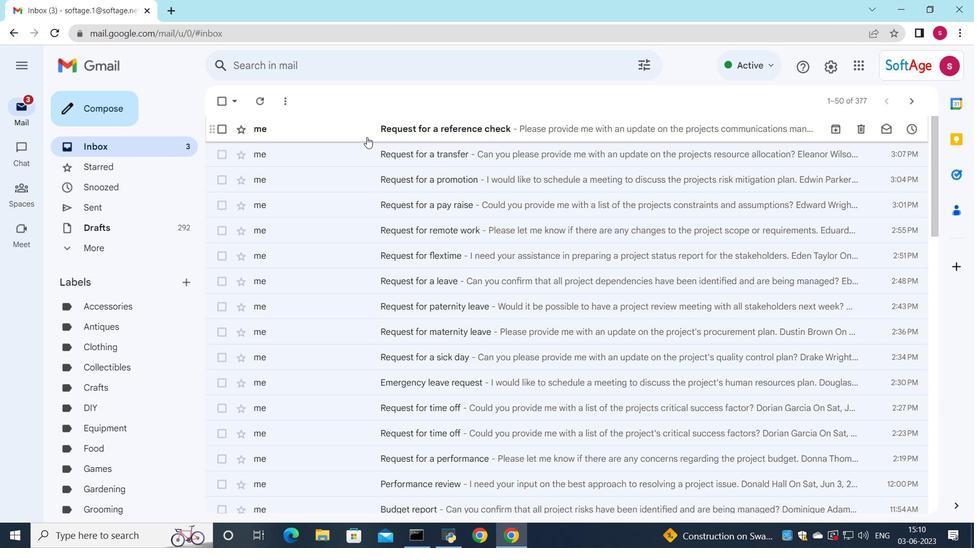 
Action: Mouse moved to (613, 215)
Screenshot: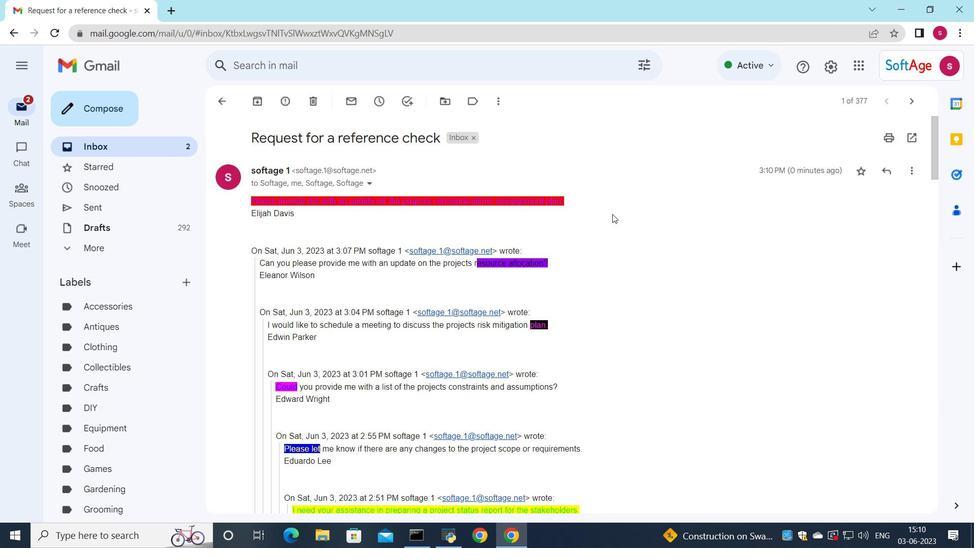 
Action: Mouse pressed left at (613, 215)
Screenshot: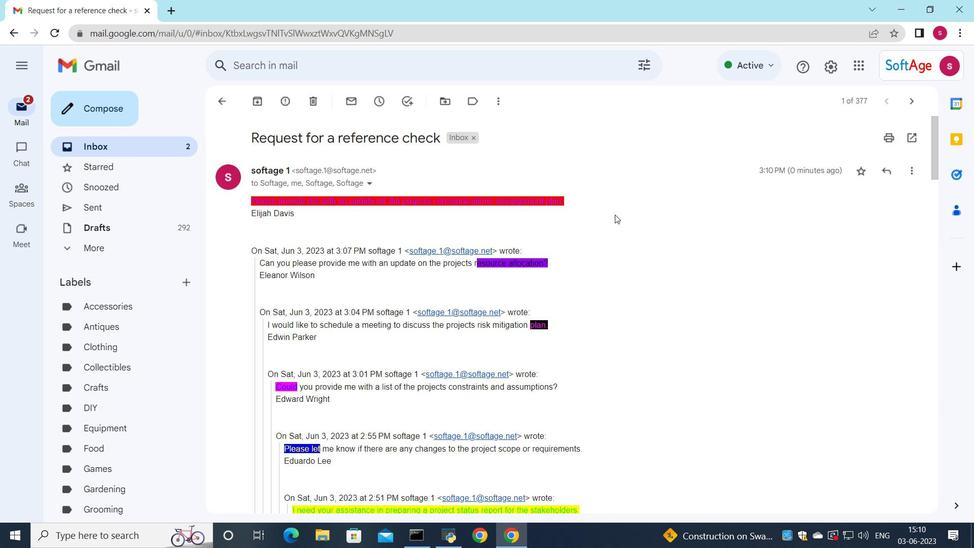 
Action: Mouse moved to (612, 215)
Screenshot: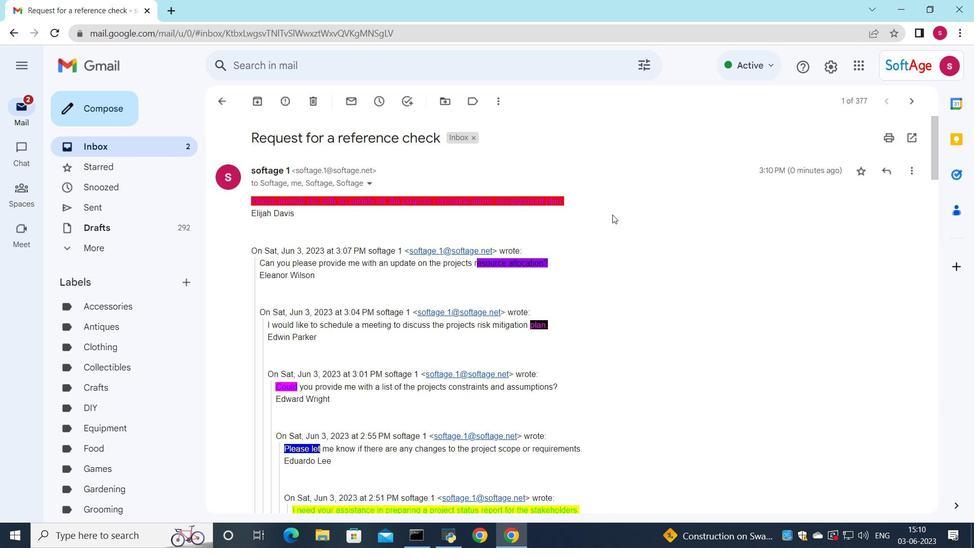 
